 Task: Look for space in Boca Del Mar, United States from 6th September, 2023 to 15th September, 2023 for 6 adults in price range Rs.8000 to Rs.12000. Place can be entire place or private room with 6 bedrooms having 6 beds and 6 bathrooms. Property type can be house, flat, guest house. Amenities needed are: wifi, TV, free parkinig on premises, gym, breakfast. Booking option can be shelf check-in. Required host language is English.
Action: Mouse moved to (515, 104)
Screenshot: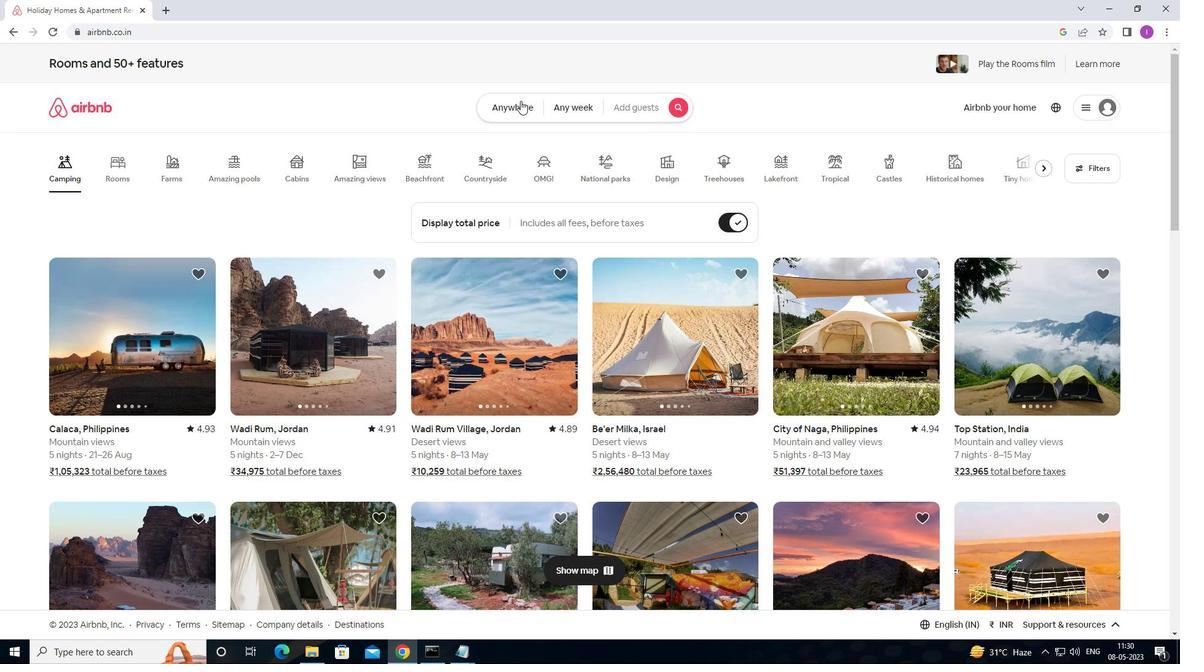 
Action: Mouse pressed left at (515, 104)
Screenshot: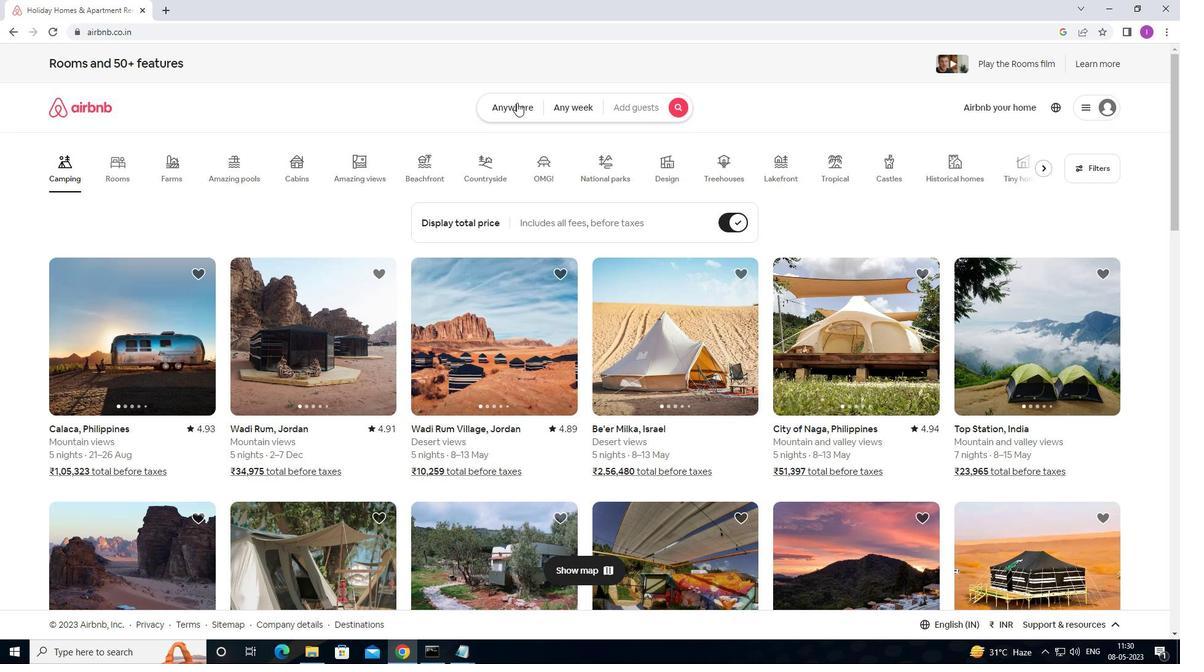 
Action: Mouse moved to (395, 161)
Screenshot: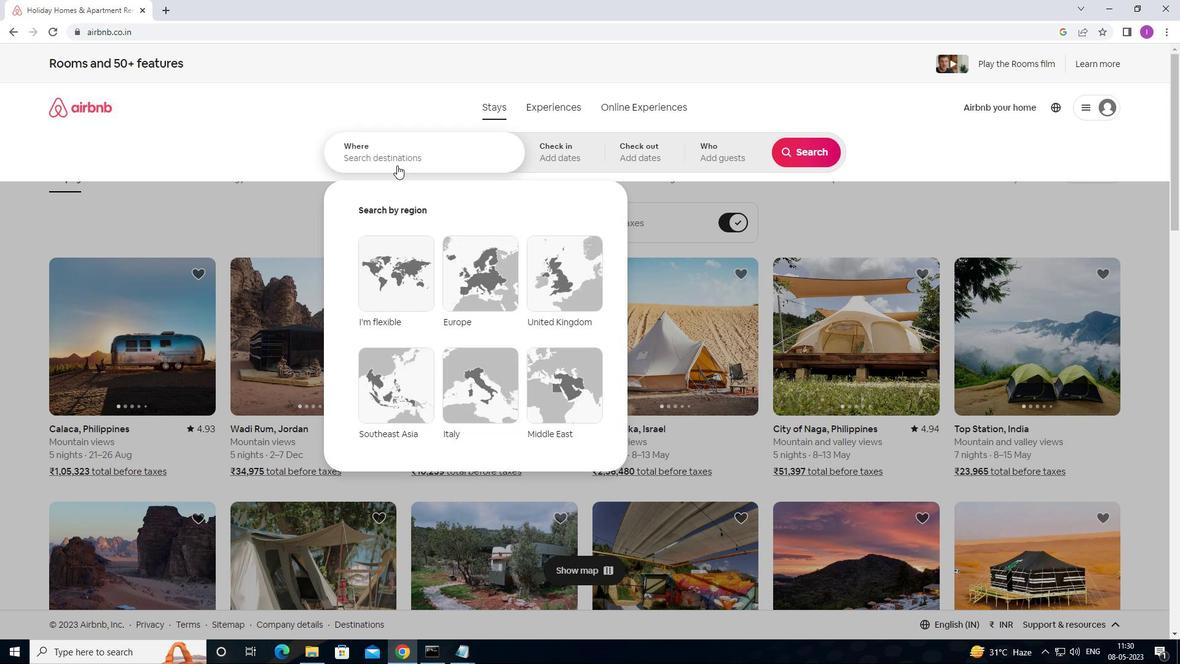 
Action: Mouse pressed left at (395, 161)
Screenshot: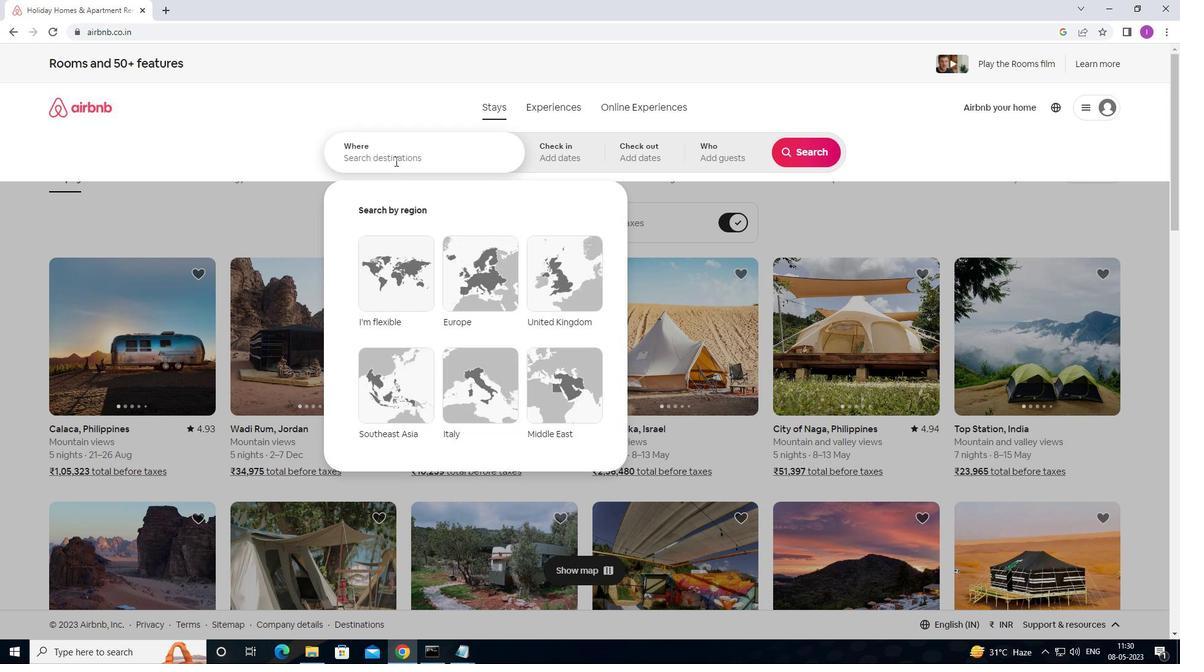 
Action: Mouse moved to (889, 92)
Screenshot: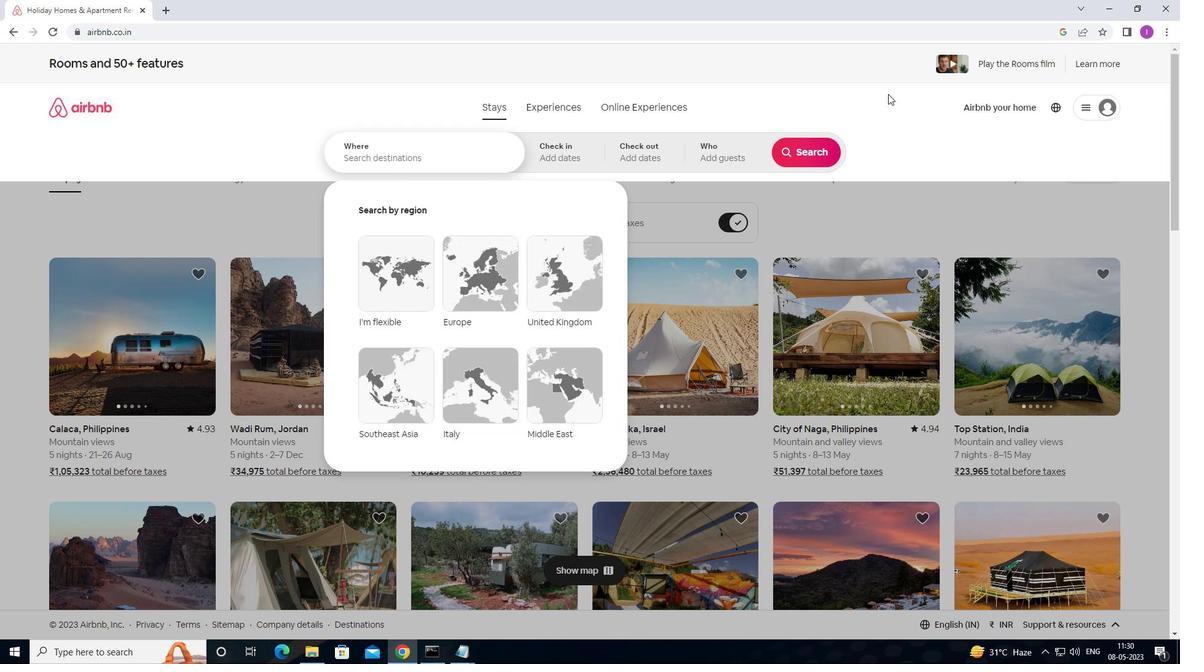 
Action: Key pressed <Key.shift><Key.shift><Key.shift><Key.shift><Key.shift><Key.shift><Key.shift><Key.shift><Key.shift><Key.shift><Key.shift><Key.shift><Key.shift><Key.shift><Key.shift><Key.shift><Key.shift><Key.shift><Key.shift><Key.shift><Key.shift><Key.shift><Key.shift><Key.shift><Key.shift><Key.shift><Key.shift>BOCA<Key.space><Key.shift>DEL<Key.space><Key.shift>MAR,<Key.shift>UNITED<Key.space>STATES
Screenshot: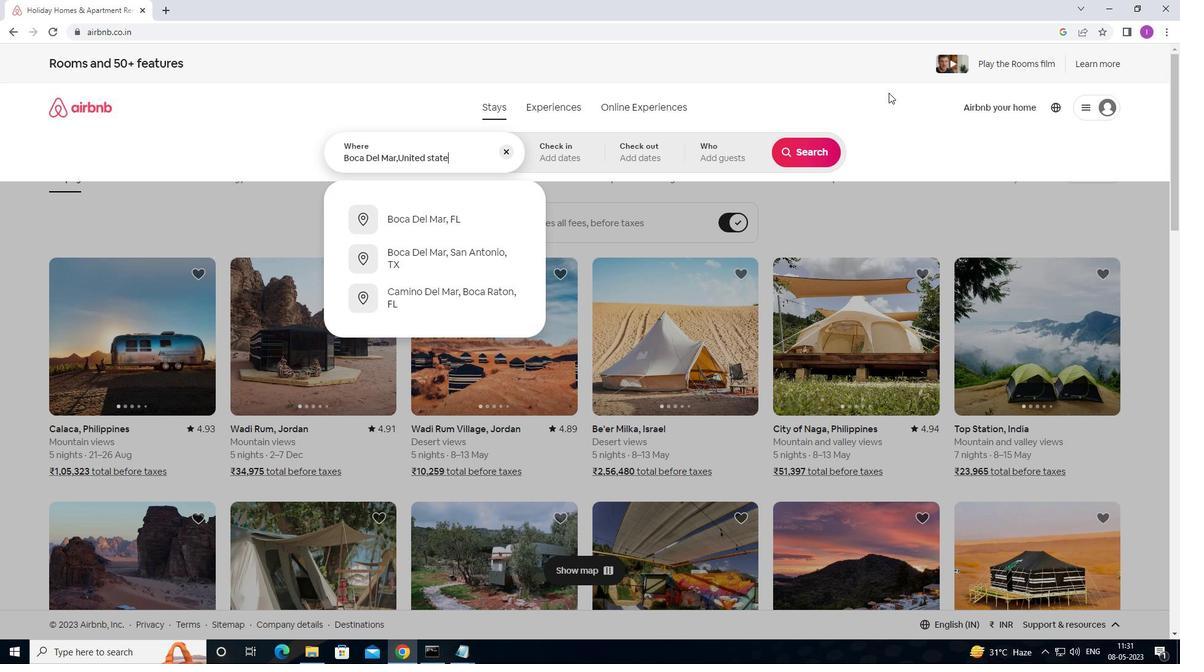 
Action: Mouse moved to (584, 163)
Screenshot: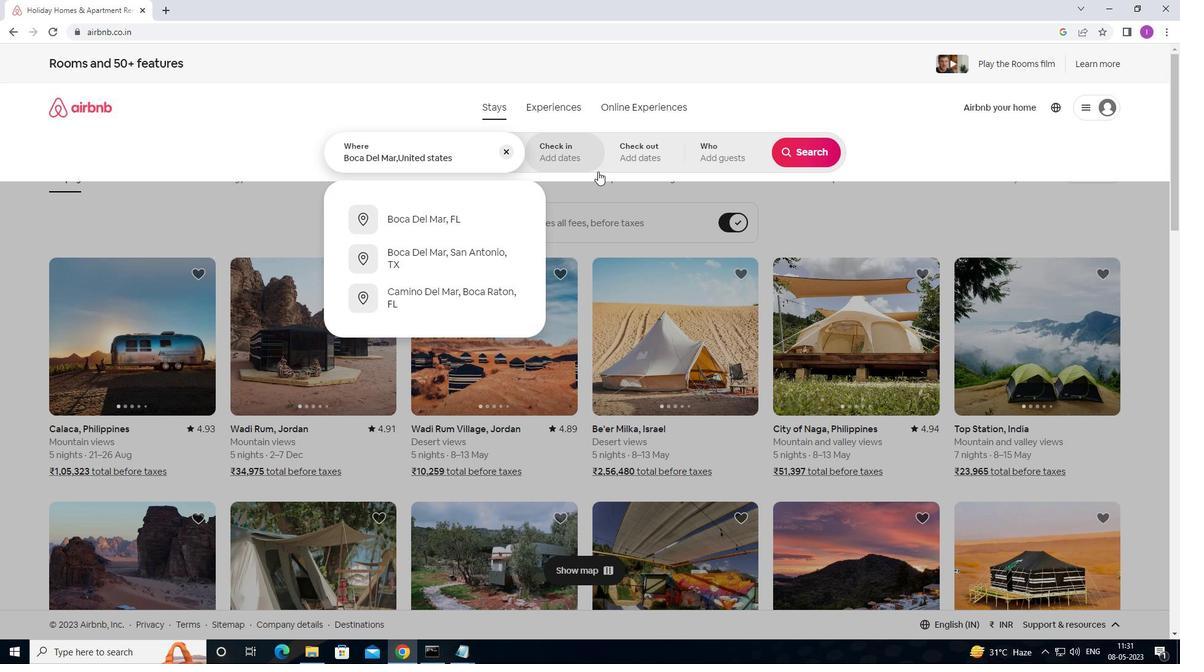 
Action: Mouse pressed left at (584, 163)
Screenshot: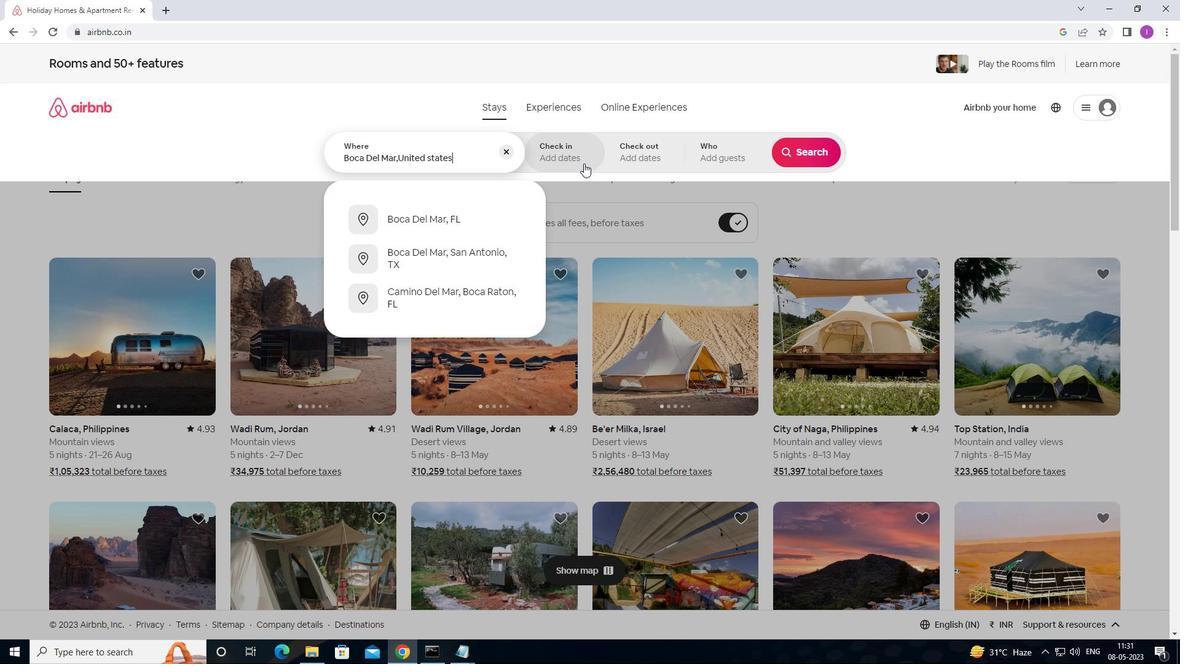 
Action: Mouse moved to (795, 248)
Screenshot: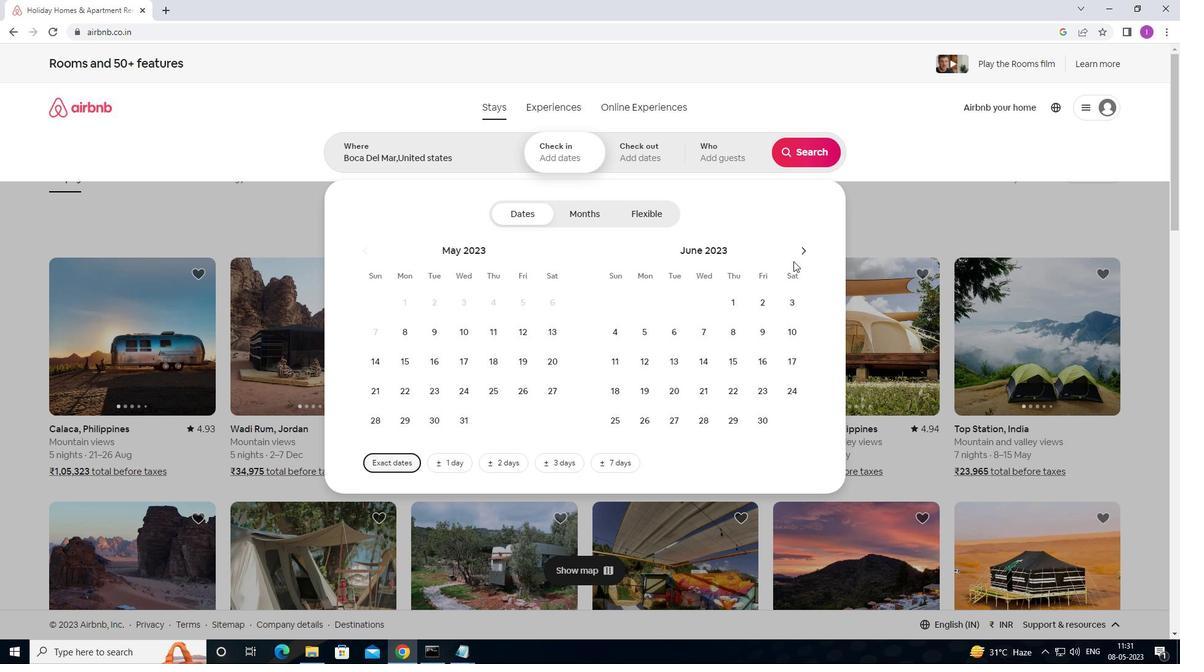 
Action: Mouse pressed left at (795, 248)
Screenshot: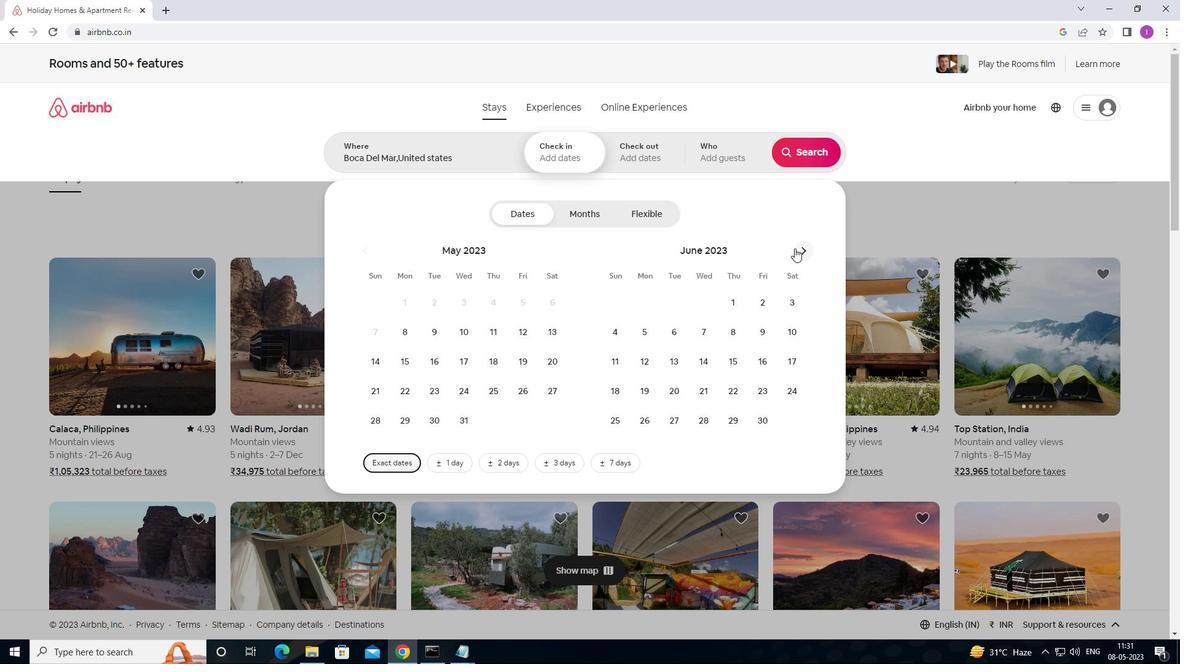
Action: Mouse moved to (795, 247)
Screenshot: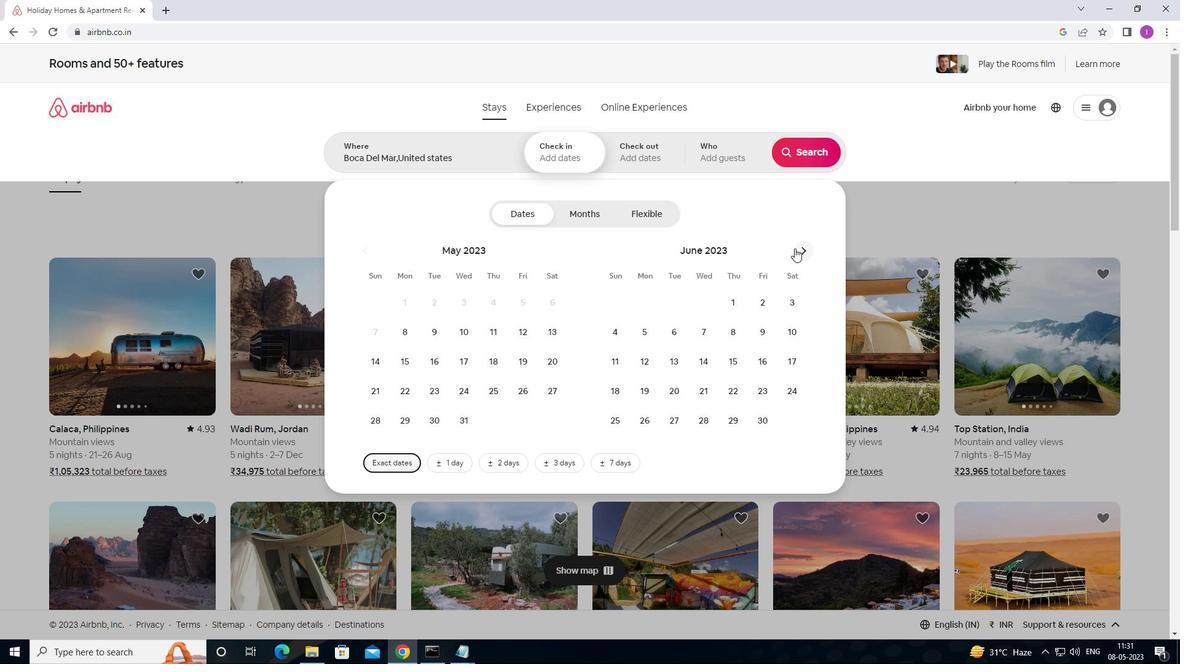 
Action: Mouse pressed left at (795, 247)
Screenshot: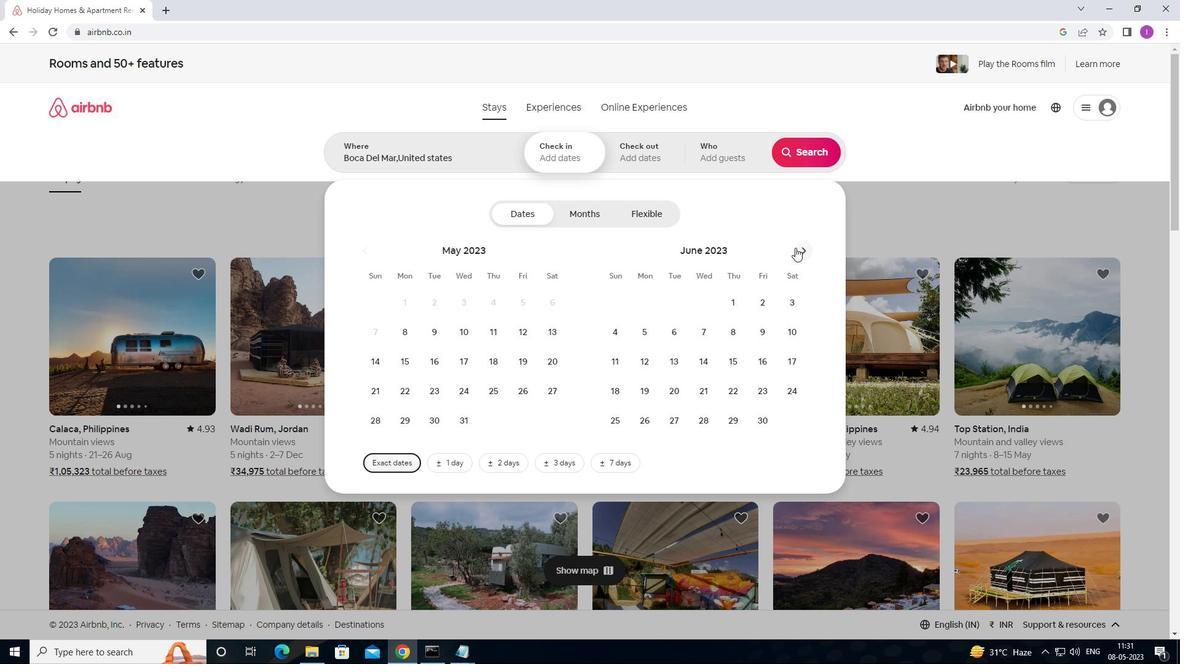 
Action: Mouse pressed left at (795, 247)
Screenshot: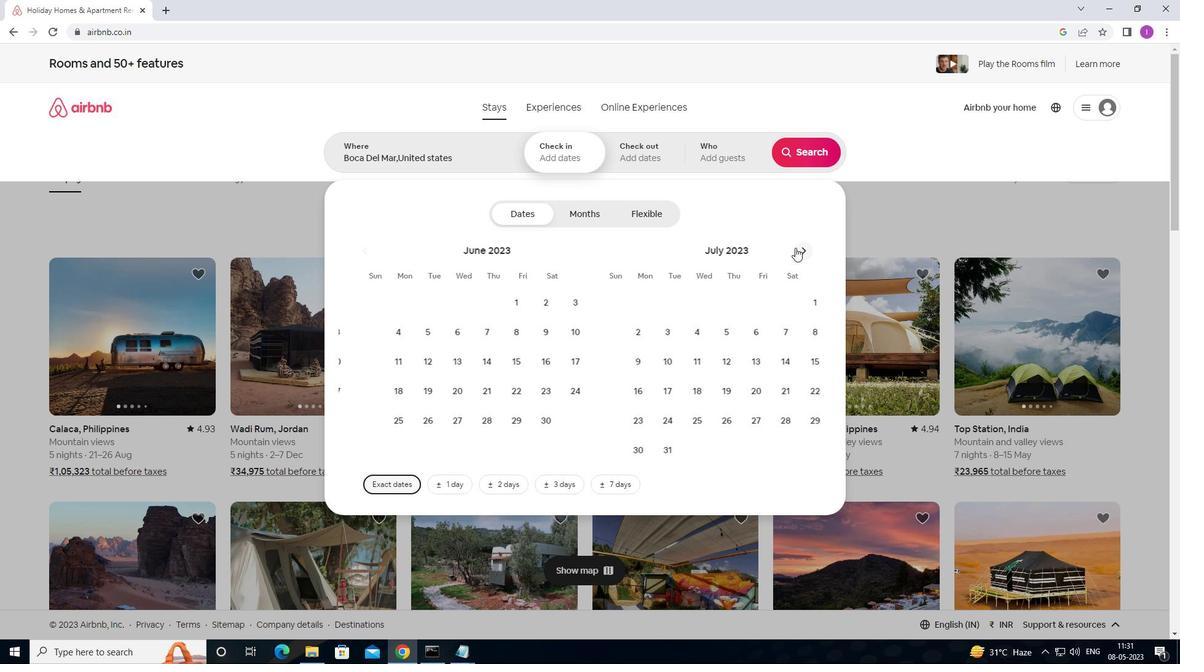
Action: Mouse pressed left at (795, 247)
Screenshot: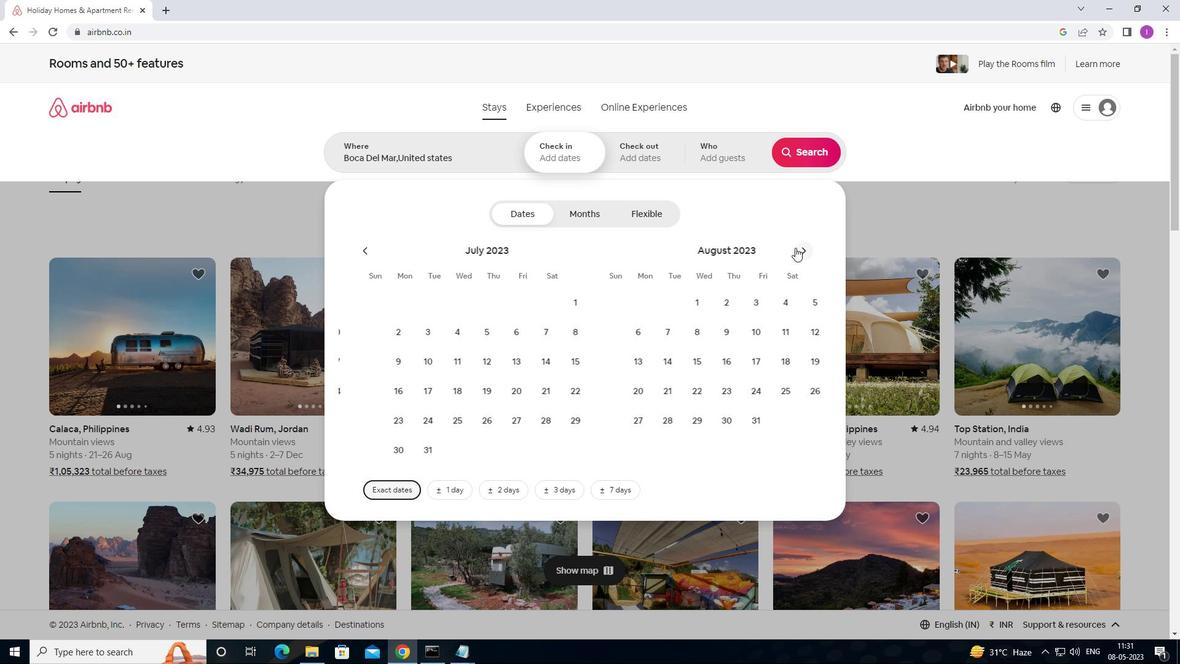 
Action: Mouse moved to (703, 337)
Screenshot: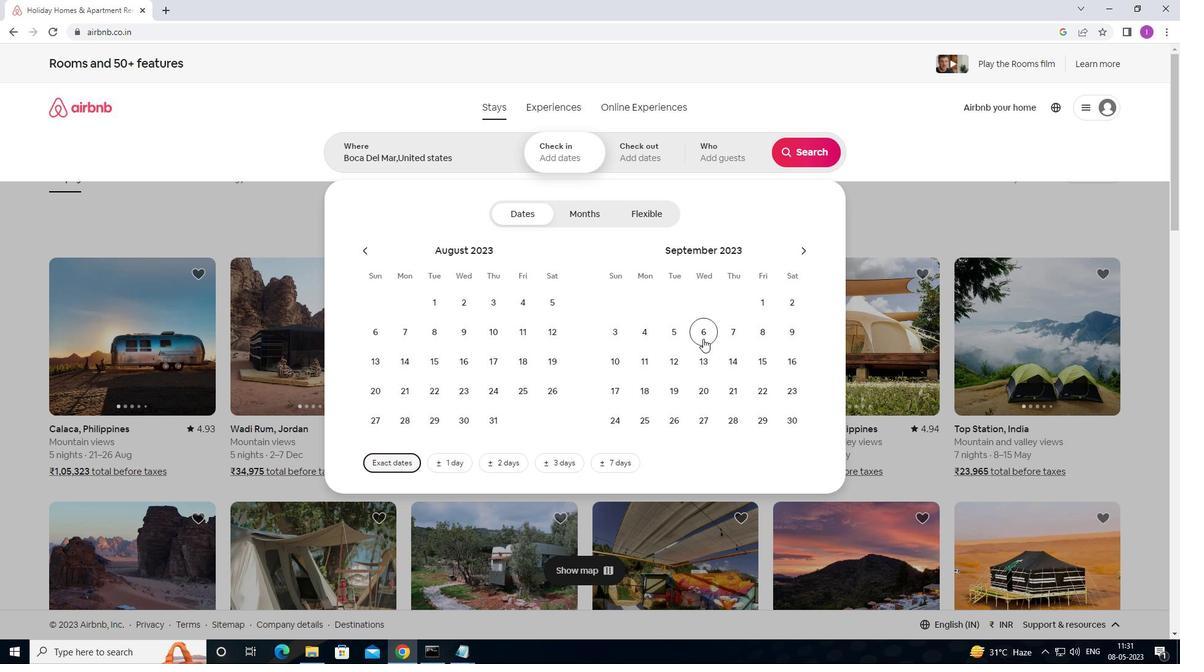 
Action: Mouse pressed left at (703, 337)
Screenshot: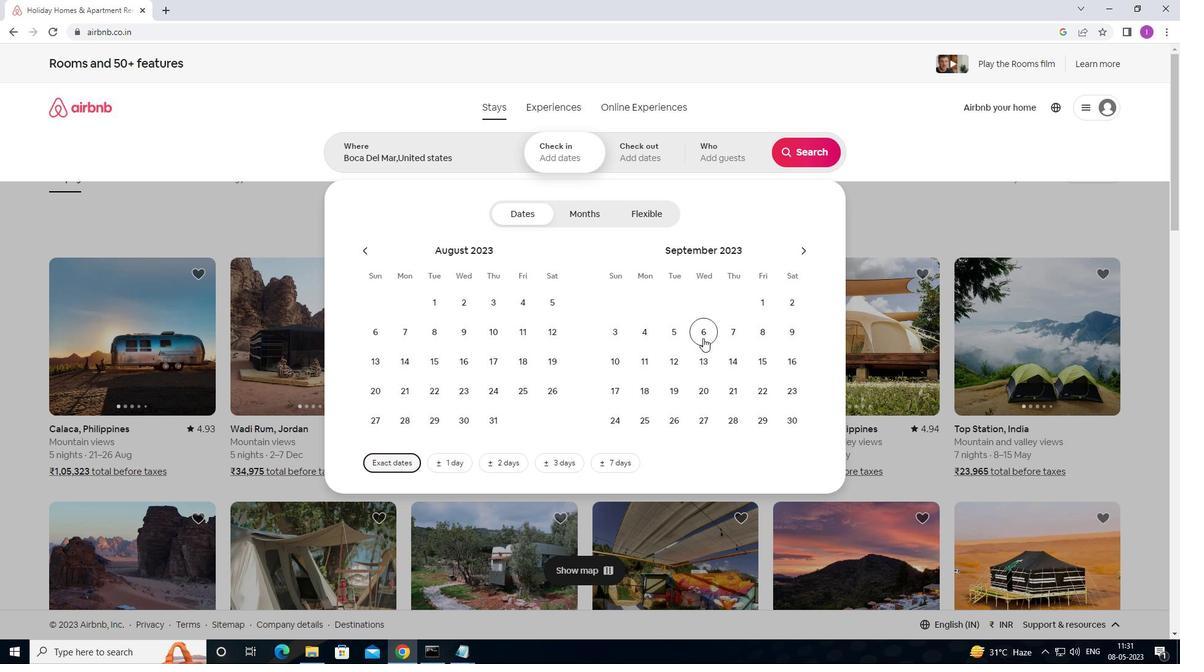 
Action: Mouse moved to (761, 366)
Screenshot: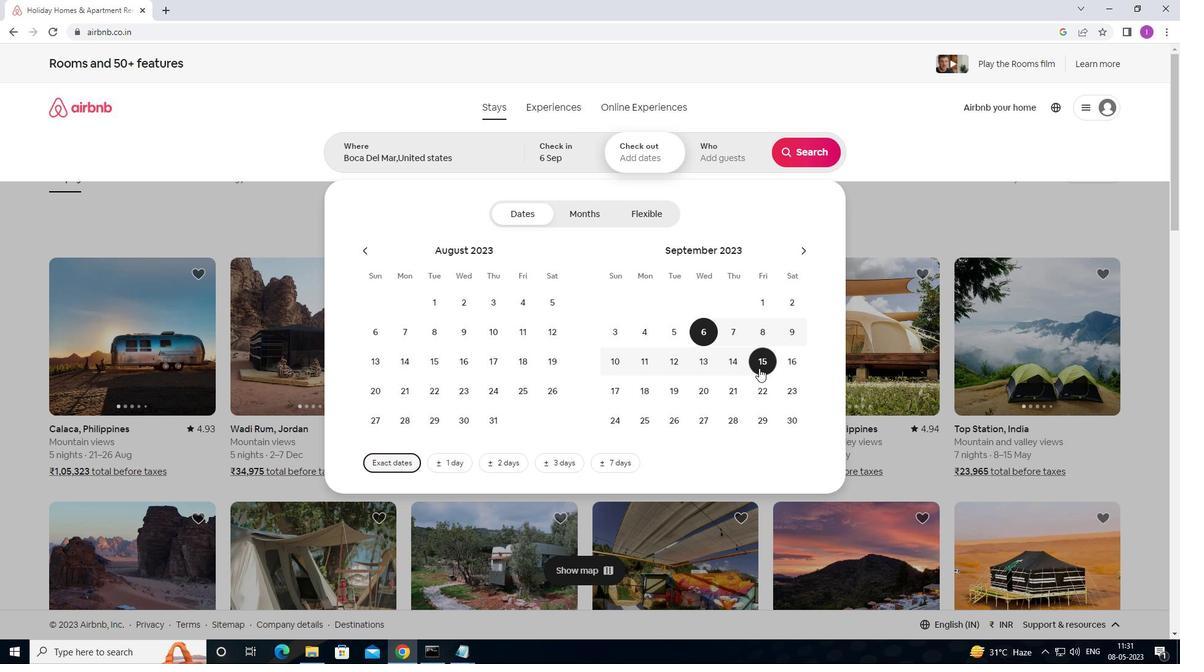 
Action: Mouse pressed left at (761, 366)
Screenshot: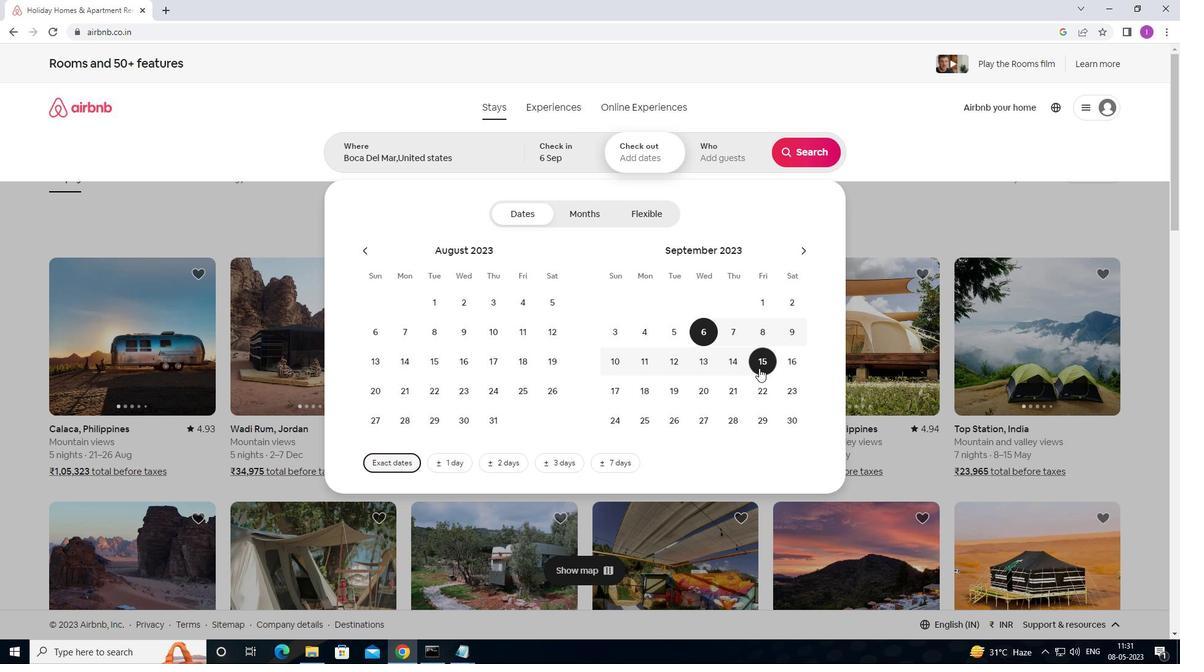 
Action: Mouse moved to (733, 148)
Screenshot: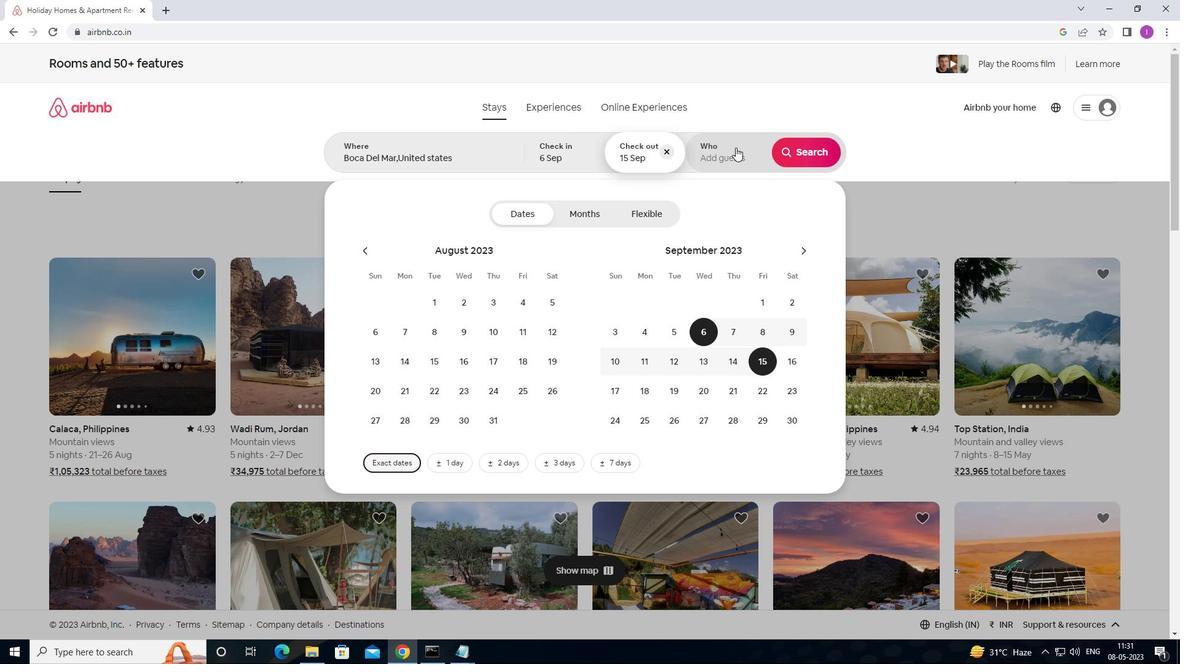 
Action: Mouse pressed left at (733, 148)
Screenshot: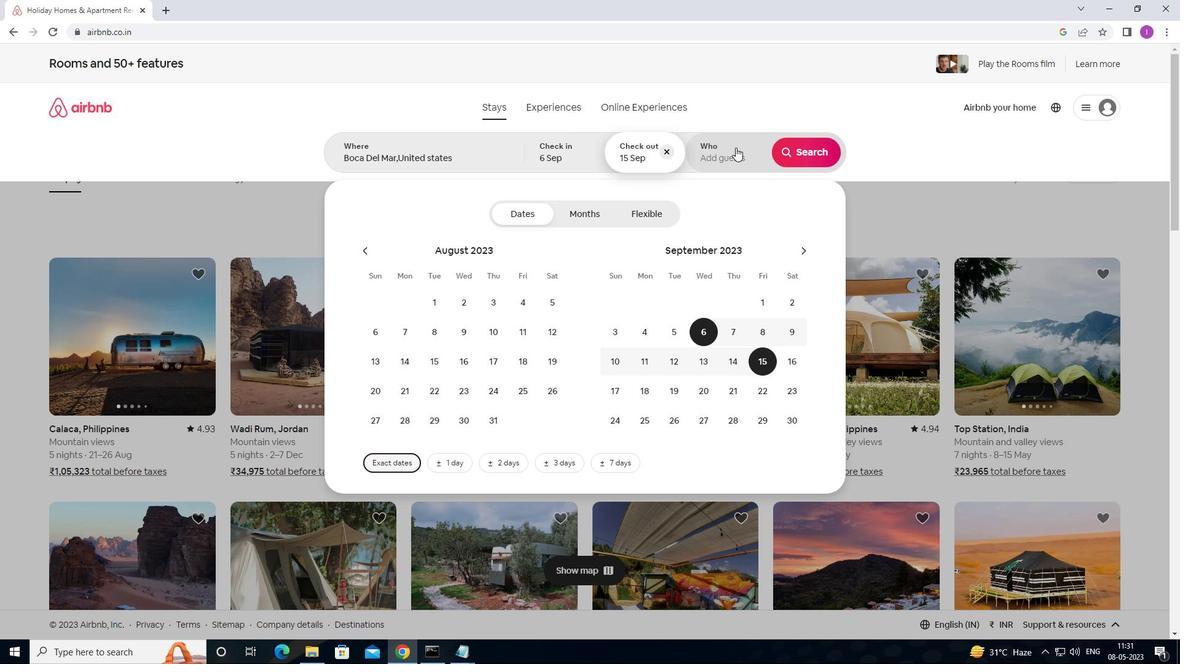 
Action: Mouse moved to (816, 214)
Screenshot: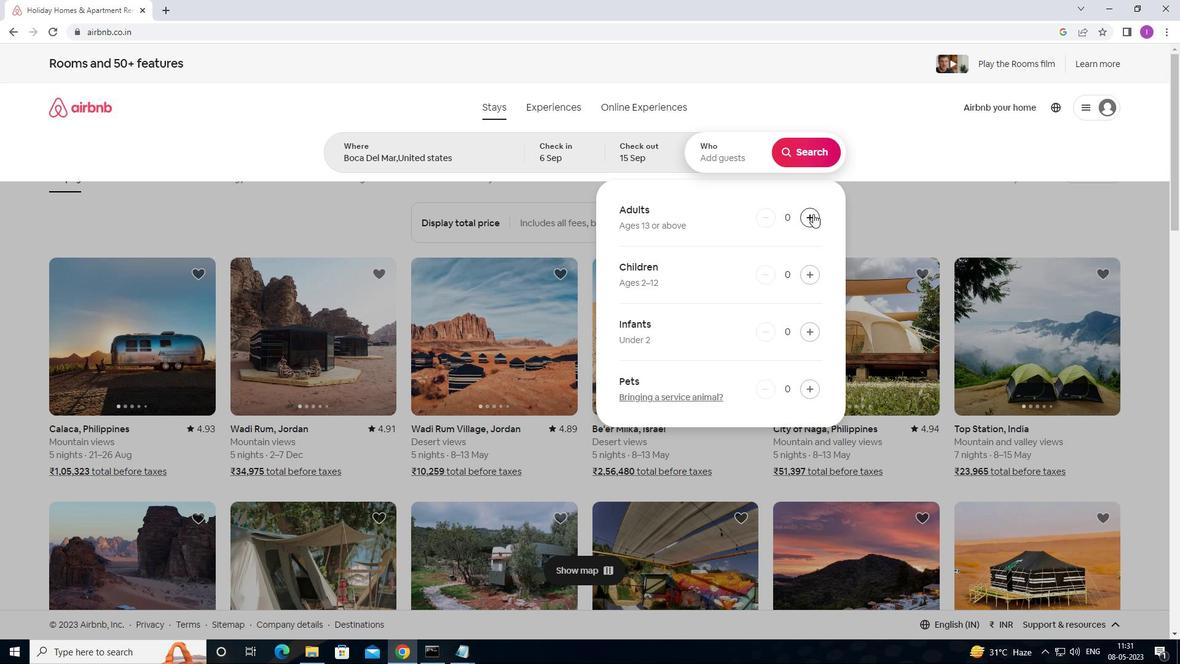 
Action: Mouse pressed left at (816, 214)
Screenshot: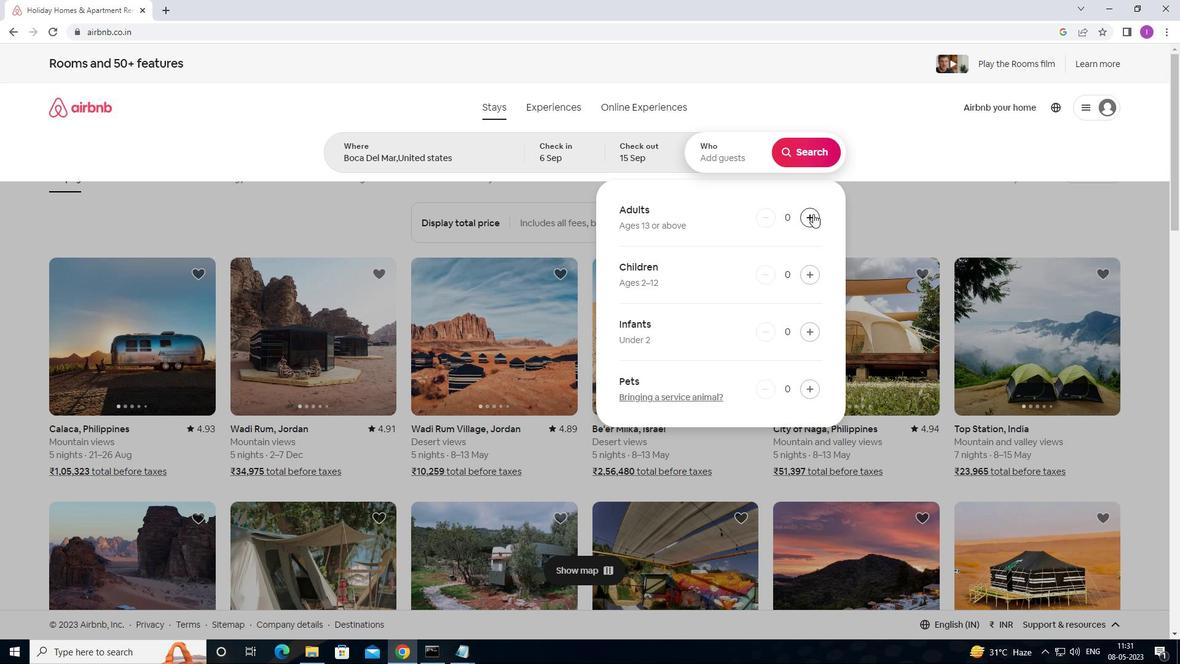 
Action: Mouse moved to (817, 212)
Screenshot: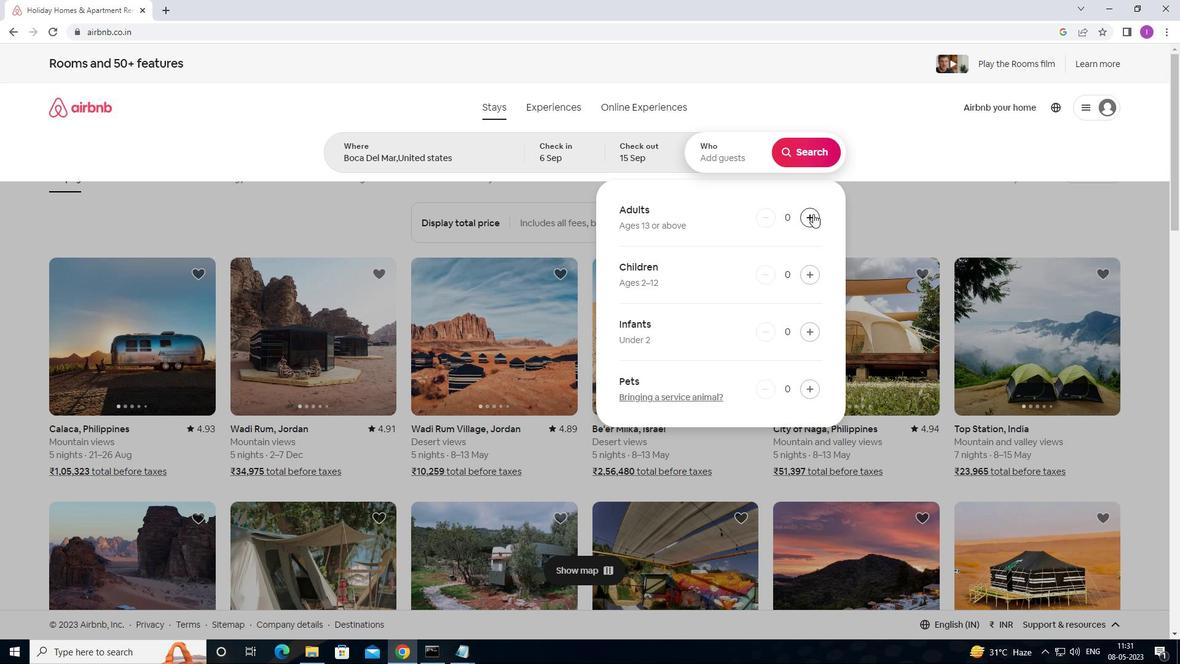 
Action: Mouse pressed left at (817, 212)
Screenshot: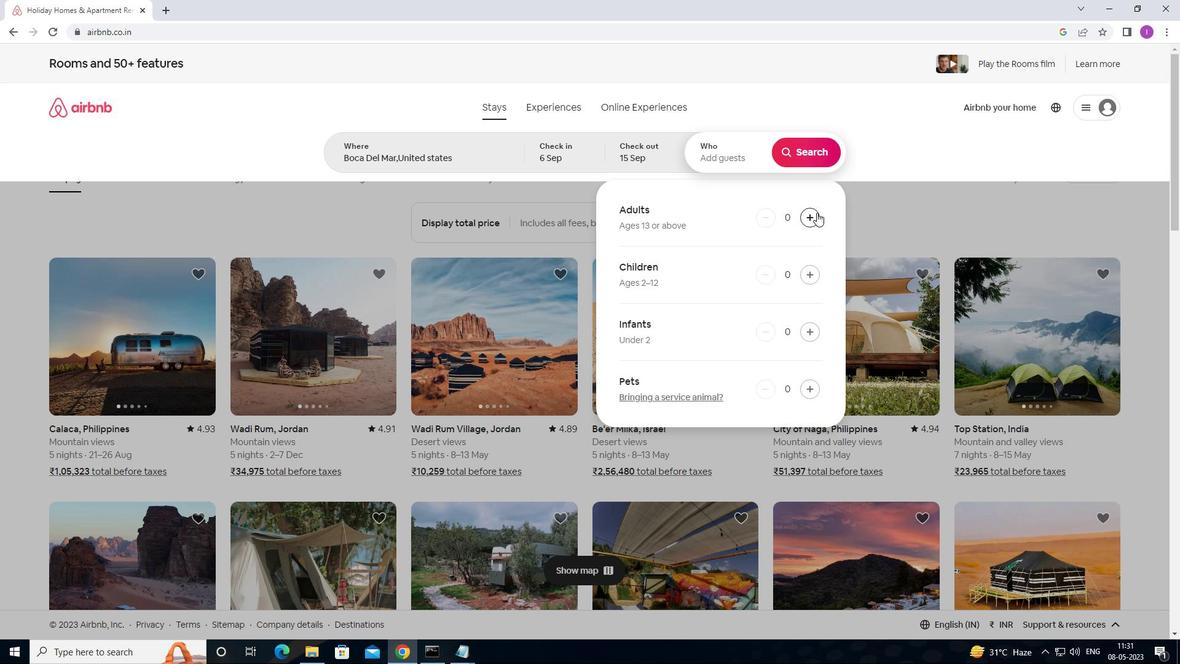
Action: Mouse moved to (818, 212)
Screenshot: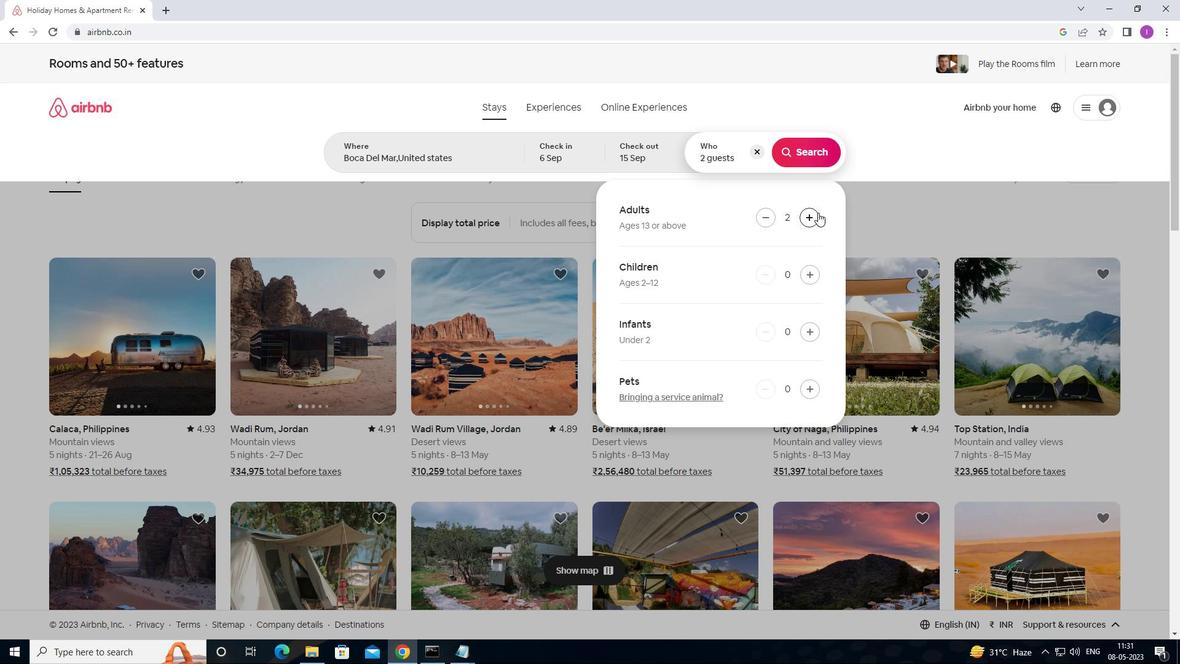 
Action: Mouse pressed left at (818, 212)
Screenshot: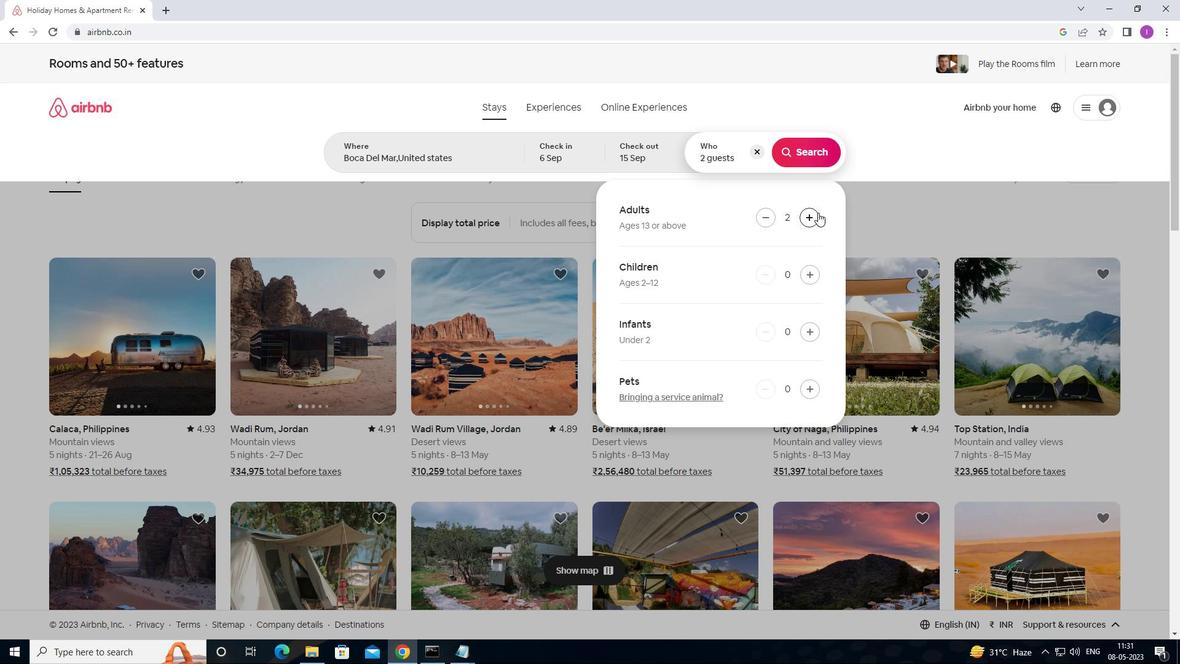 
Action: Mouse moved to (819, 211)
Screenshot: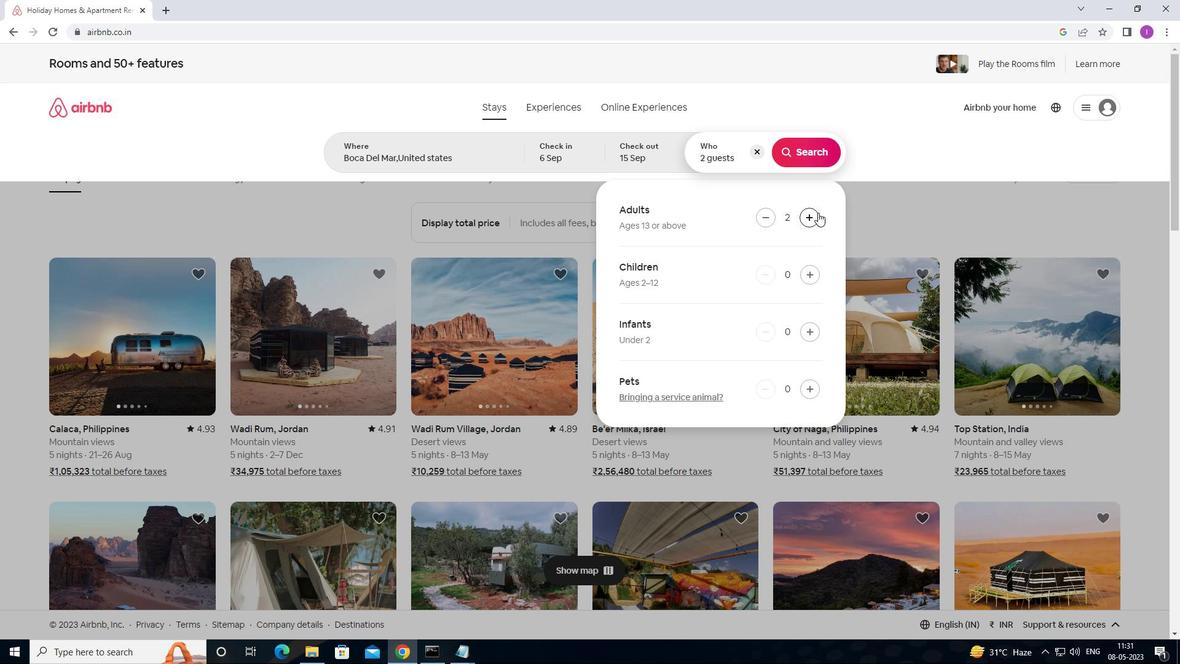 
Action: Mouse pressed left at (819, 211)
Screenshot: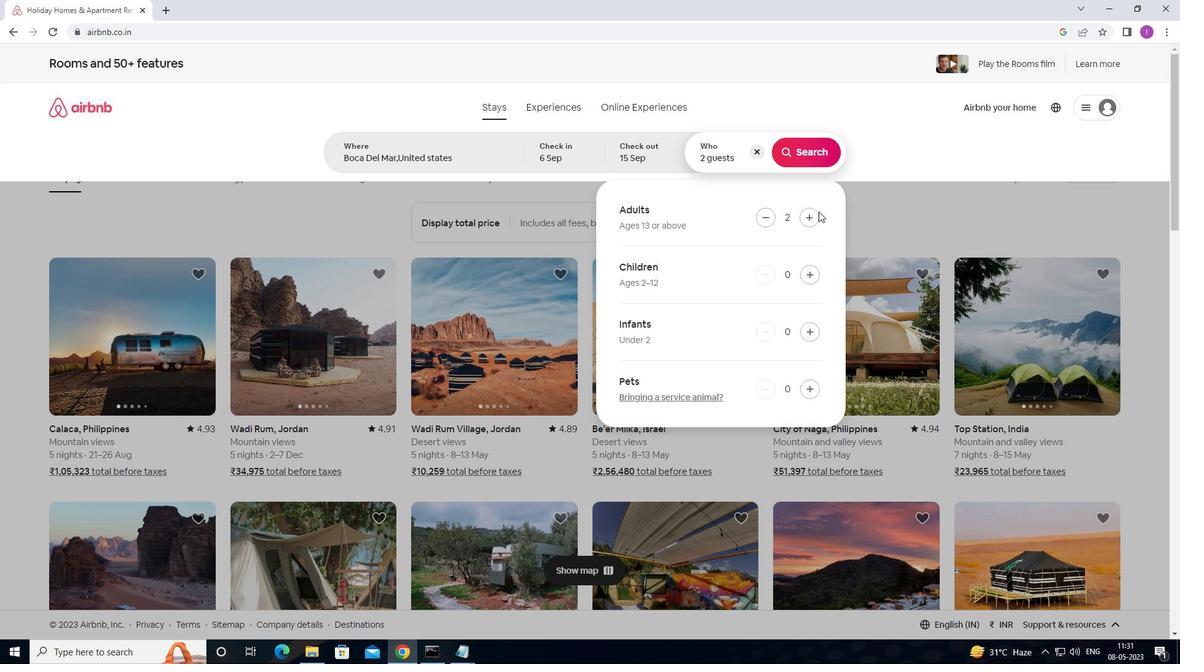 
Action: Mouse moved to (819, 211)
Screenshot: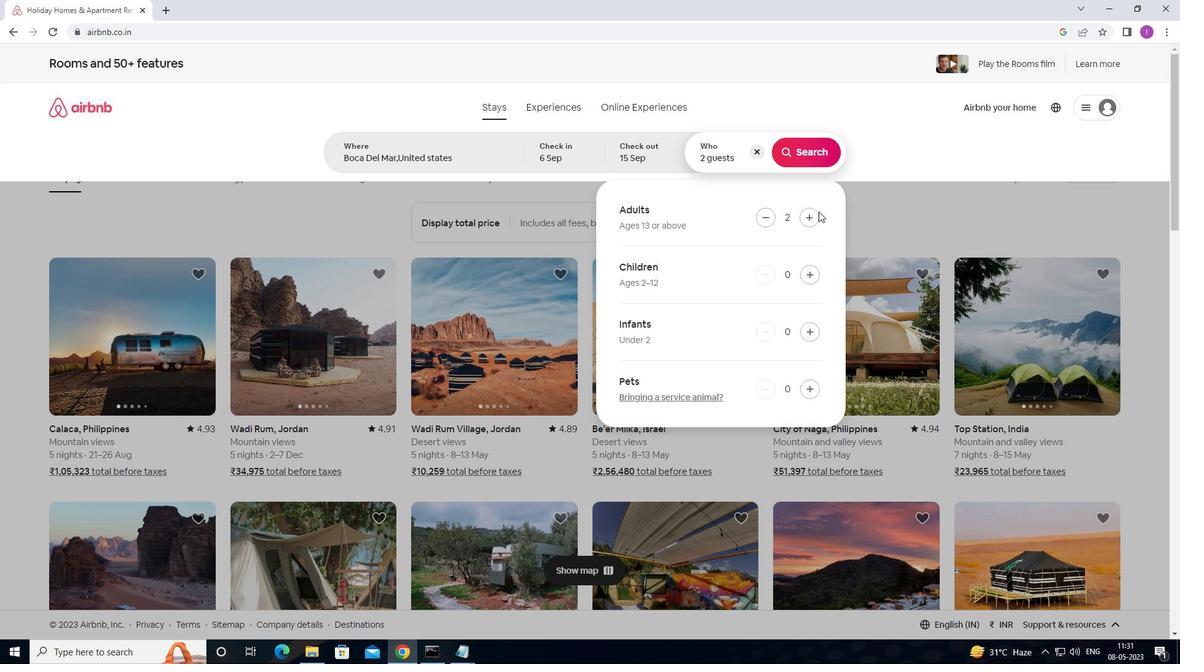 
Action: Mouse pressed left at (819, 211)
Screenshot: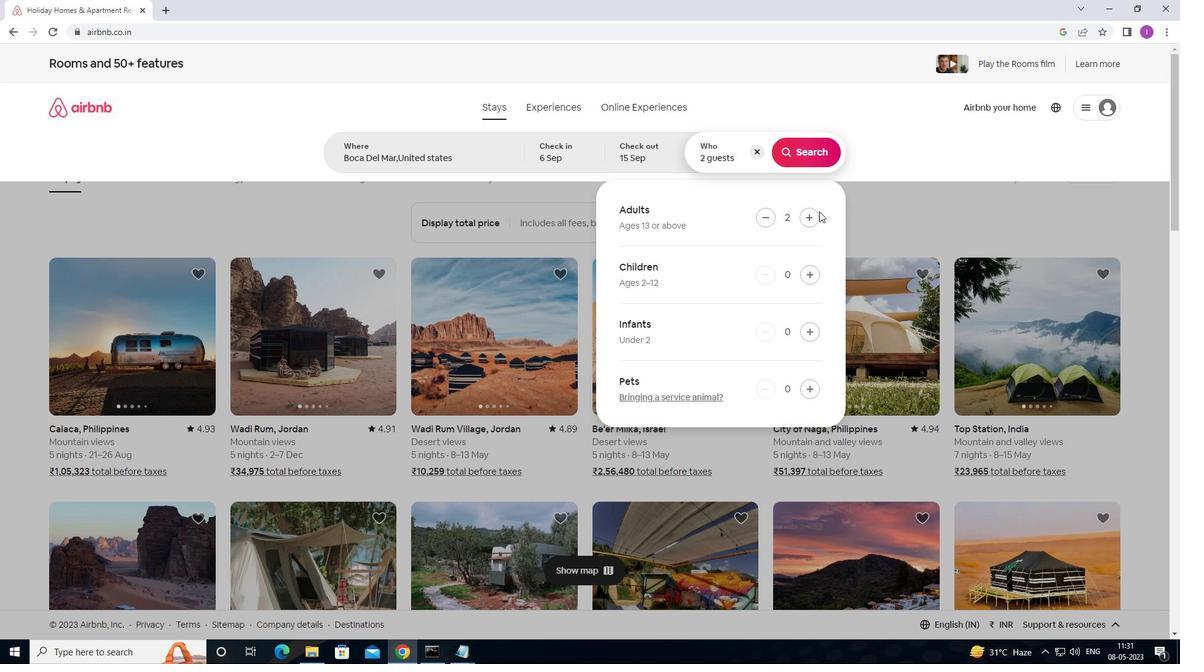 
Action: Mouse moved to (815, 213)
Screenshot: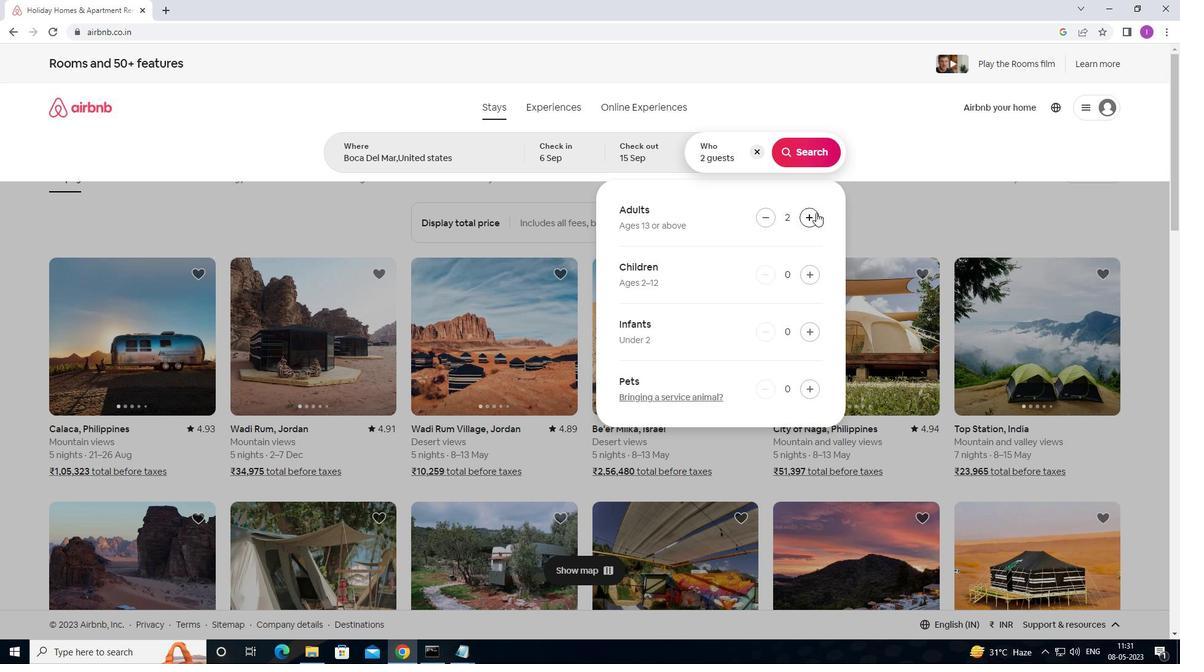 
Action: Mouse pressed left at (815, 213)
Screenshot: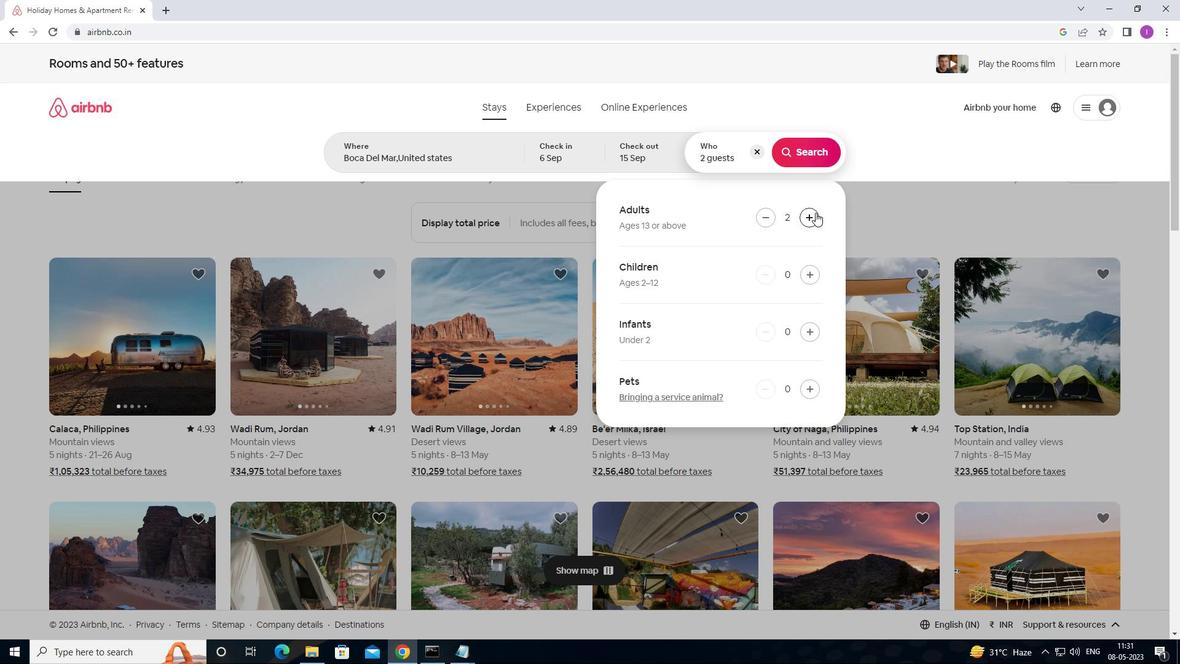 
Action: Mouse pressed left at (815, 213)
Screenshot: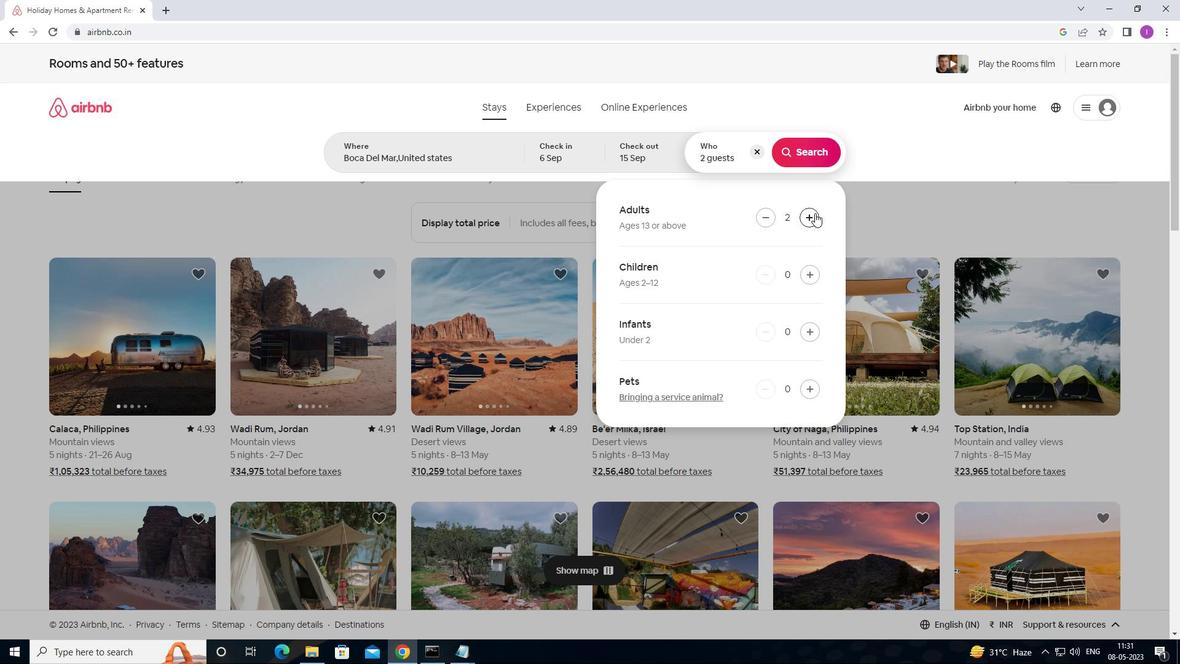 
Action: Mouse pressed left at (815, 213)
Screenshot: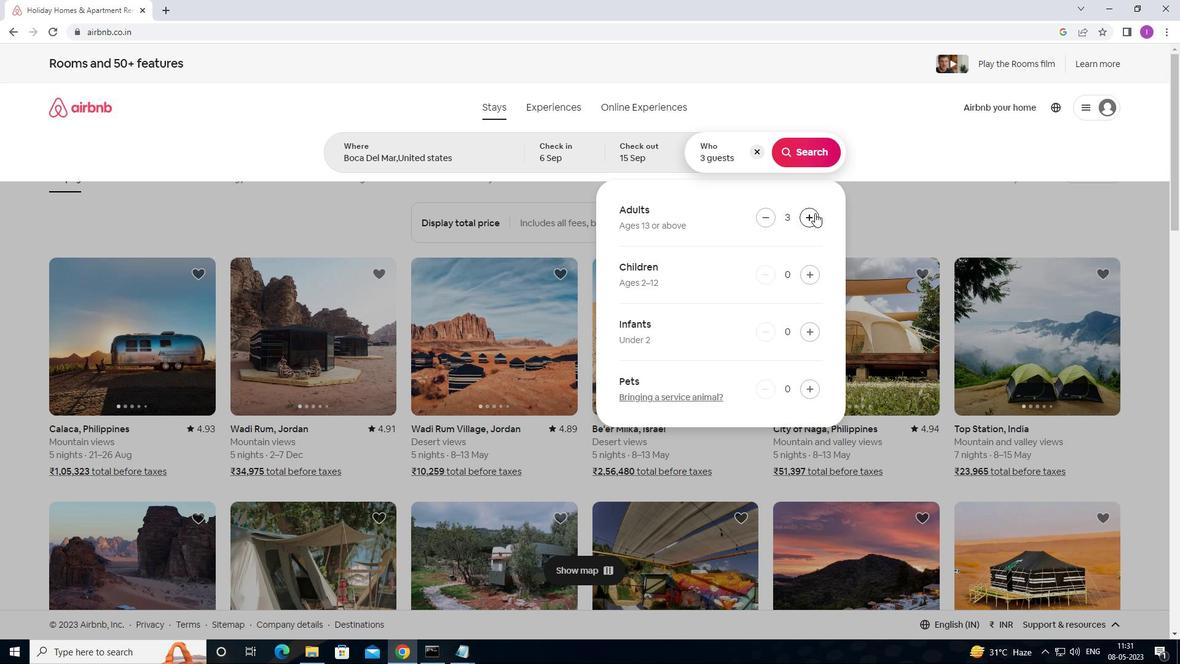 
Action: Mouse pressed left at (815, 213)
Screenshot: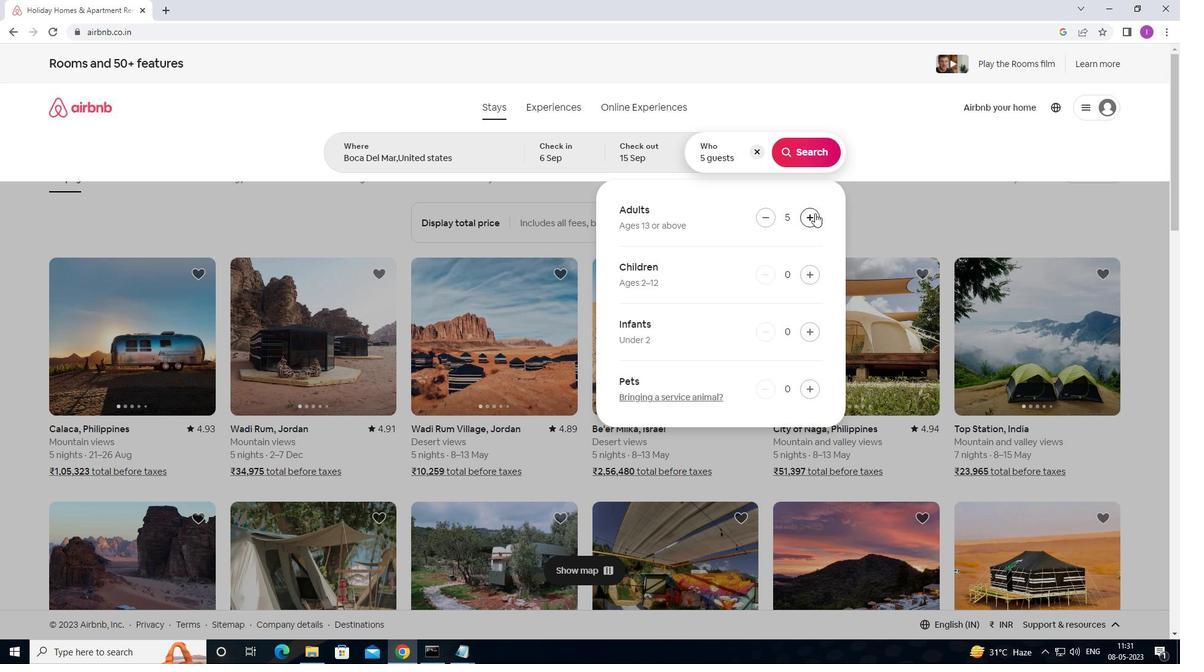 
Action: Mouse moved to (807, 161)
Screenshot: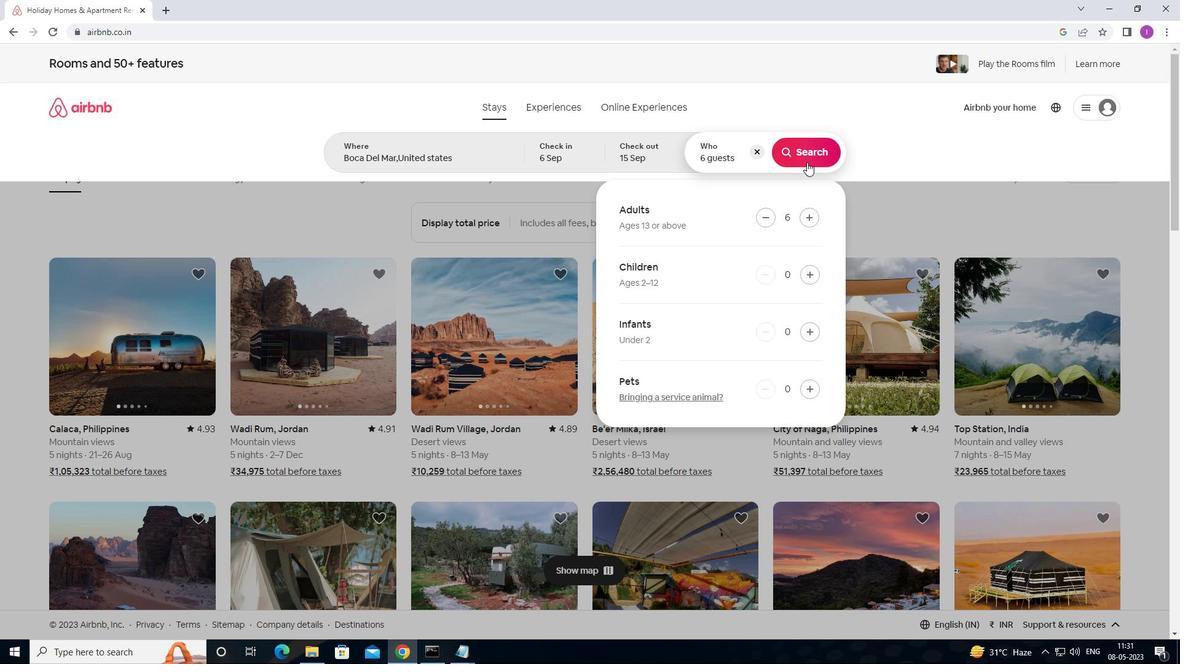 
Action: Mouse pressed left at (807, 161)
Screenshot: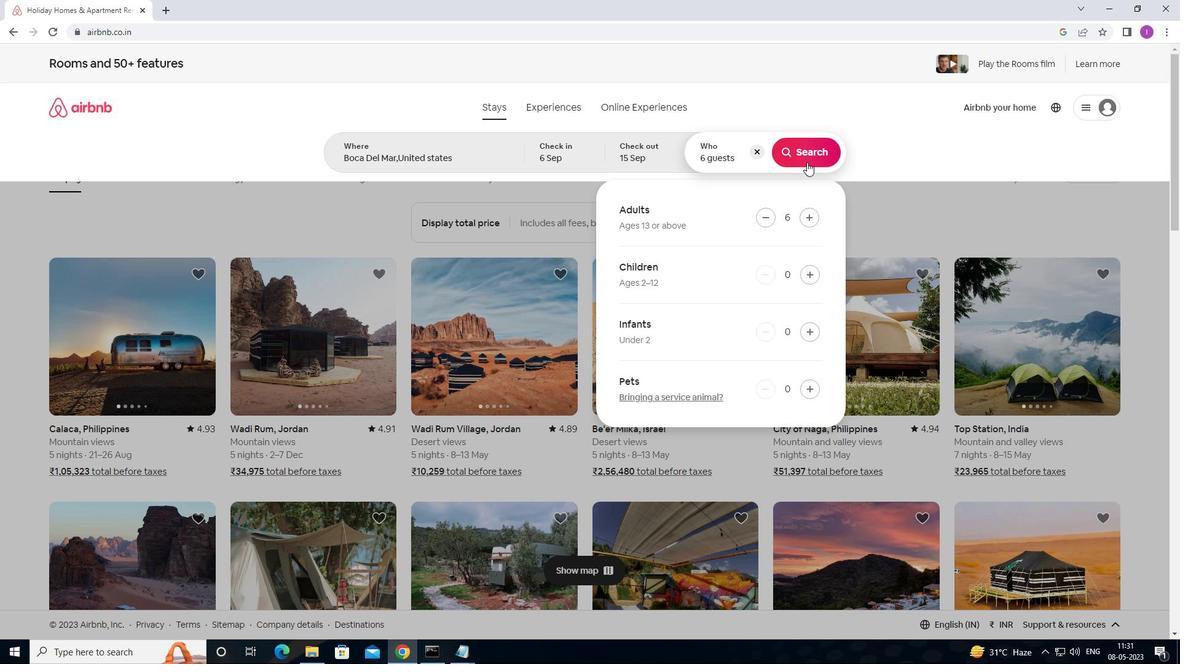 
Action: Mouse moved to (1121, 119)
Screenshot: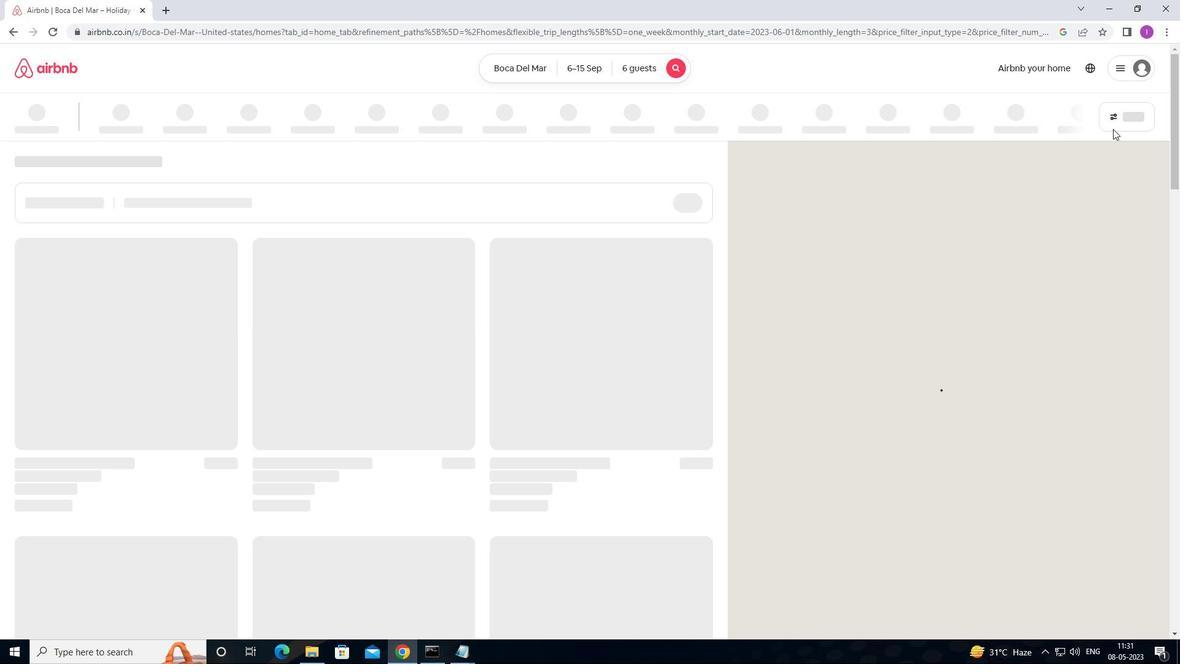 
Action: Mouse pressed left at (1121, 119)
Screenshot: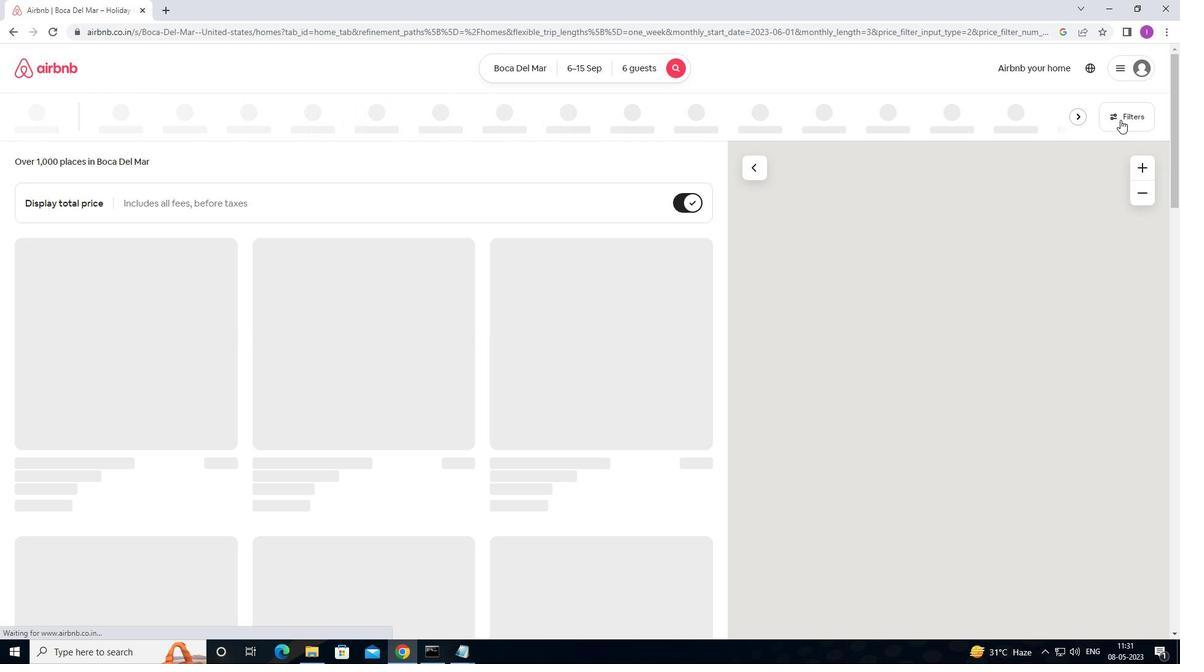 
Action: Mouse moved to (455, 420)
Screenshot: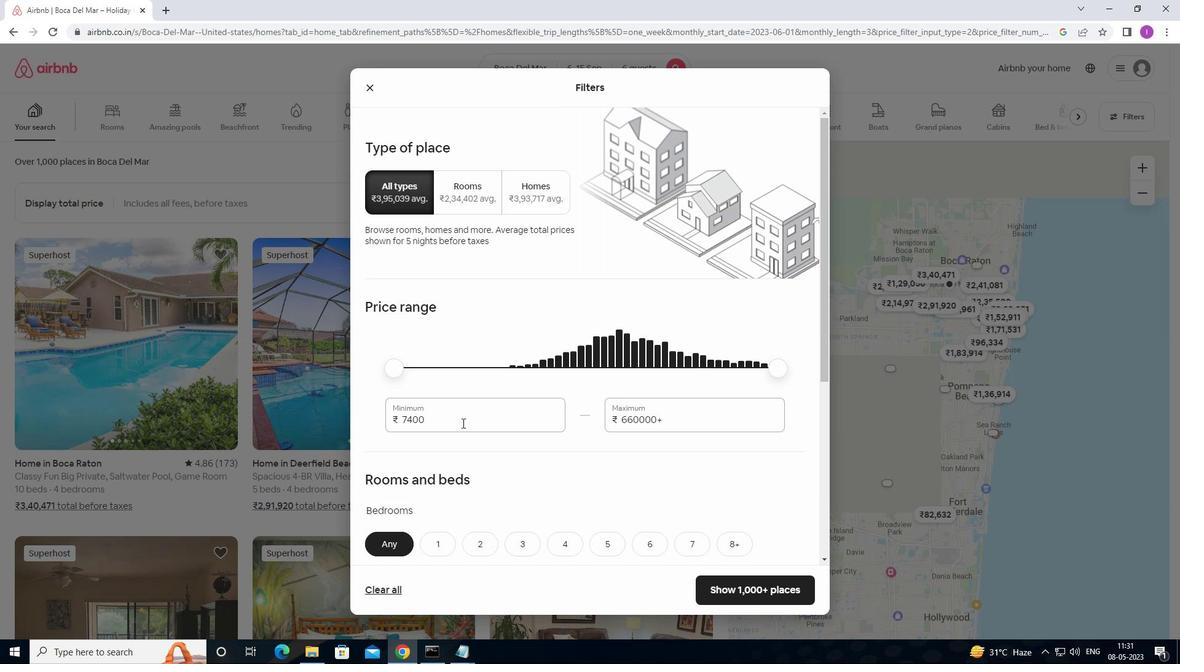 
Action: Mouse pressed left at (455, 420)
Screenshot: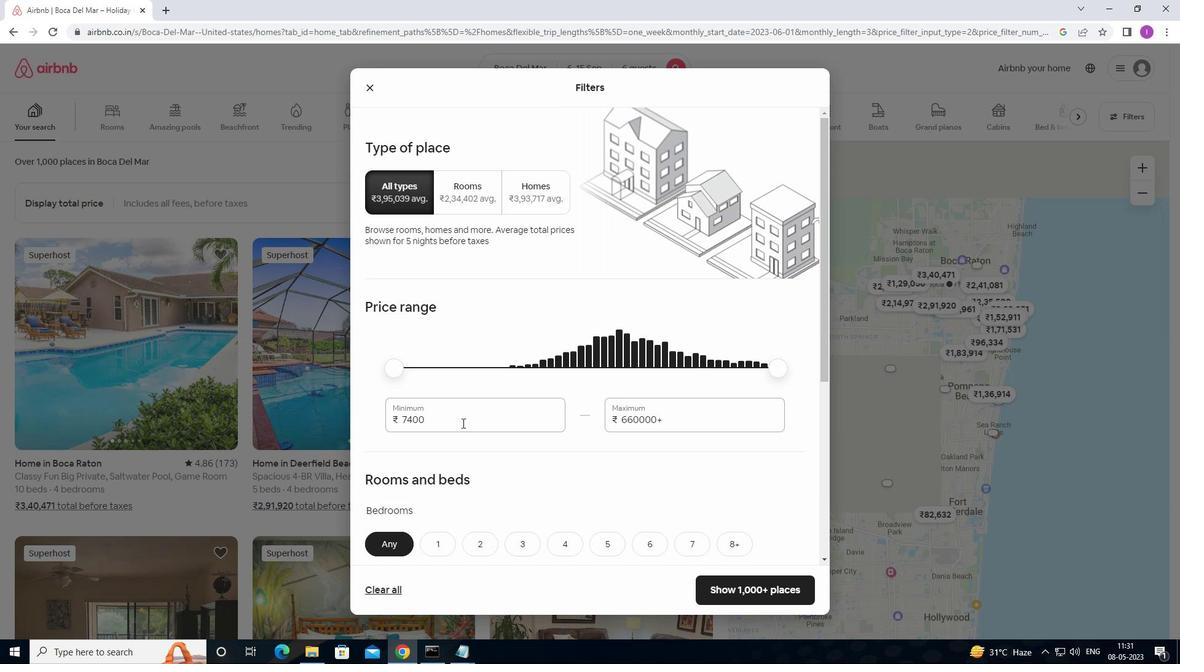 
Action: Mouse moved to (380, 421)
Screenshot: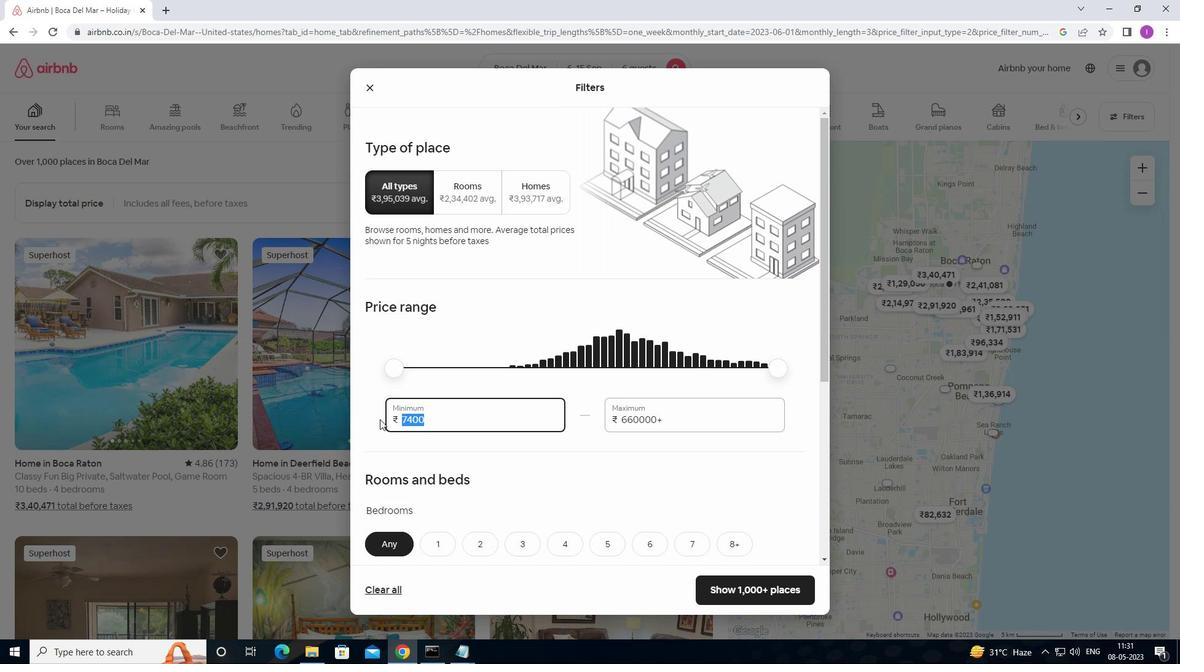 
Action: Key pressed 8
Screenshot: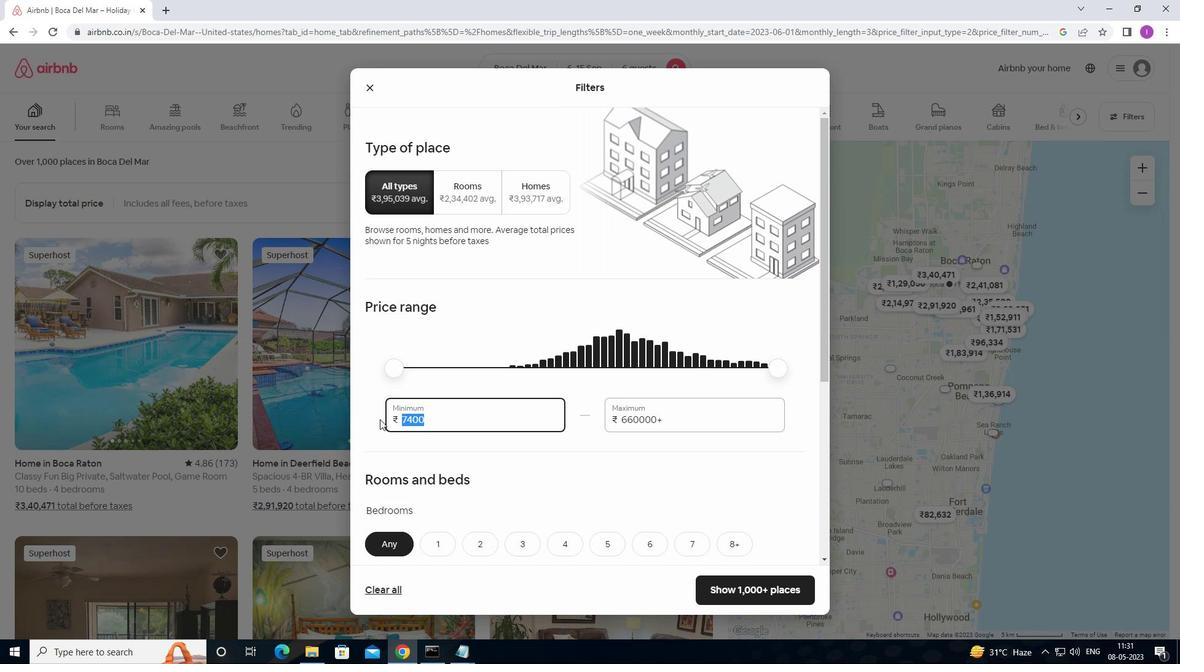 
Action: Mouse moved to (381, 424)
Screenshot: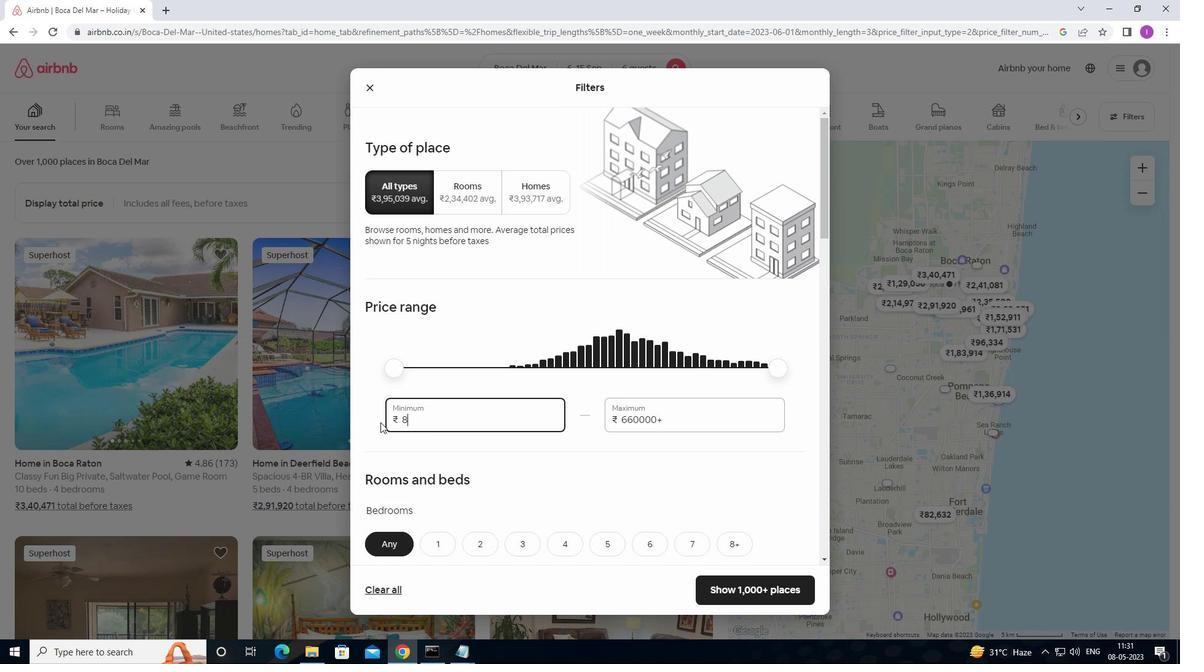 
Action: Key pressed 00
Screenshot: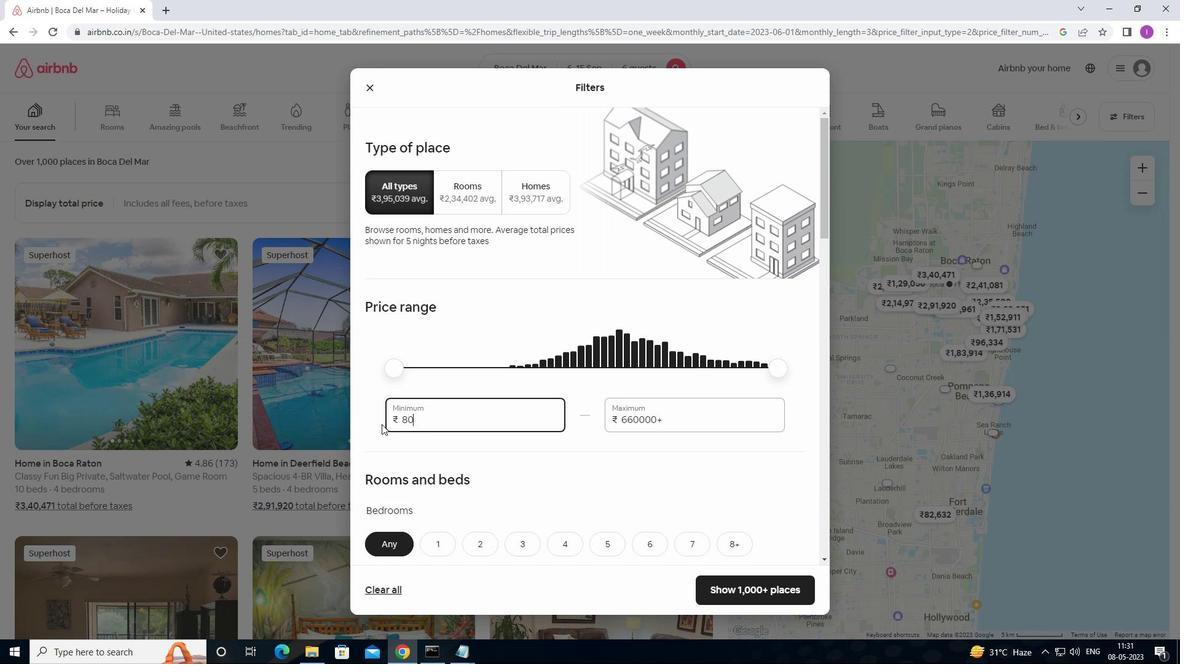 
Action: Mouse moved to (384, 424)
Screenshot: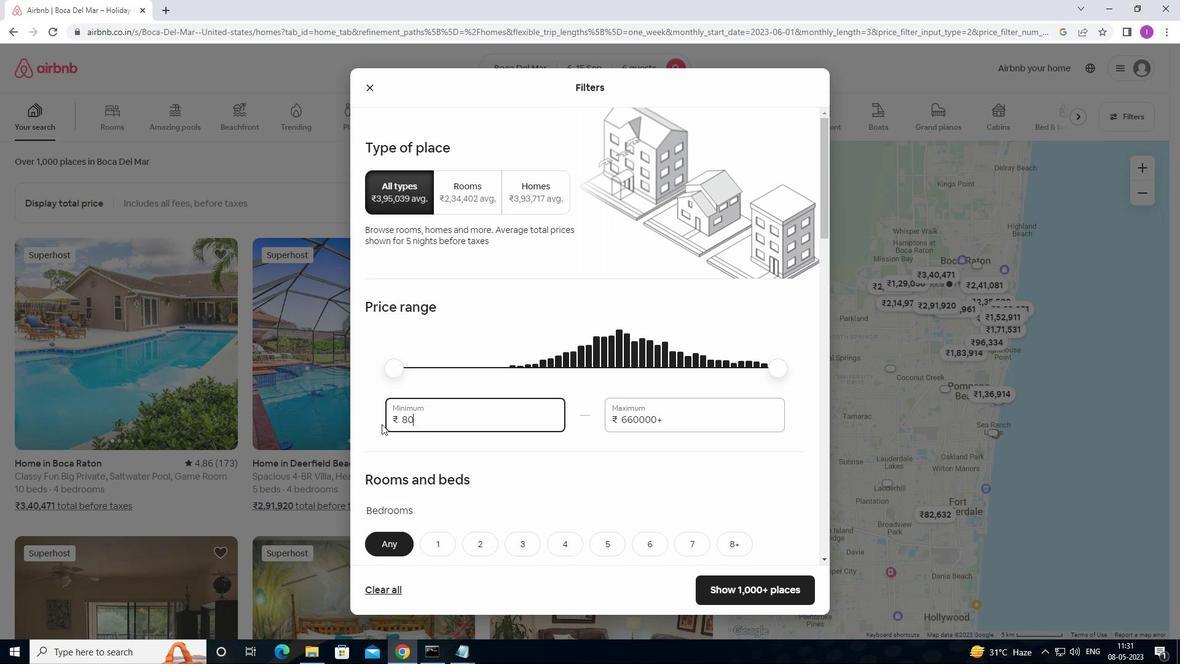 
Action: Key pressed 0
Screenshot: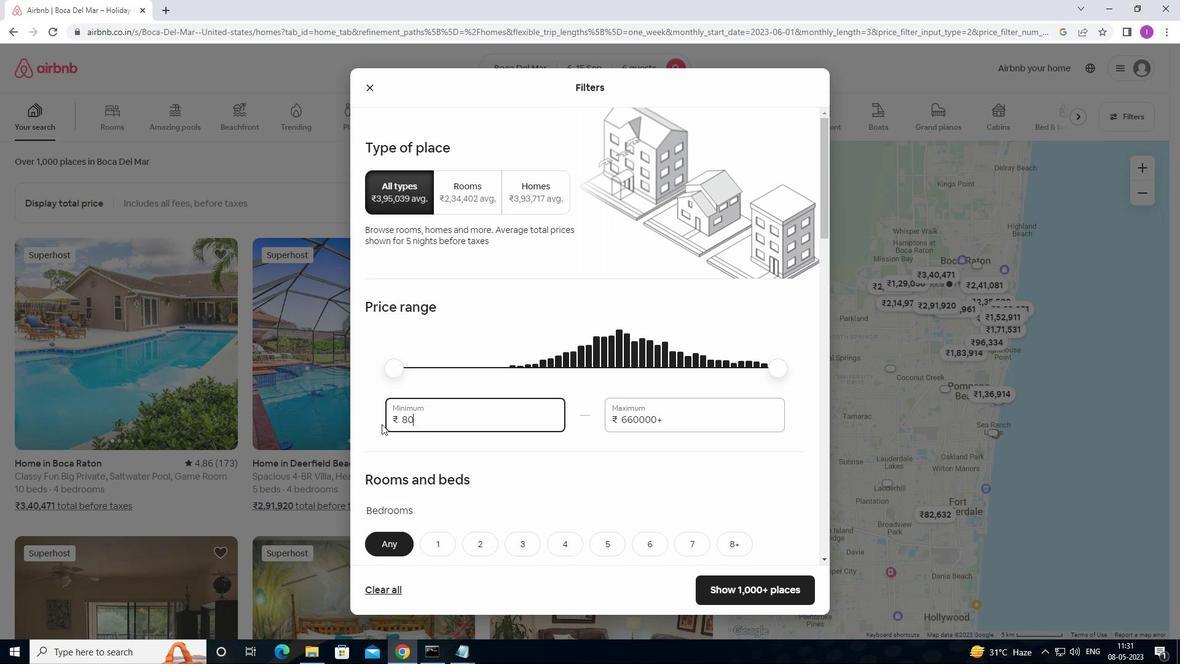 
Action: Mouse moved to (389, 426)
Screenshot: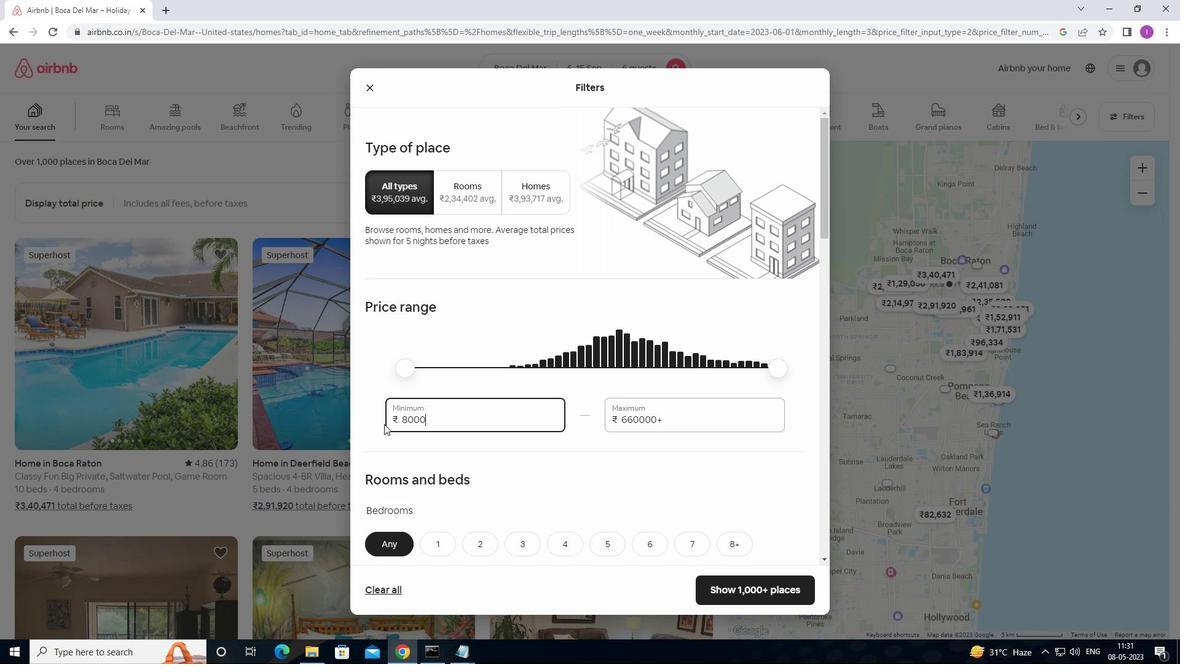 
Action: Key pressed 0
Screenshot: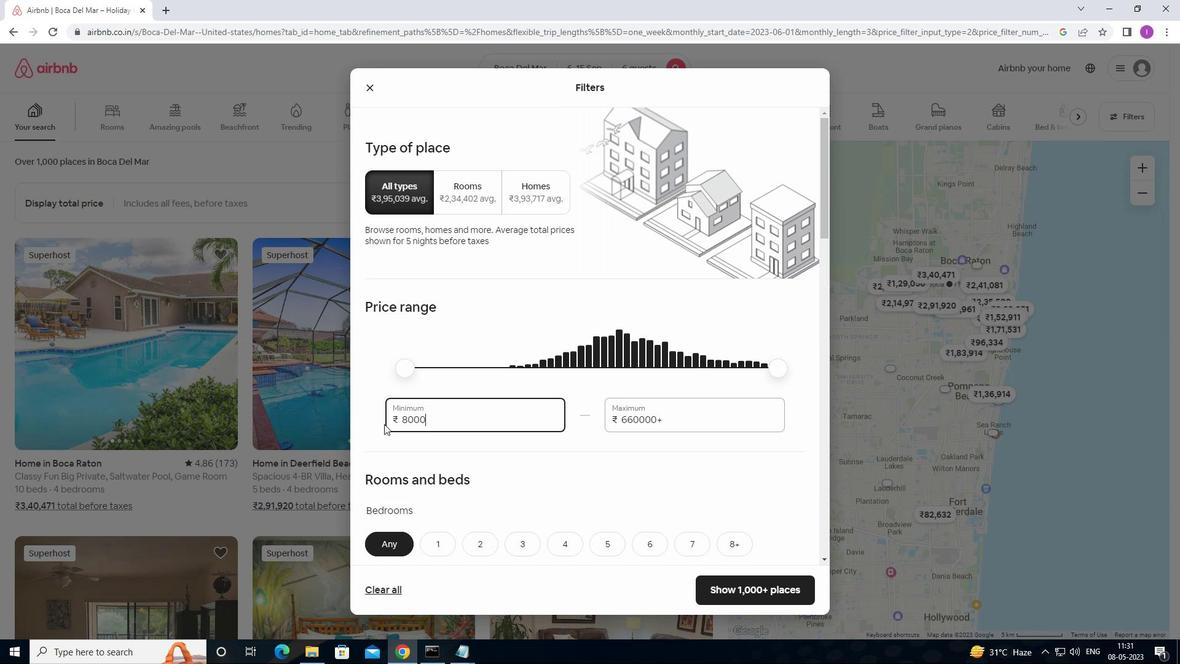 
Action: Mouse moved to (449, 429)
Screenshot: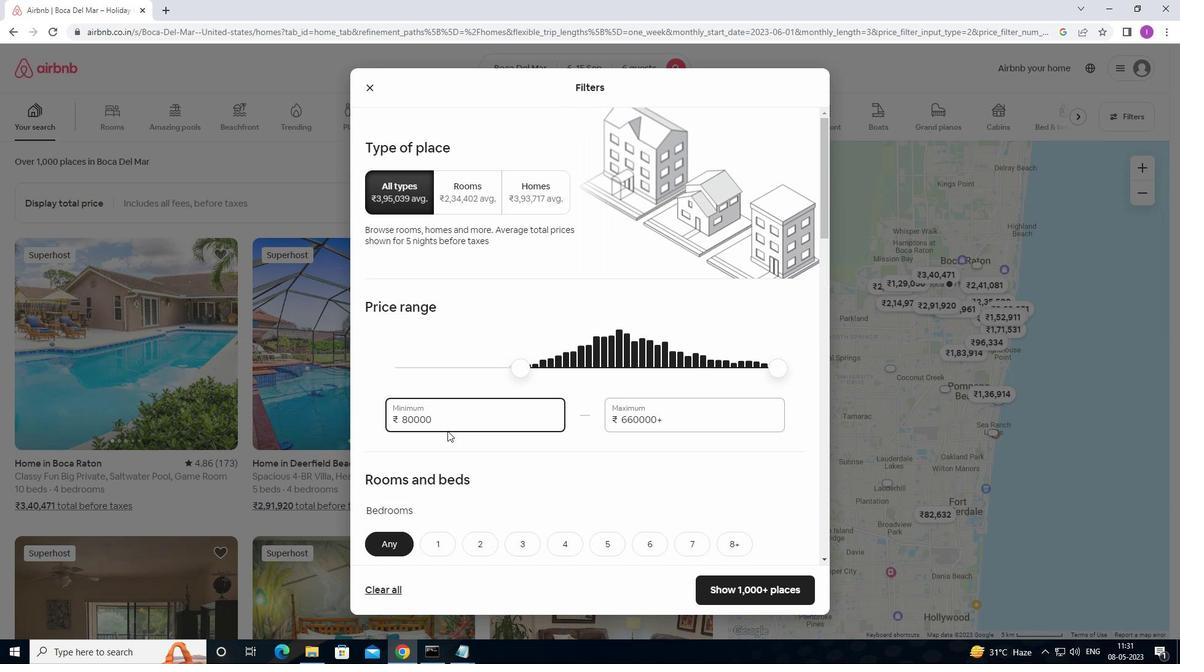 
Action: Key pressed <Key.backspace>
Screenshot: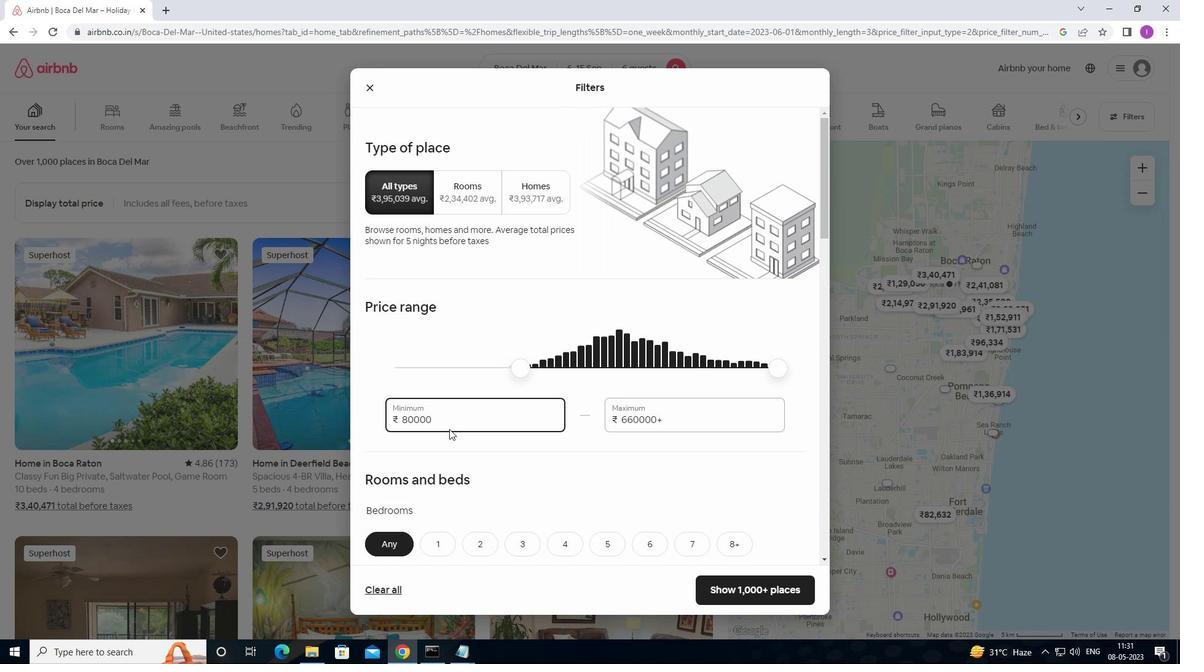 
Action: Mouse moved to (672, 415)
Screenshot: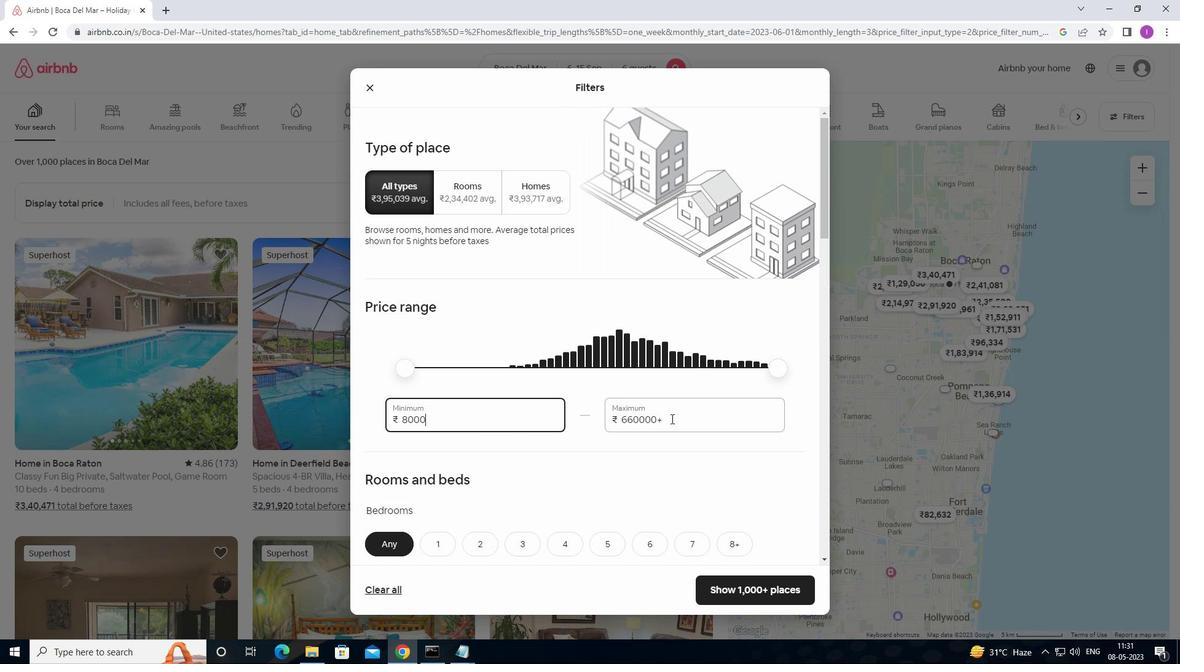 
Action: Mouse pressed left at (672, 415)
Screenshot: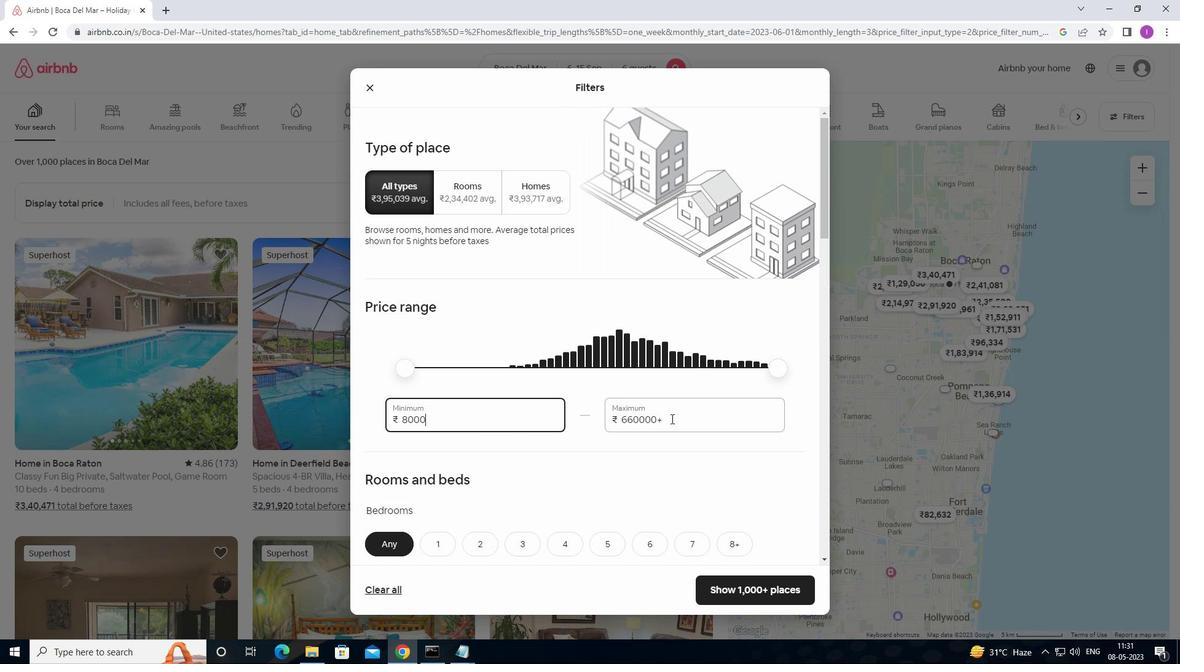 
Action: Mouse moved to (584, 417)
Screenshot: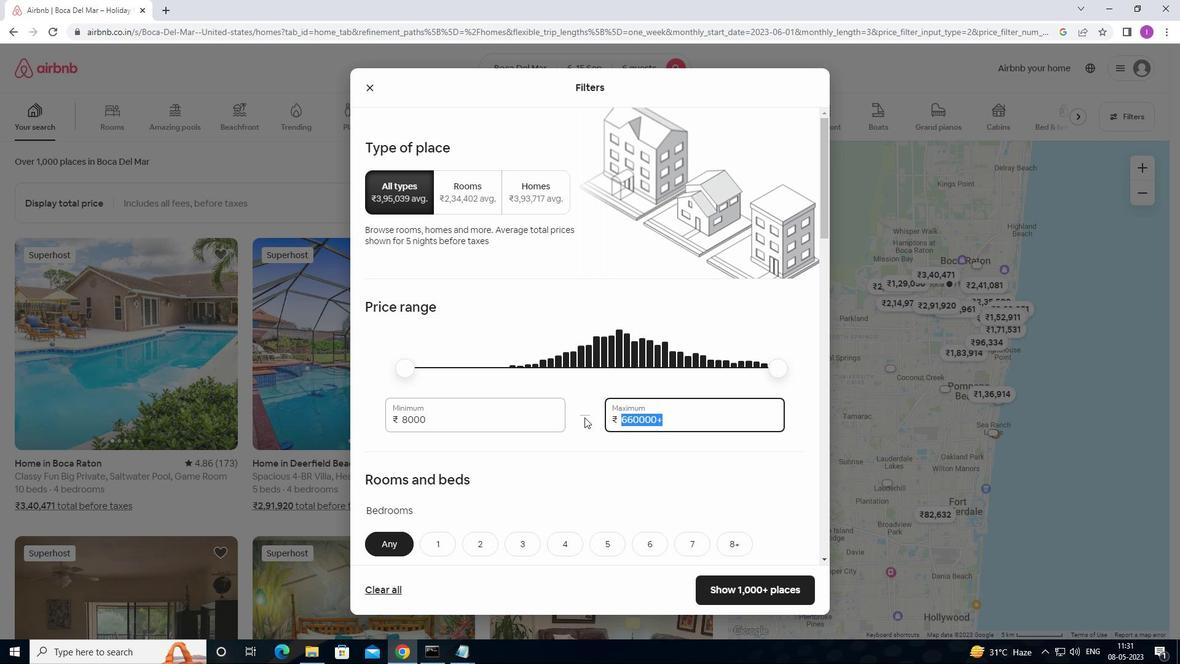
Action: Key pressed 1
Screenshot: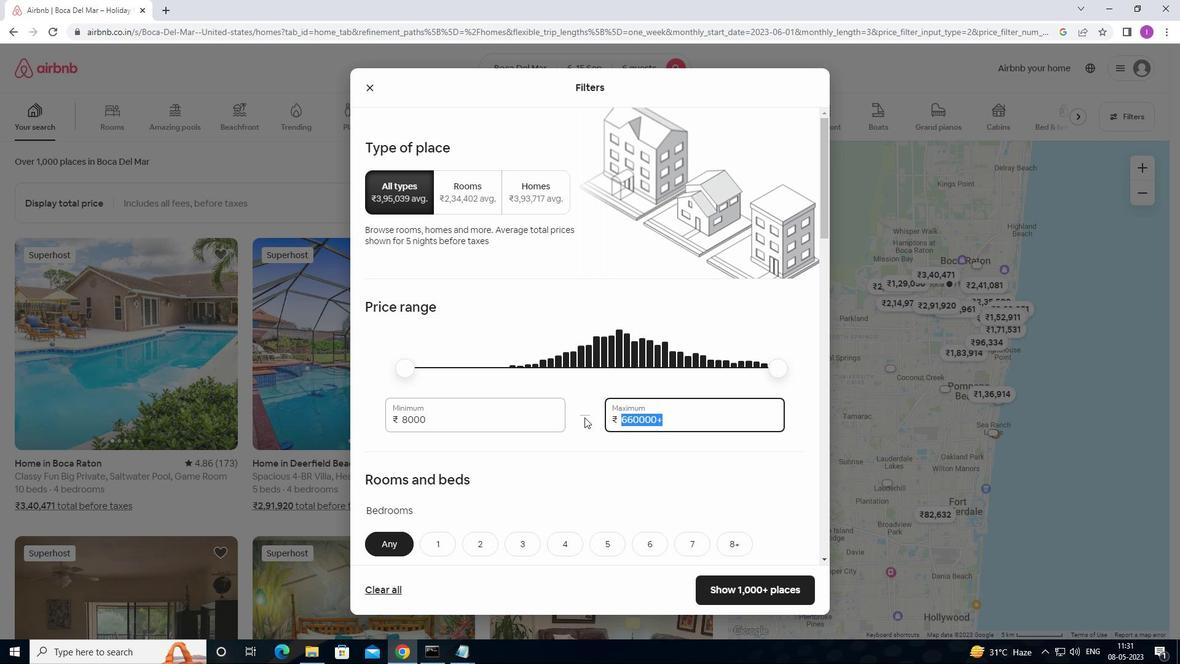 
Action: Mouse moved to (585, 416)
Screenshot: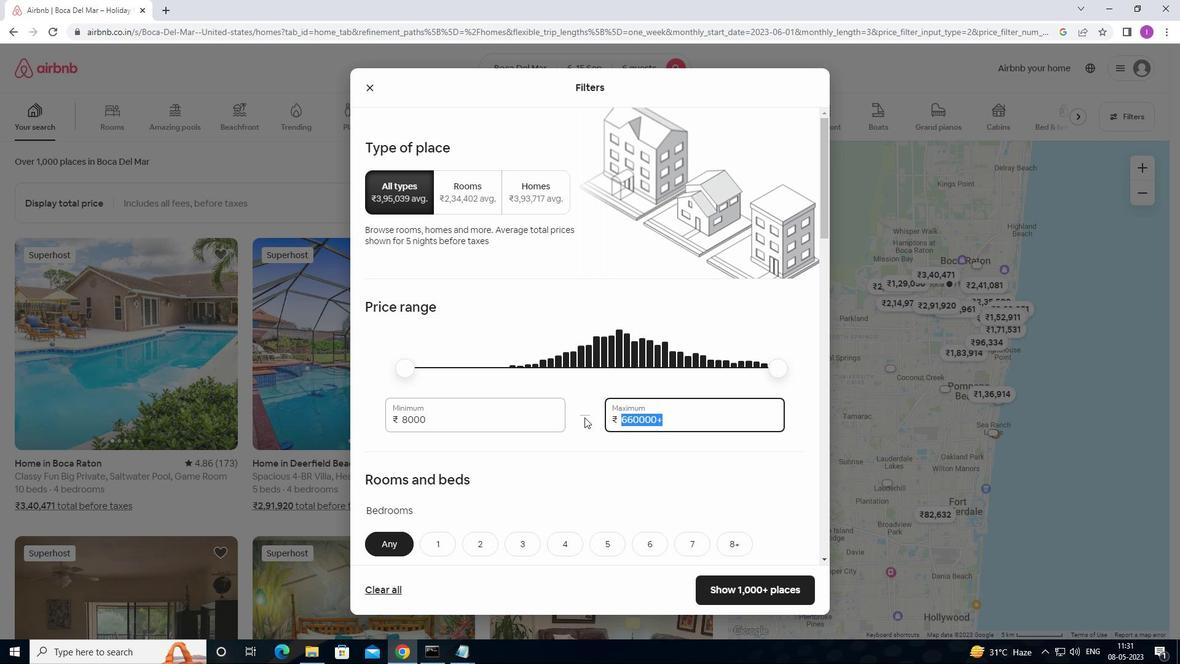 
Action: Key pressed 6000
Screenshot: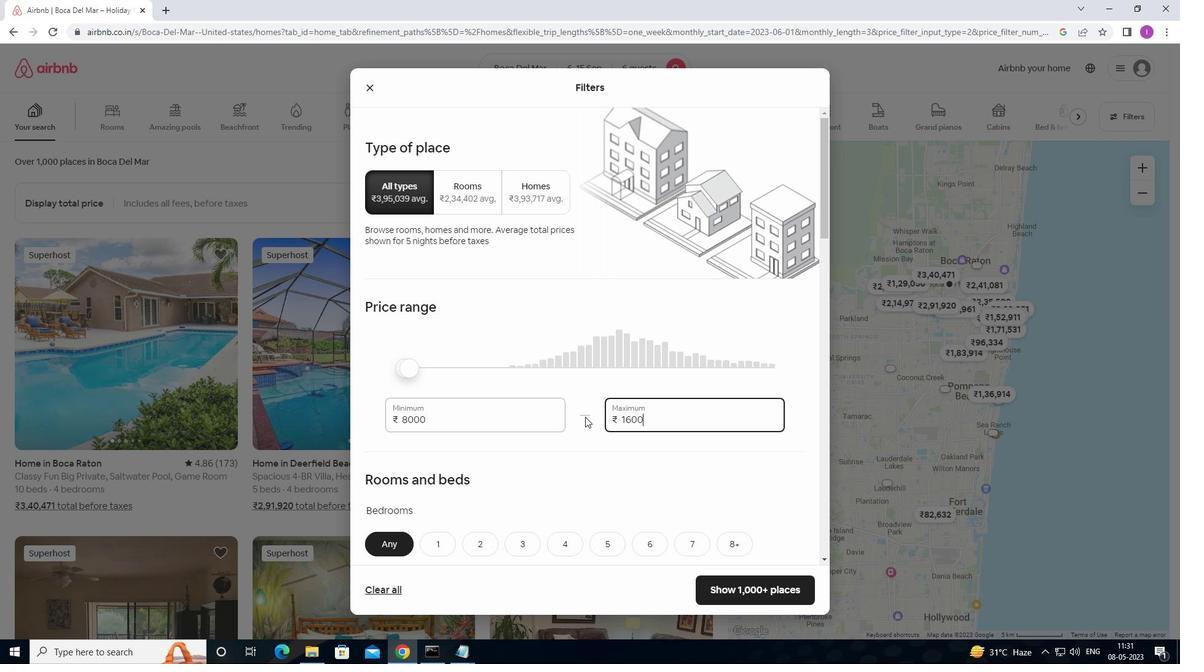 
Action: Mouse moved to (491, 494)
Screenshot: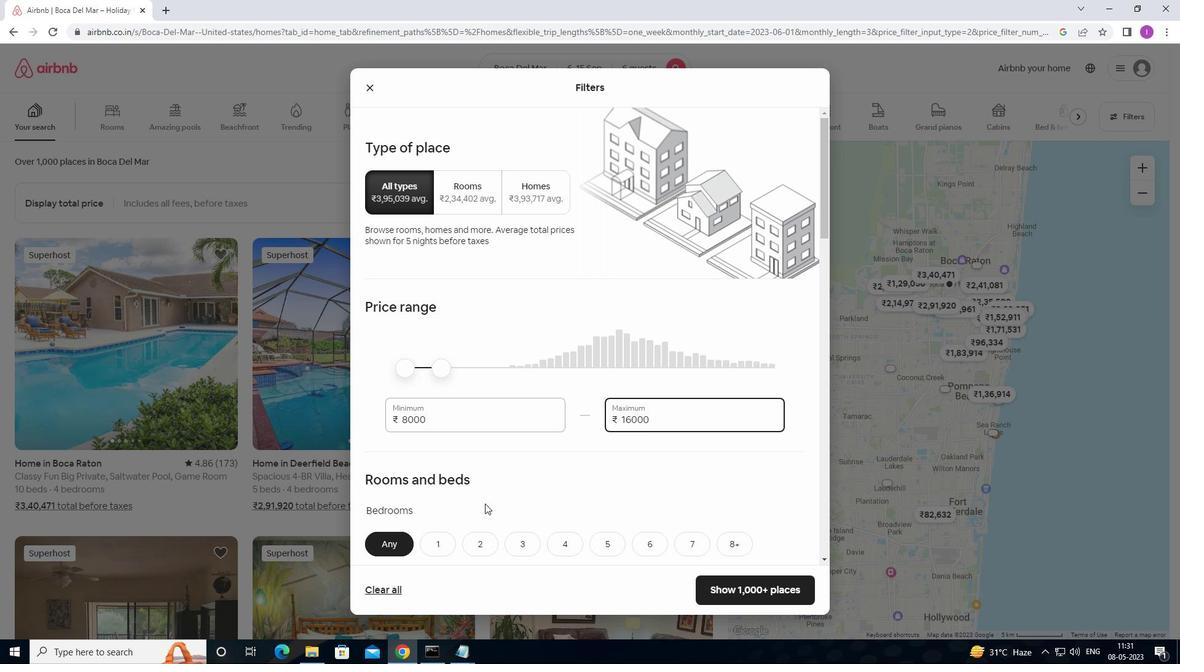 
Action: Mouse scrolled (491, 493) with delta (0, 0)
Screenshot: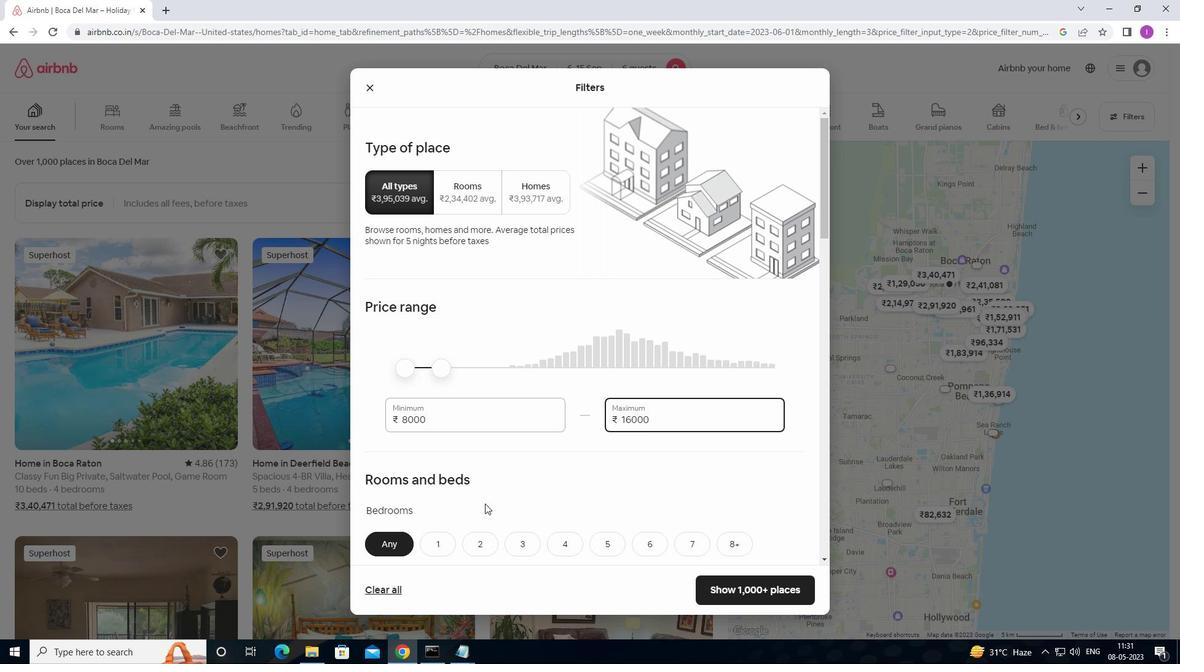
Action: Mouse moved to (494, 496)
Screenshot: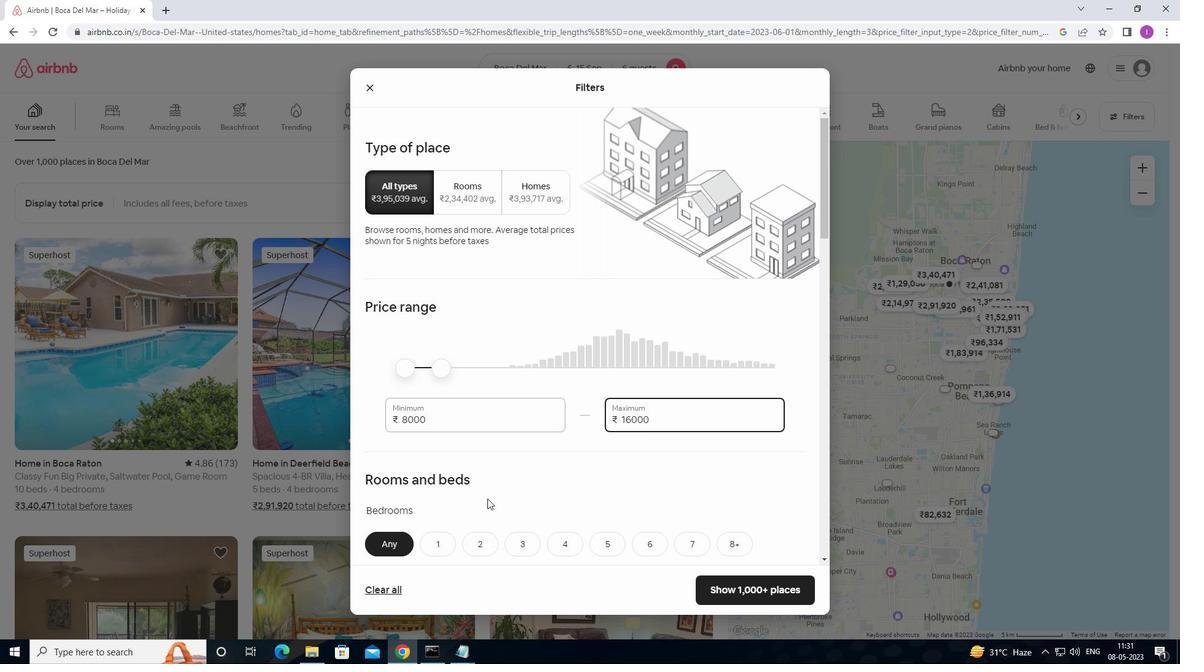 
Action: Mouse scrolled (494, 495) with delta (0, 0)
Screenshot: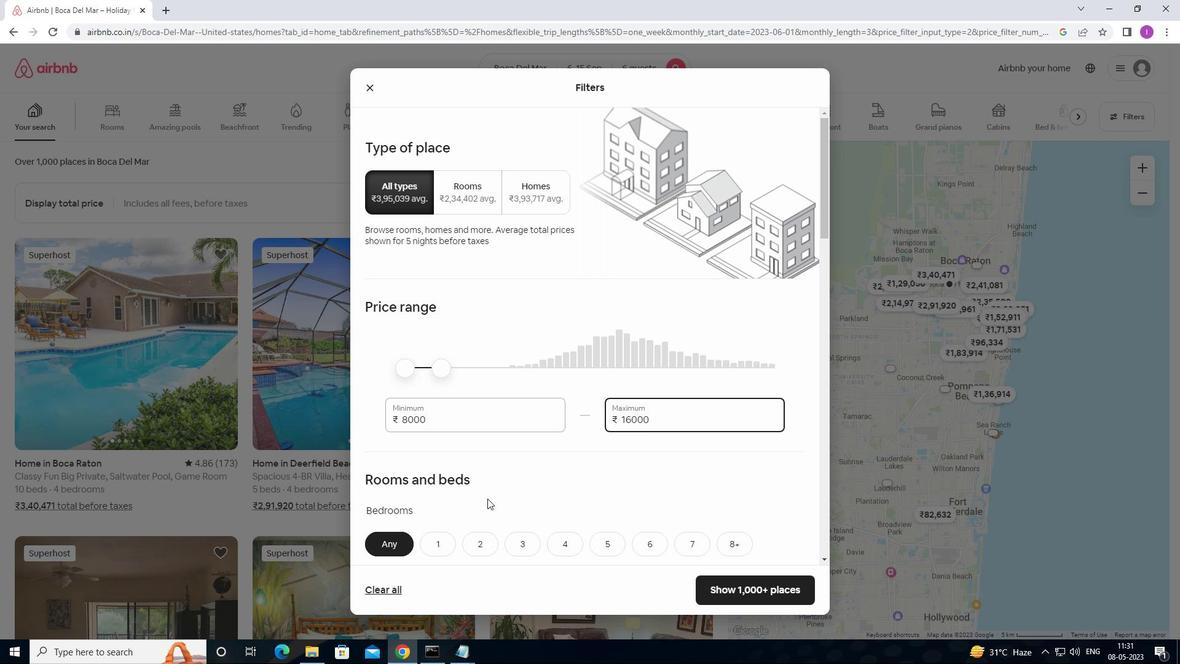 
Action: Mouse moved to (495, 496)
Screenshot: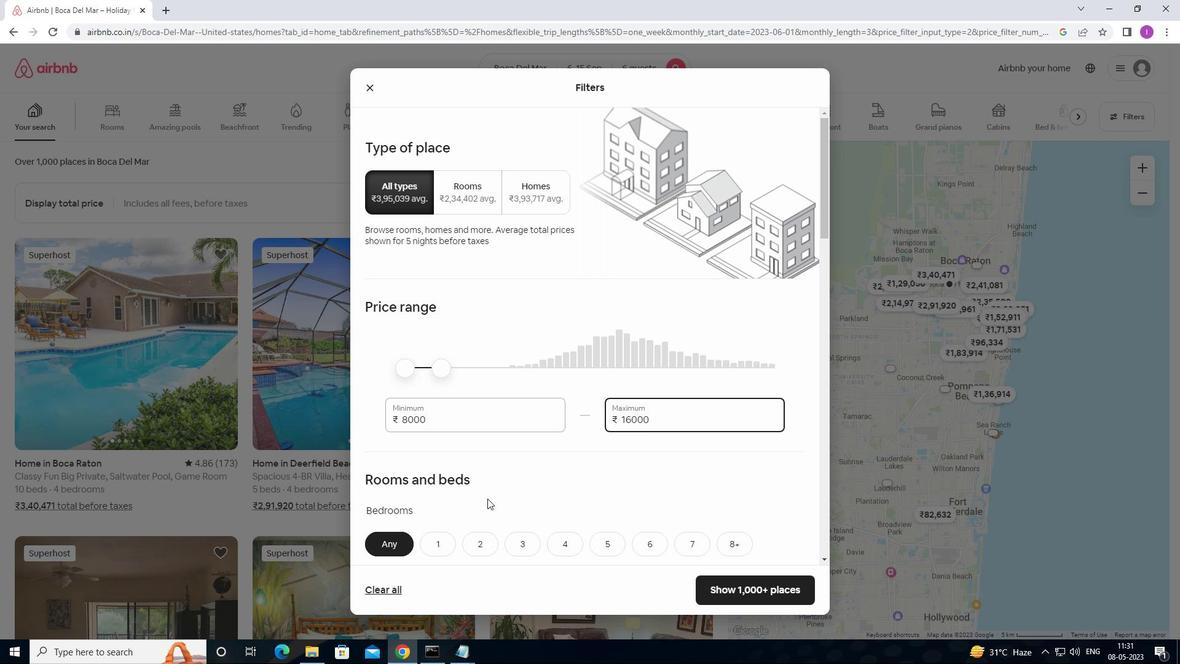 
Action: Mouse scrolled (495, 496) with delta (0, 0)
Screenshot: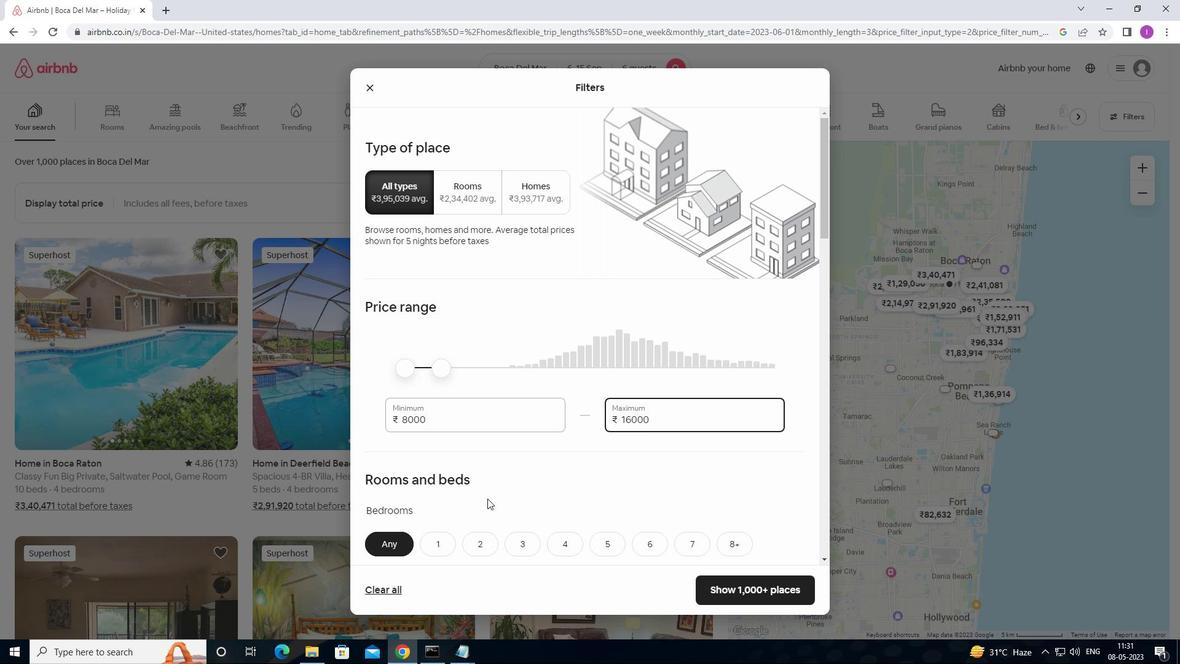 
Action: Mouse moved to (498, 496)
Screenshot: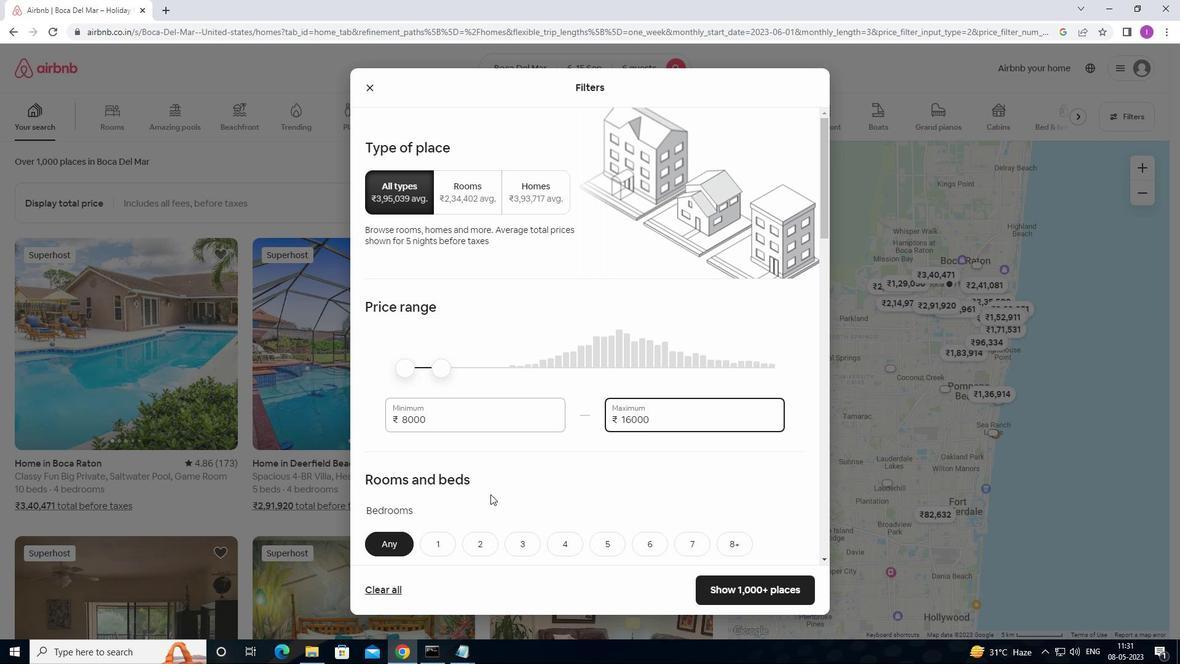 
Action: Mouse scrolled (498, 496) with delta (0, 0)
Screenshot: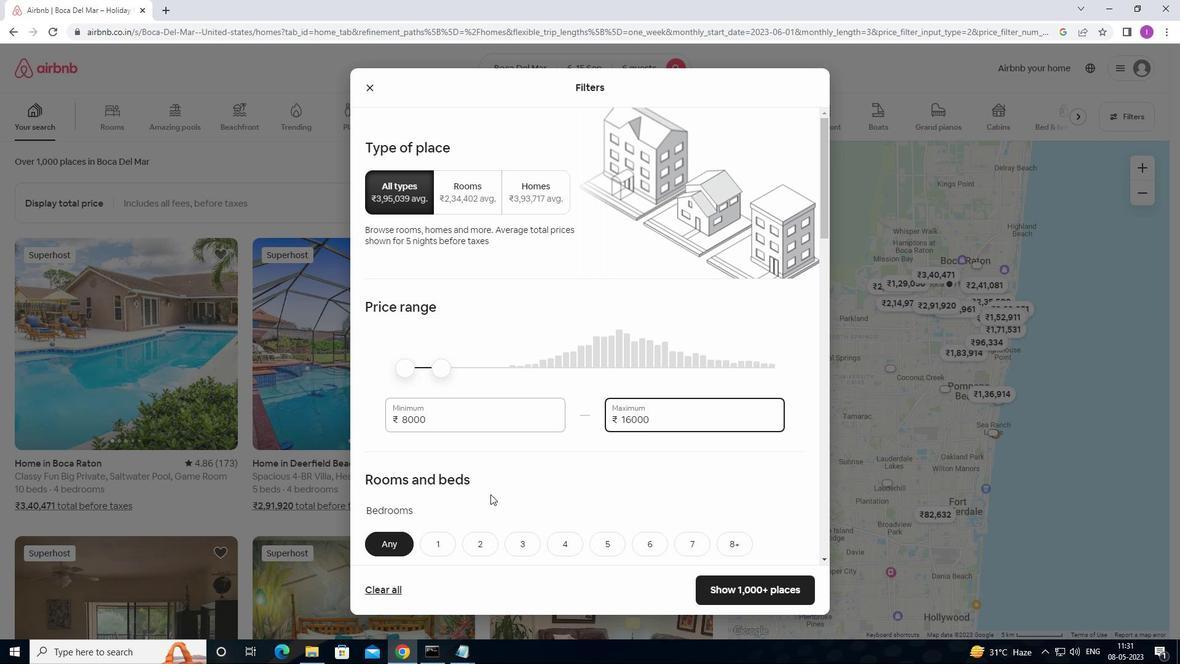 
Action: Mouse moved to (653, 301)
Screenshot: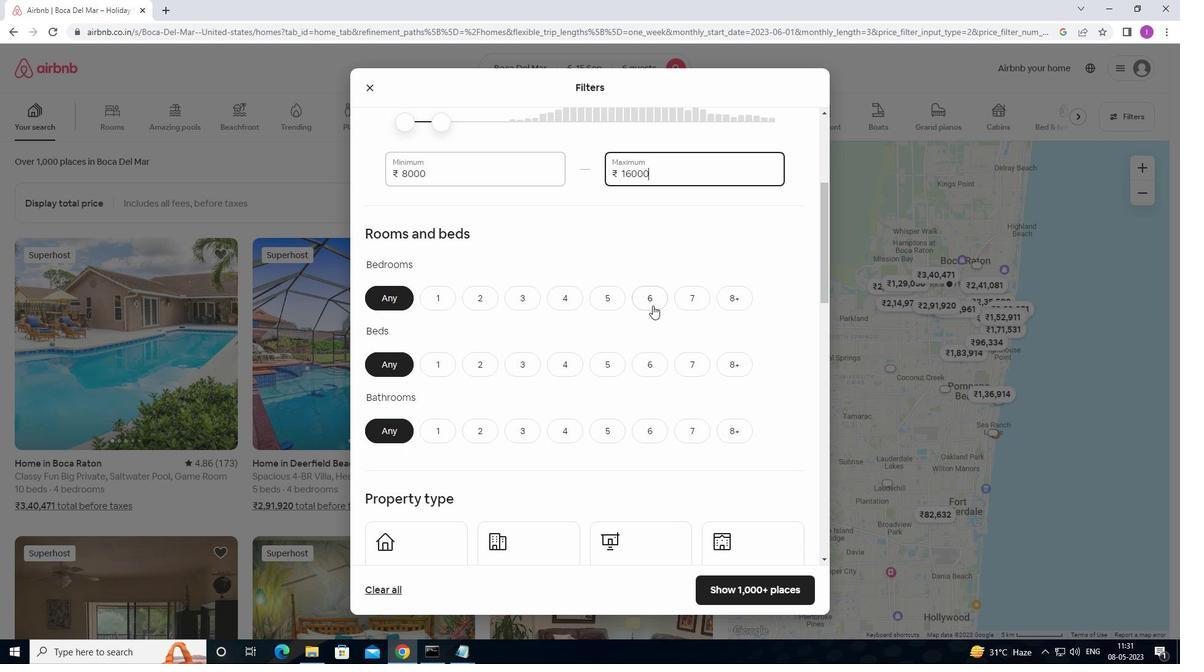 
Action: Mouse pressed left at (653, 301)
Screenshot: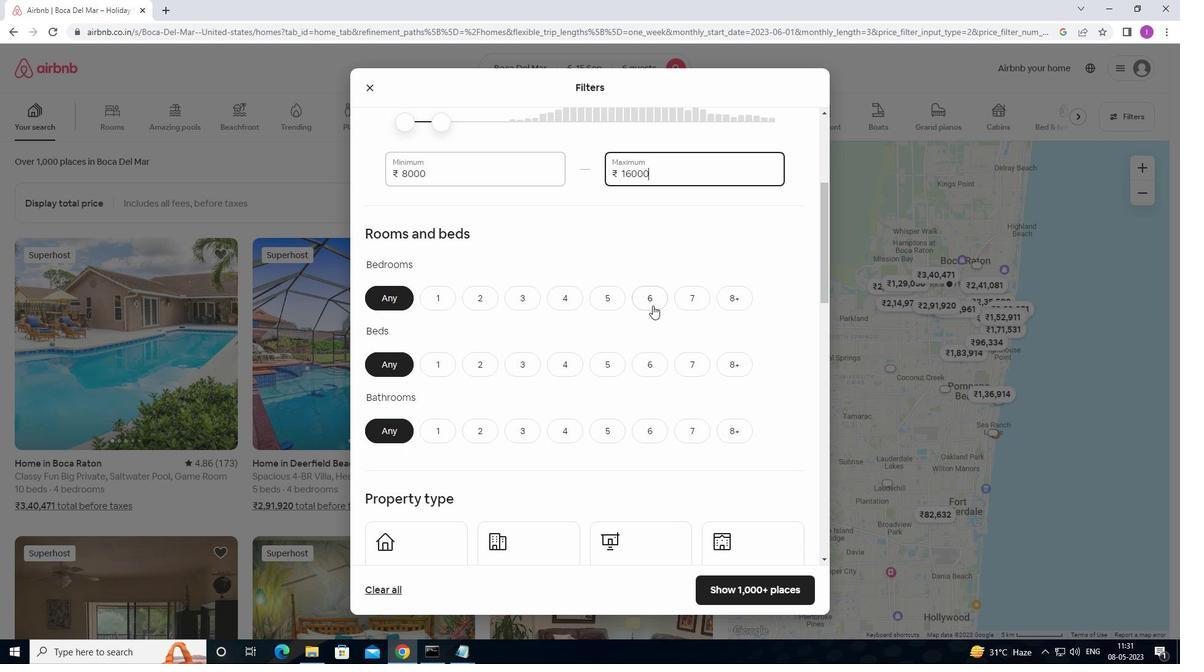 
Action: Mouse moved to (640, 367)
Screenshot: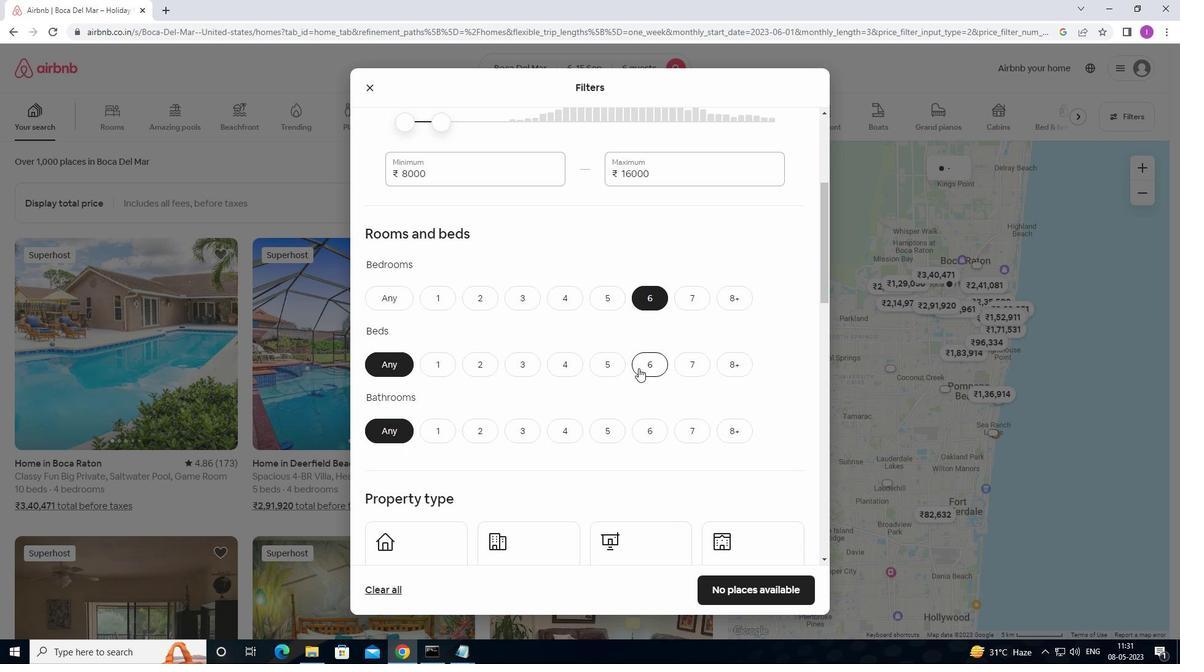 
Action: Mouse pressed left at (640, 367)
Screenshot: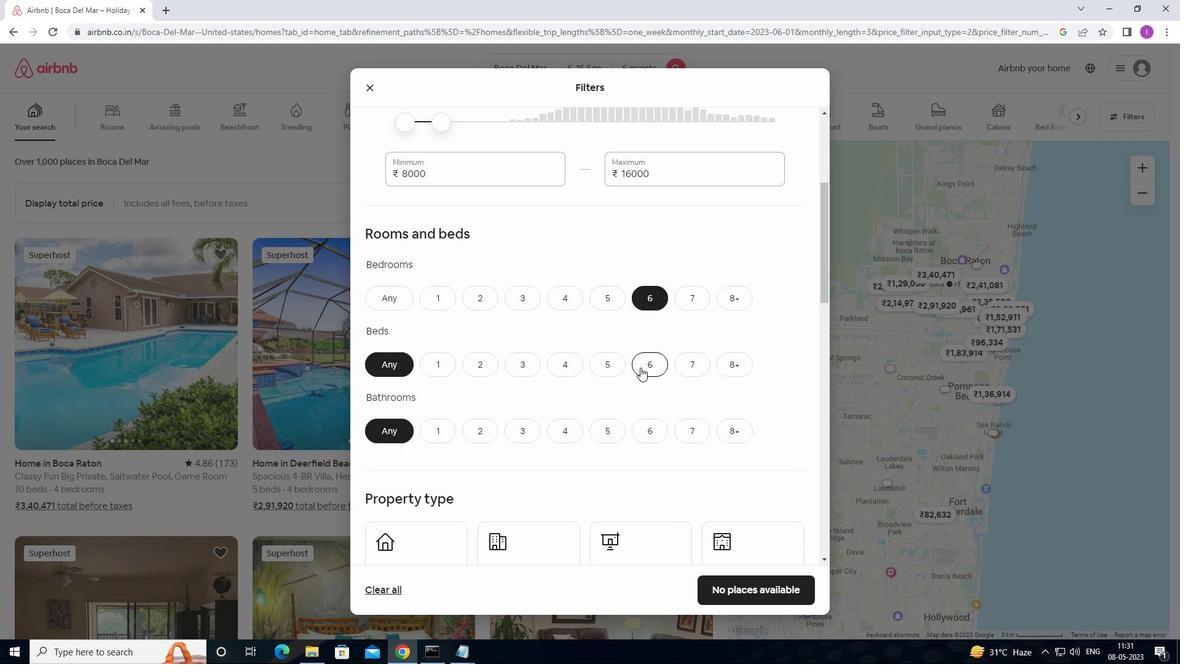 
Action: Mouse moved to (644, 429)
Screenshot: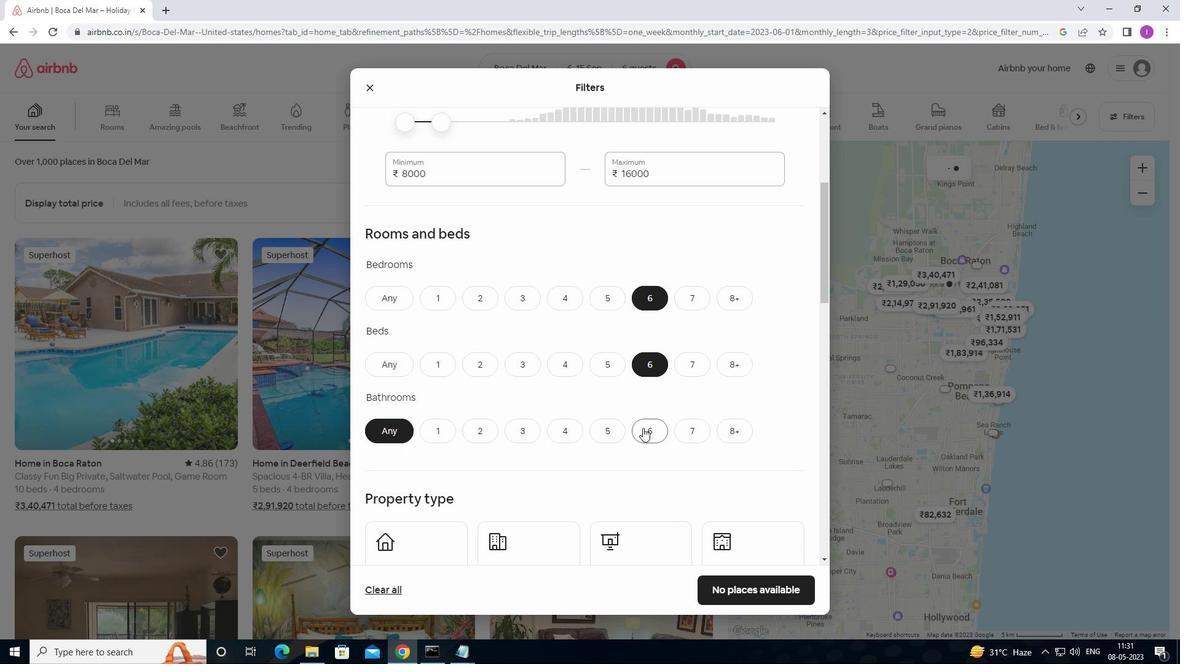 
Action: Mouse pressed left at (644, 429)
Screenshot: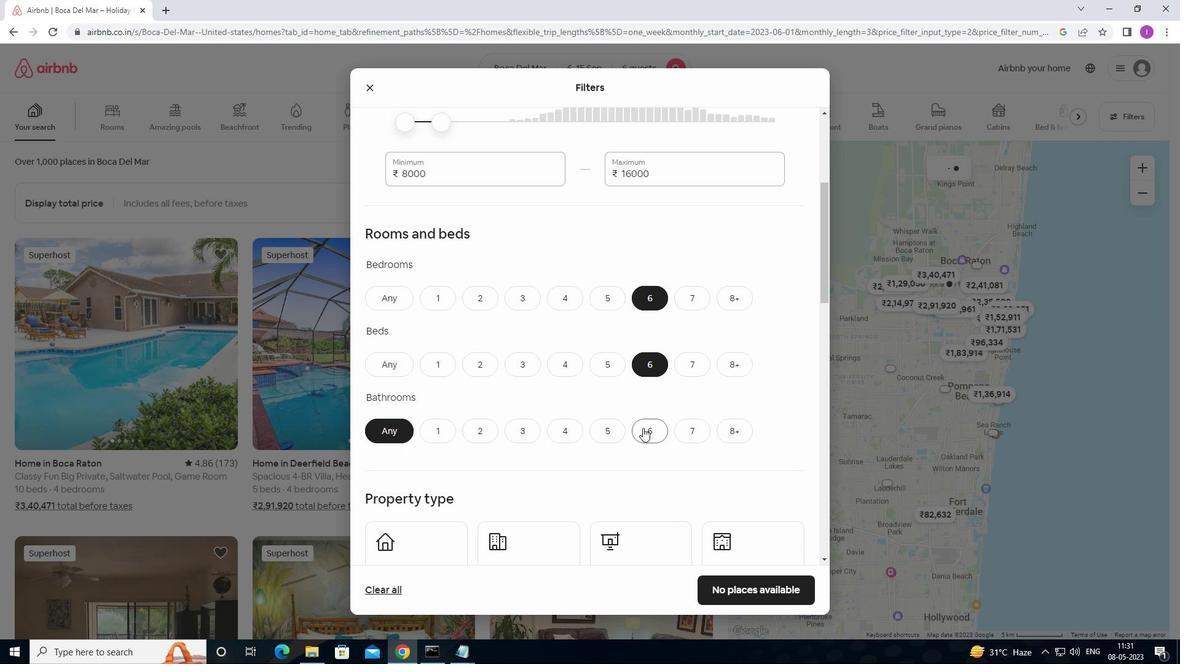 
Action: Mouse moved to (678, 390)
Screenshot: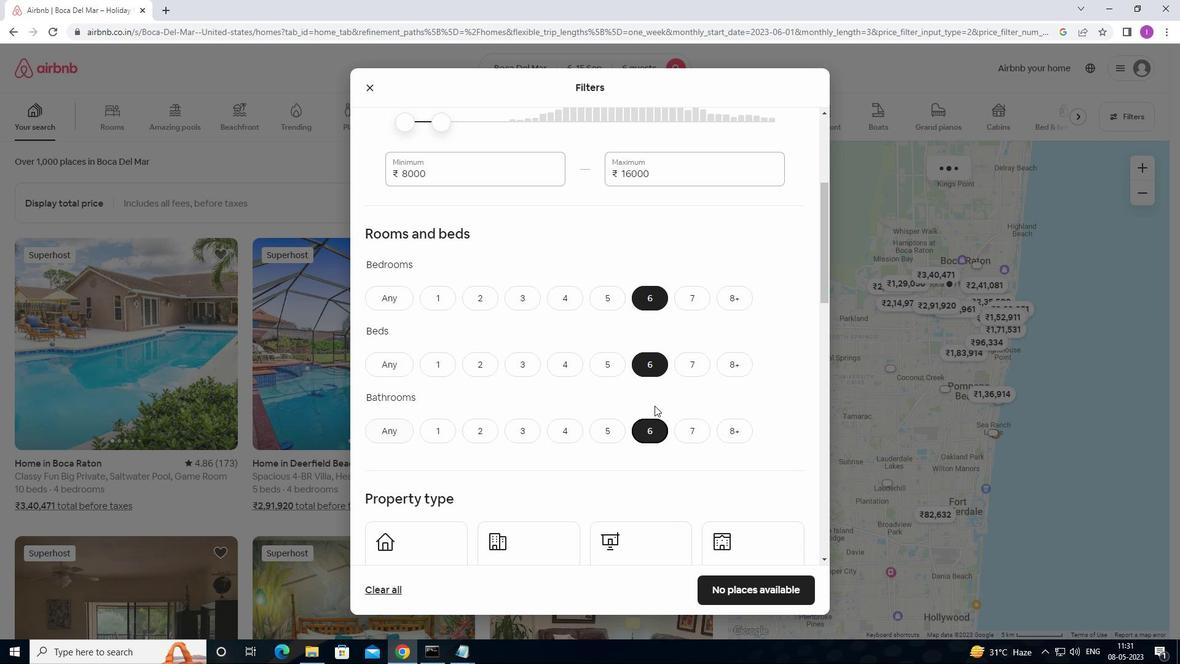 
Action: Mouse scrolled (678, 389) with delta (0, 0)
Screenshot: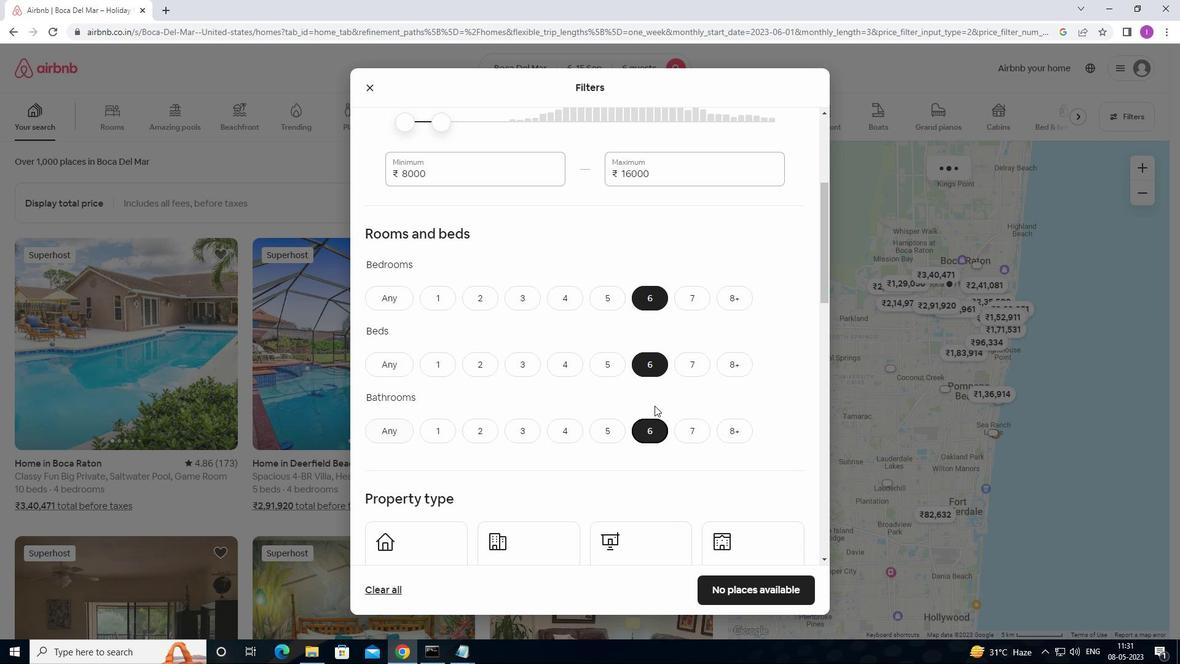 
Action: Mouse scrolled (678, 389) with delta (0, 0)
Screenshot: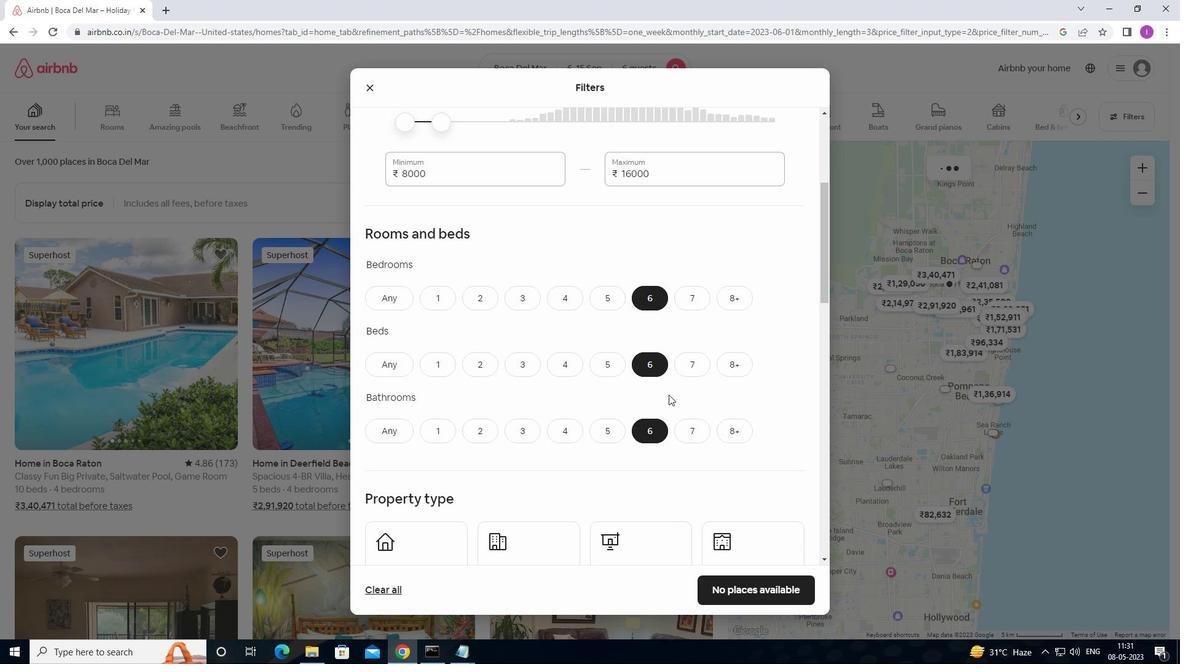 
Action: Mouse scrolled (678, 389) with delta (0, 0)
Screenshot: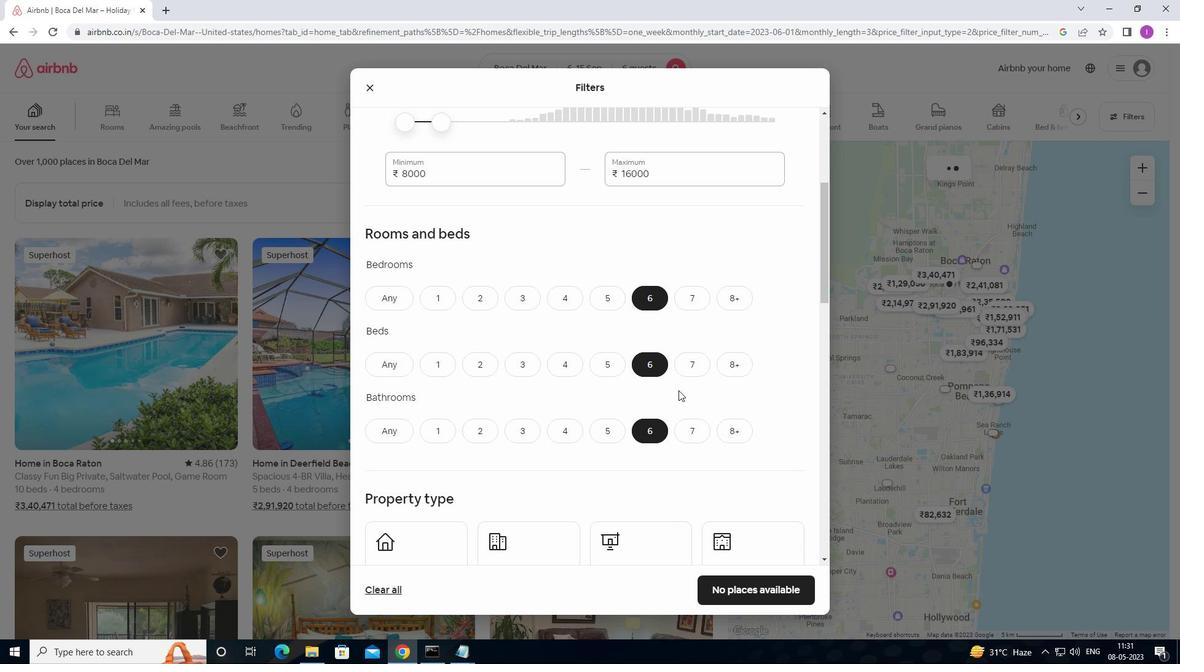 
Action: Mouse moved to (493, 464)
Screenshot: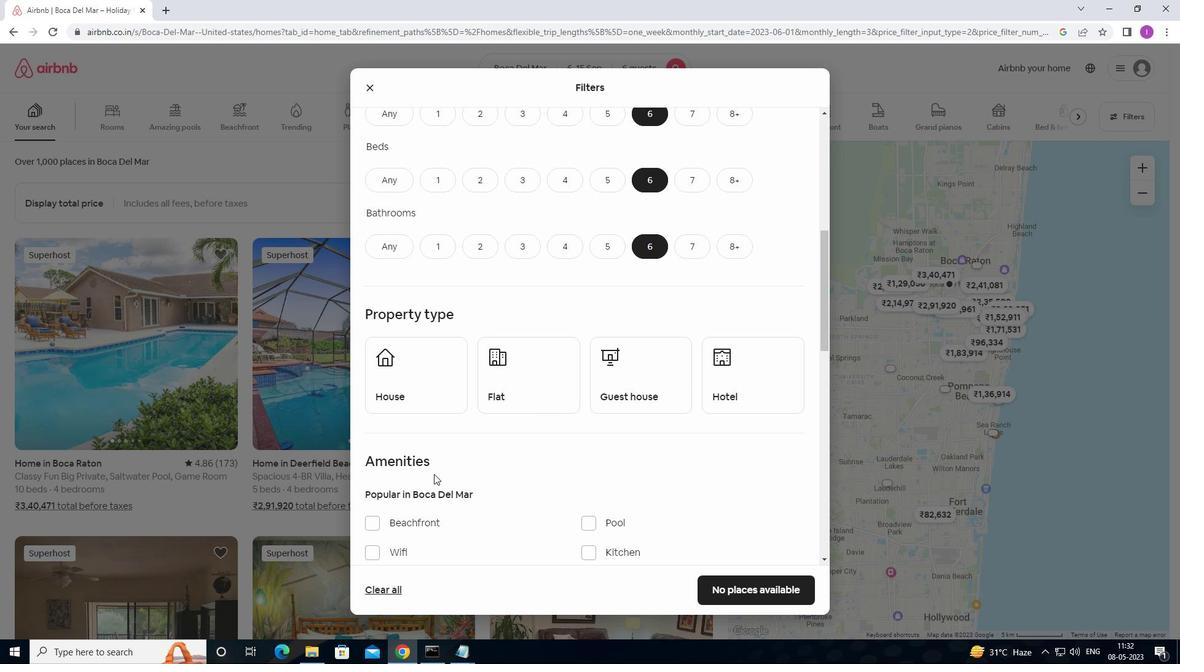 
Action: Mouse scrolled (493, 464) with delta (0, 0)
Screenshot: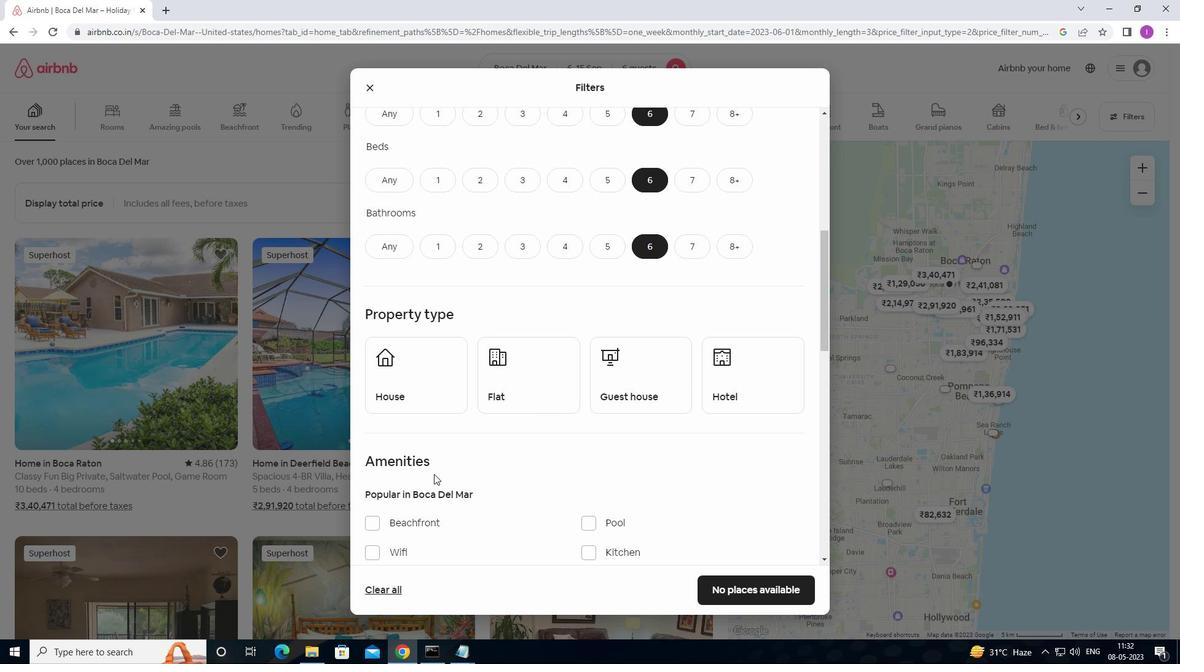 
Action: Mouse moved to (505, 464)
Screenshot: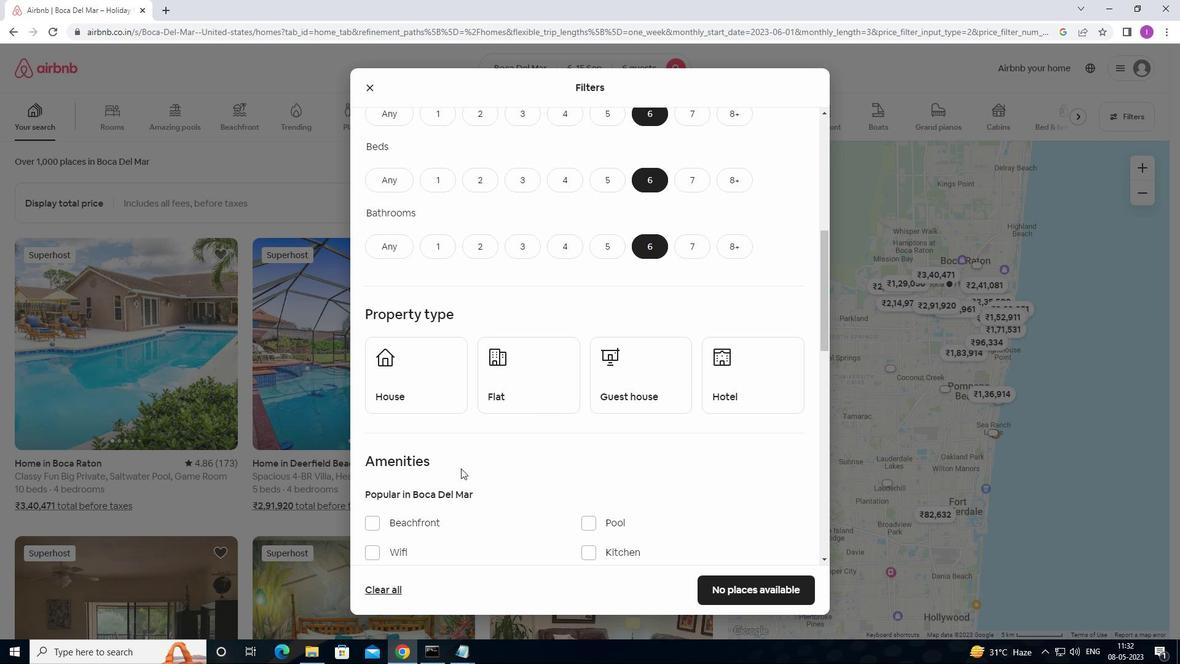 
Action: Mouse scrolled (505, 464) with delta (0, 0)
Screenshot: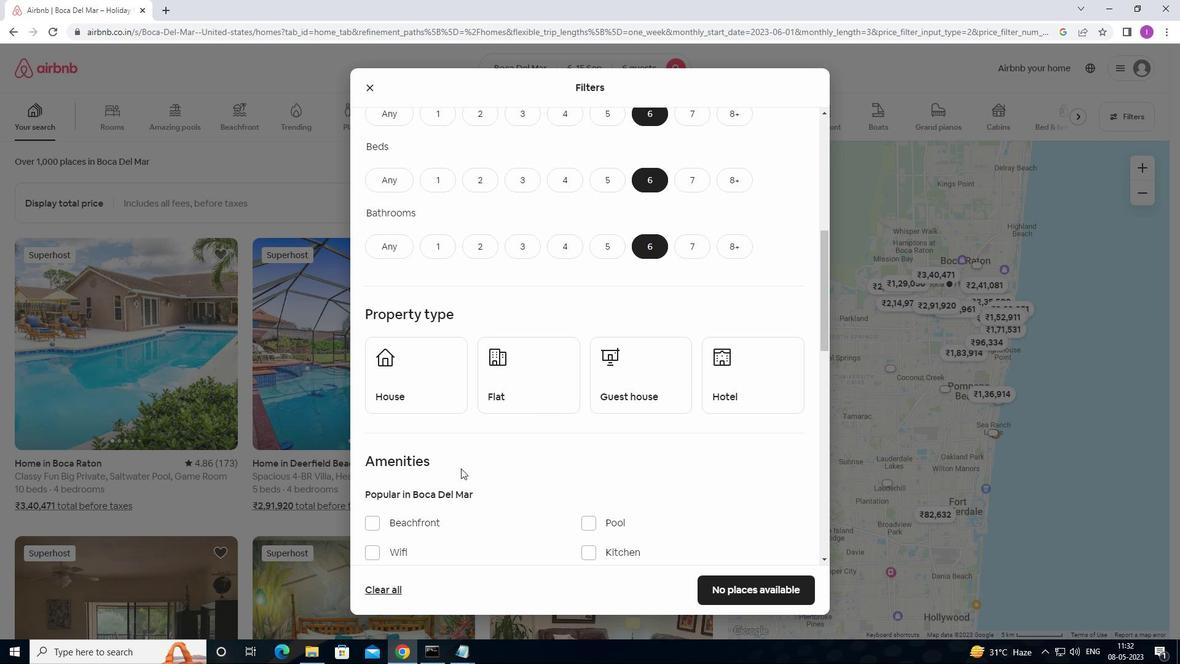 
Action: Mouse moved to (426, 275)
Screenshot: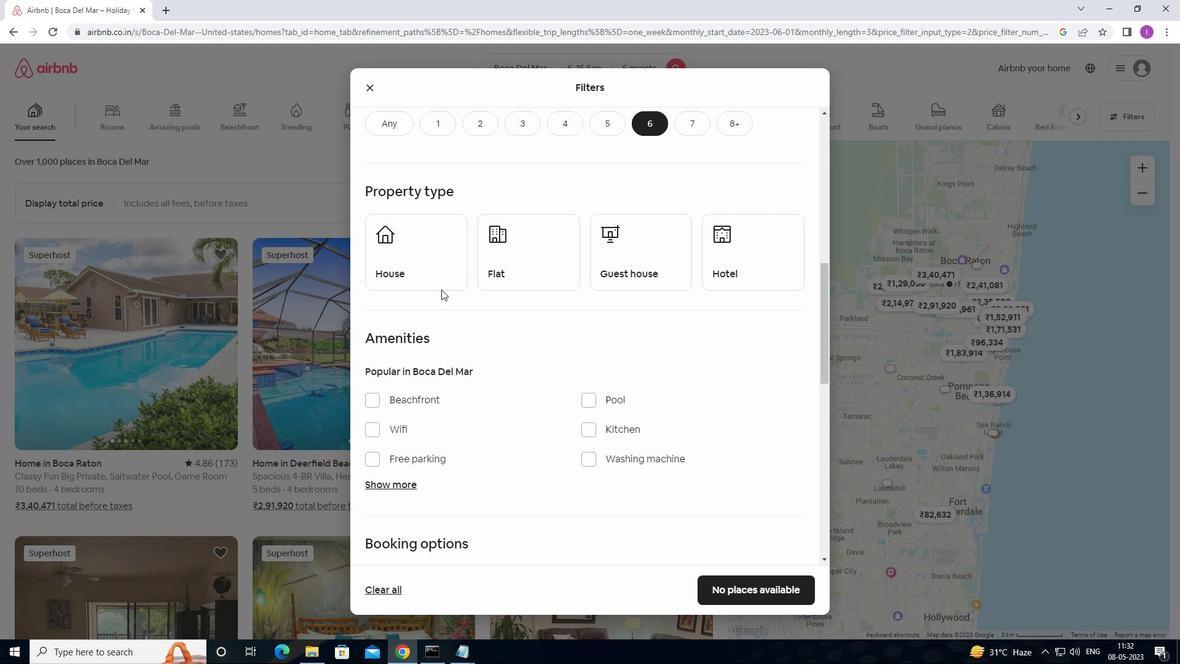 
Action: Mouse pressed left at (426, 275)
Screenshot: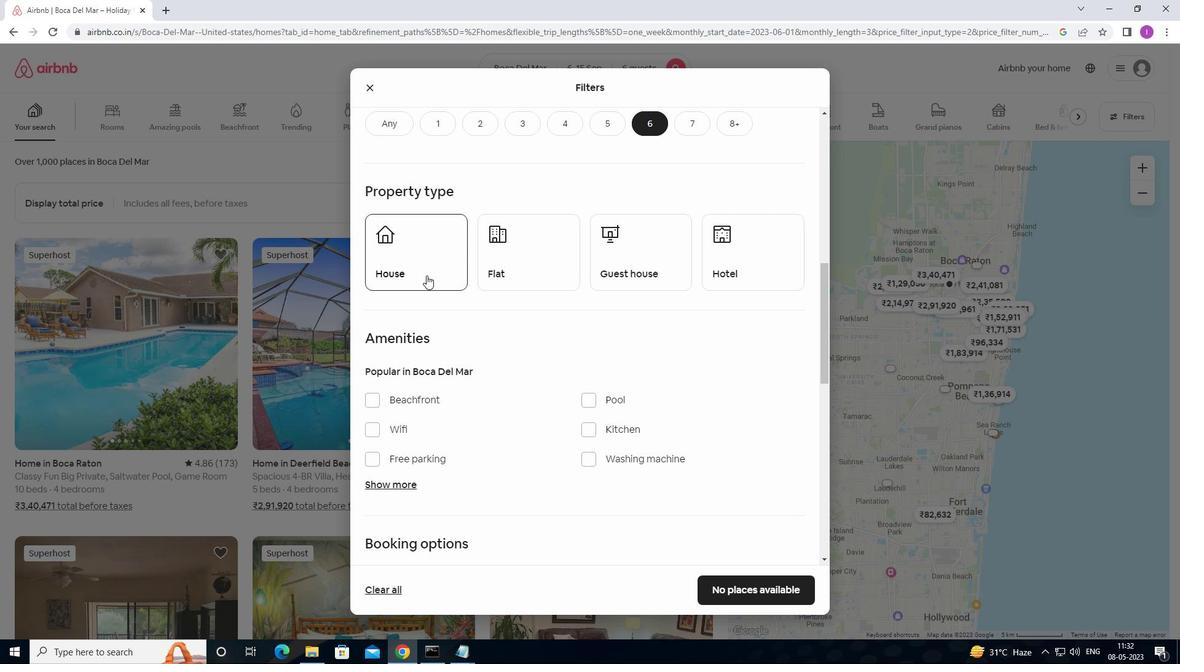 
Action: Mouse moved to (506, 256)
Screenshot: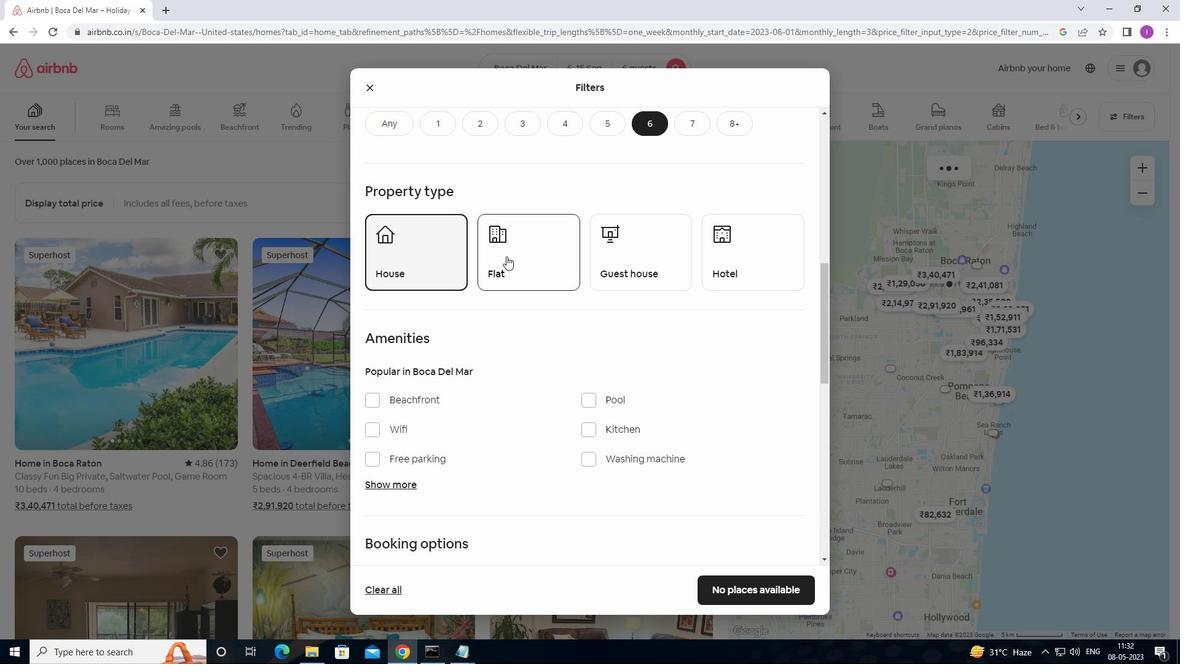 
Action: Mouse pressed left at (506, 256)
Screenshot: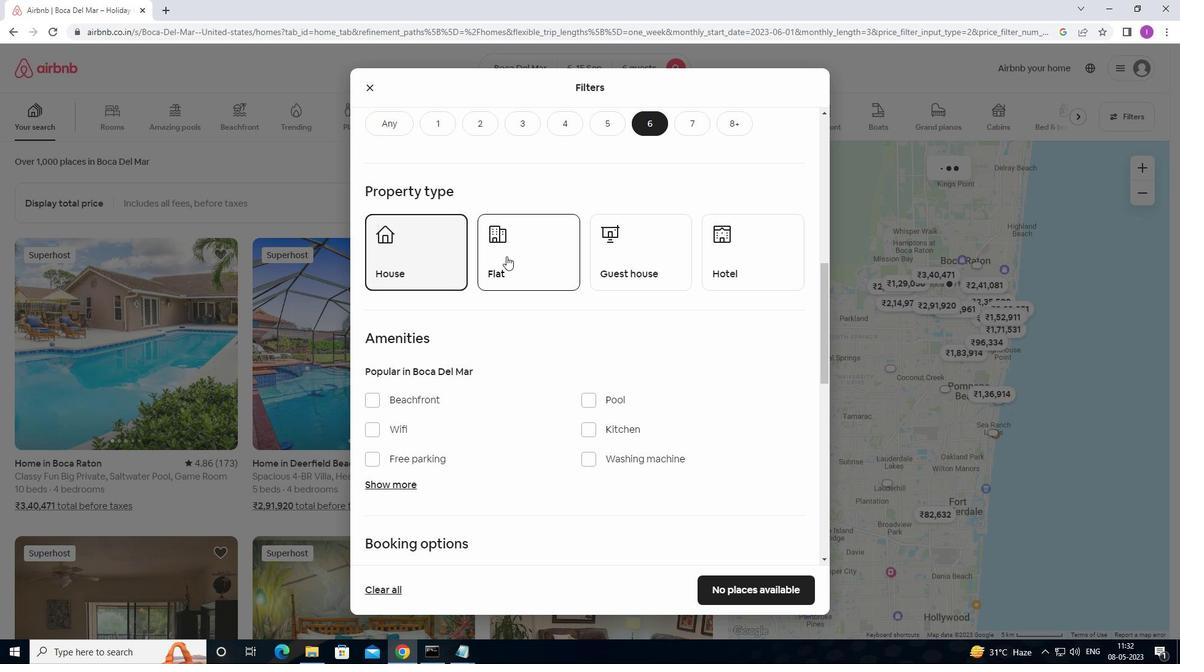 
Action: Mouse moved to (667, 257)
Screenshot: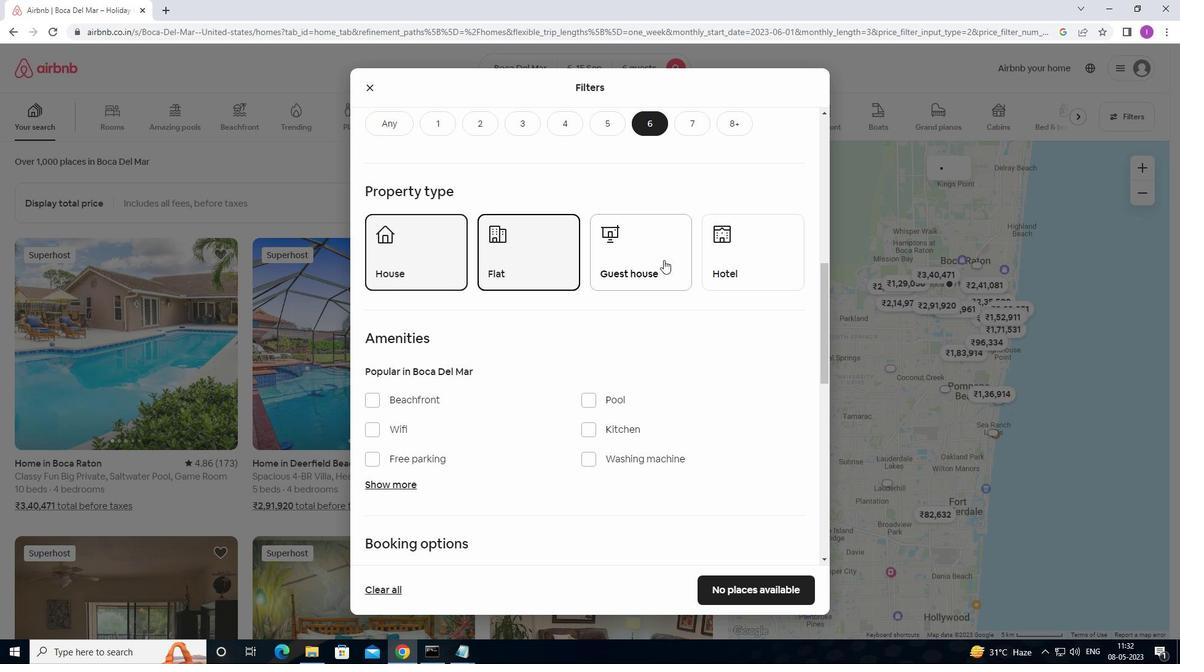 
Action: Mouse pressed left at (667, 257)
Screenshot: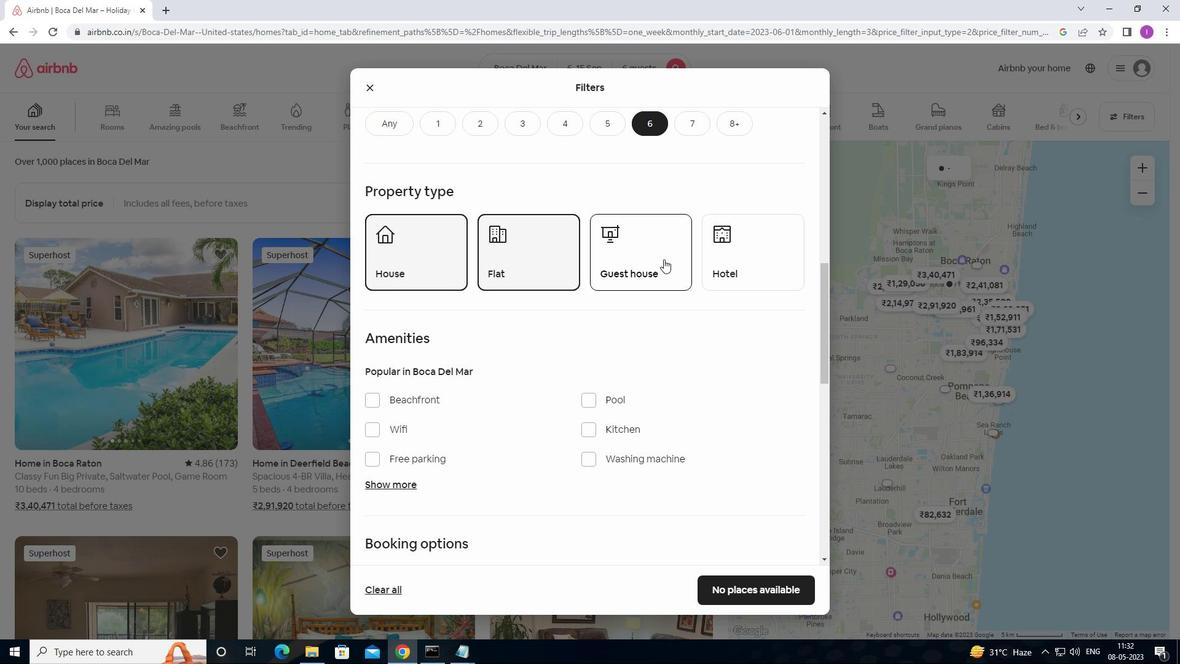 
Action: Mouse moved to (677, 270)
Screenshot: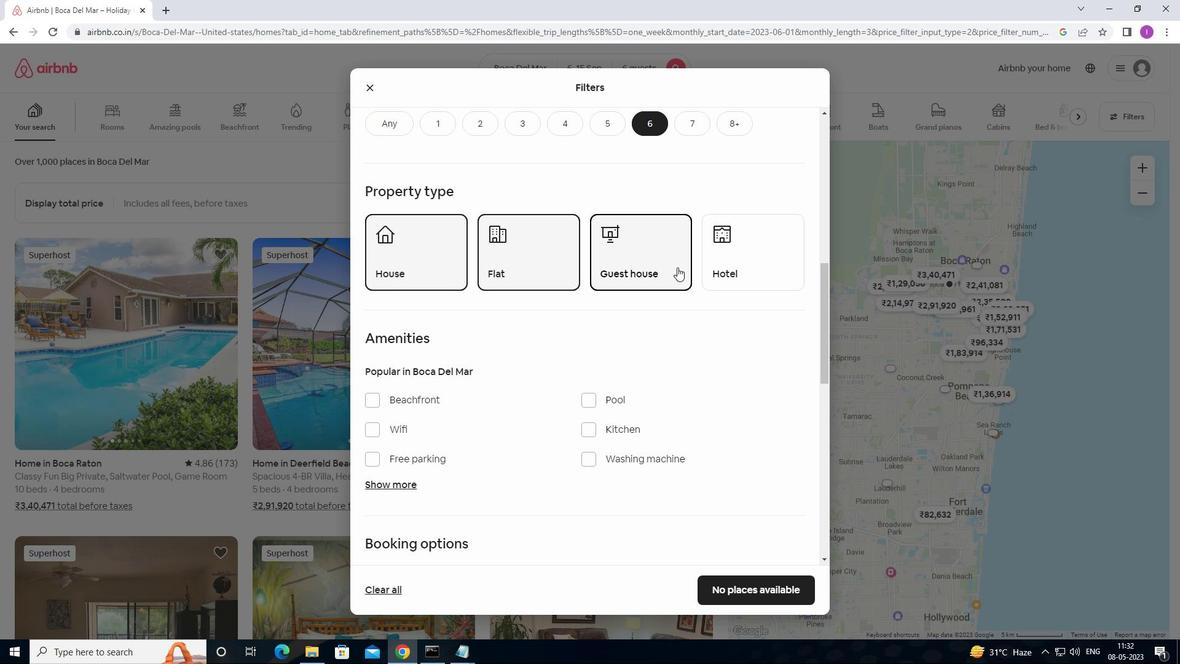 
Action: Mouse scrolled (677, 269) with delta (0, 0)
Screenshot: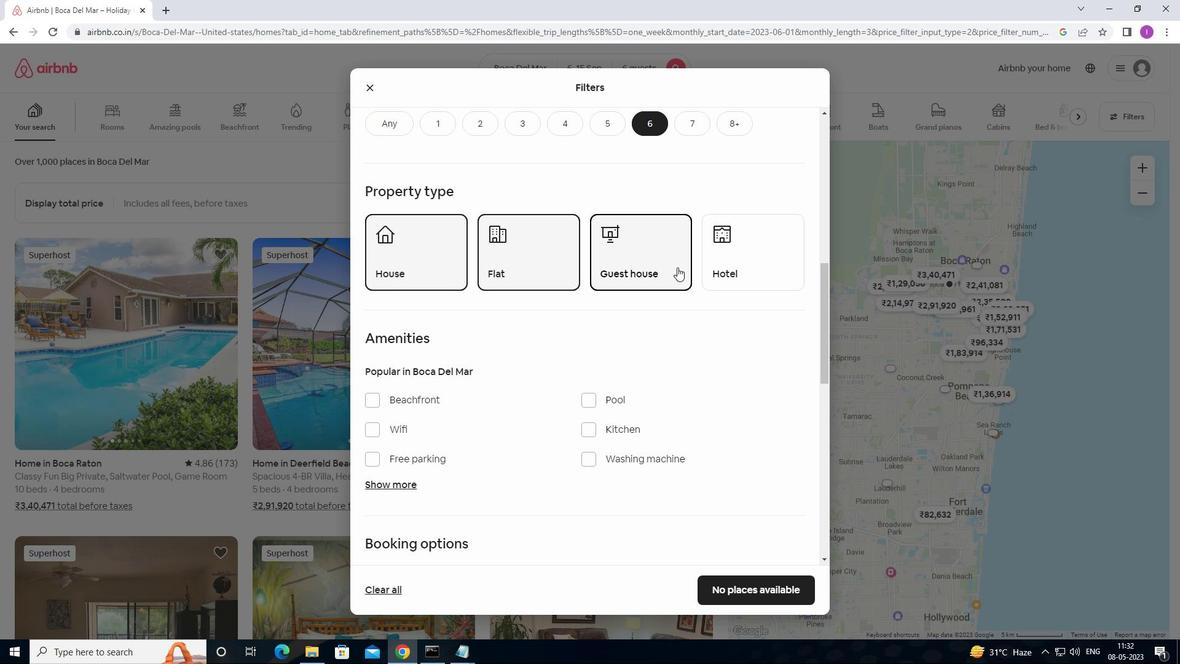 
Action: Mouse moved to (677, 272)
Screenshot: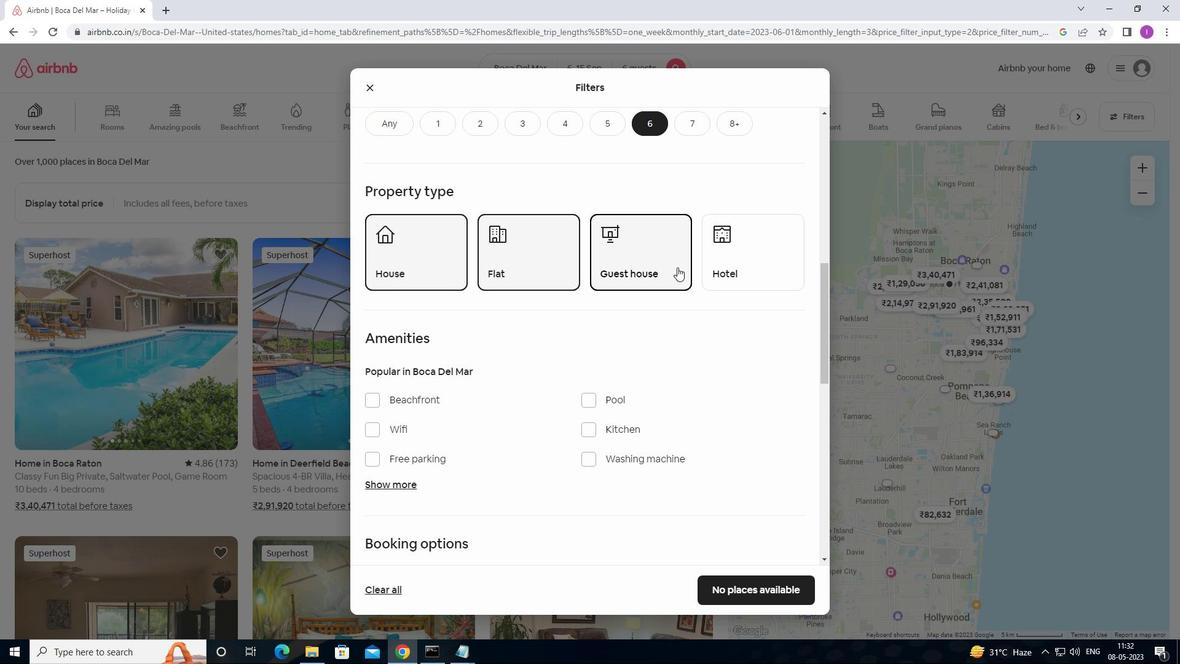 
Action: Mouse scrolled (677, 271) with delta (0, 0)
Screenshot: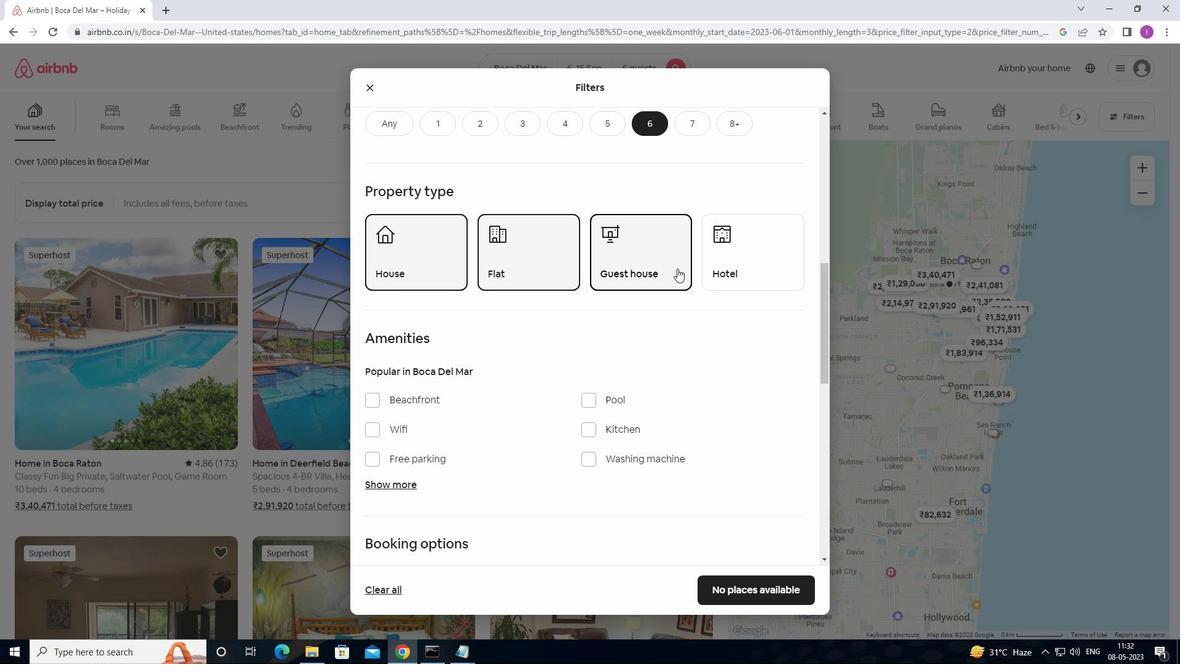 
Action: Mouse moved to (381, 302)
Screenshot: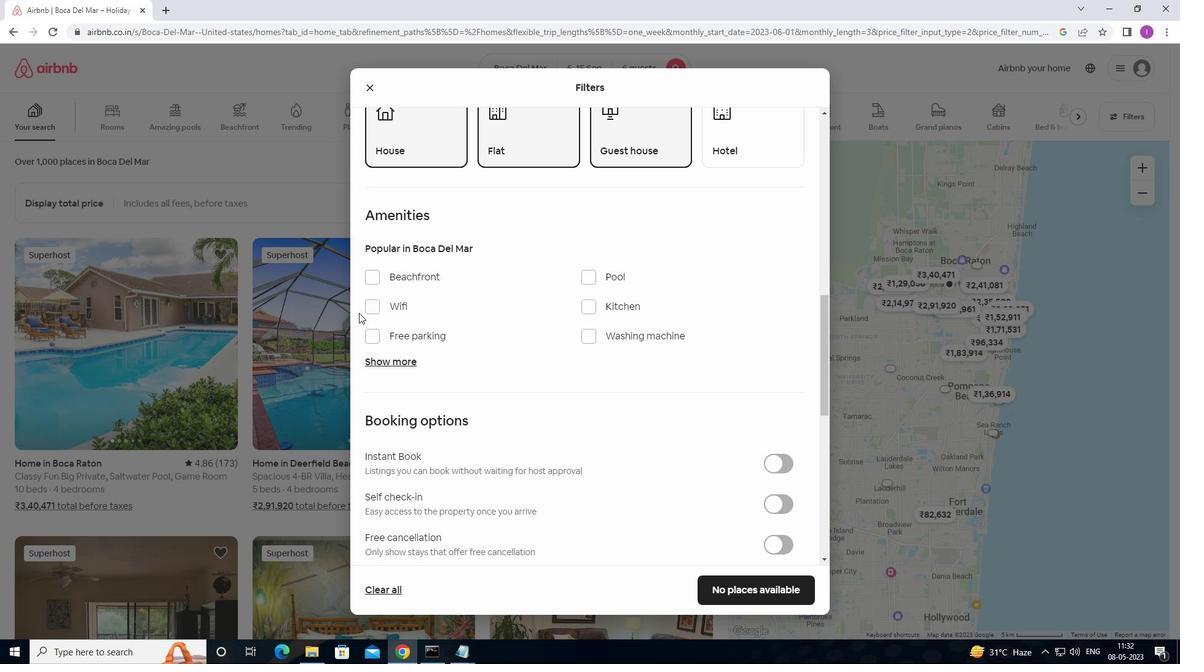 
Action: Mouse pressed left at (381, 302)
Screenshot: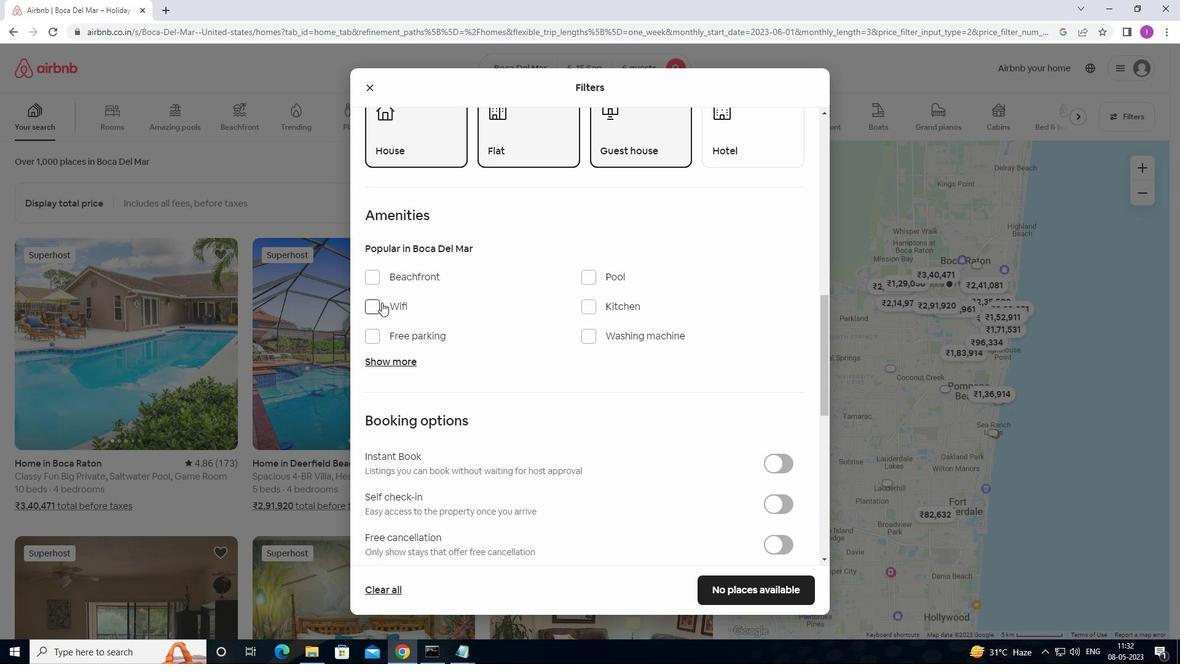 
Action: Mouse moved to (383, 335)
Screenshot: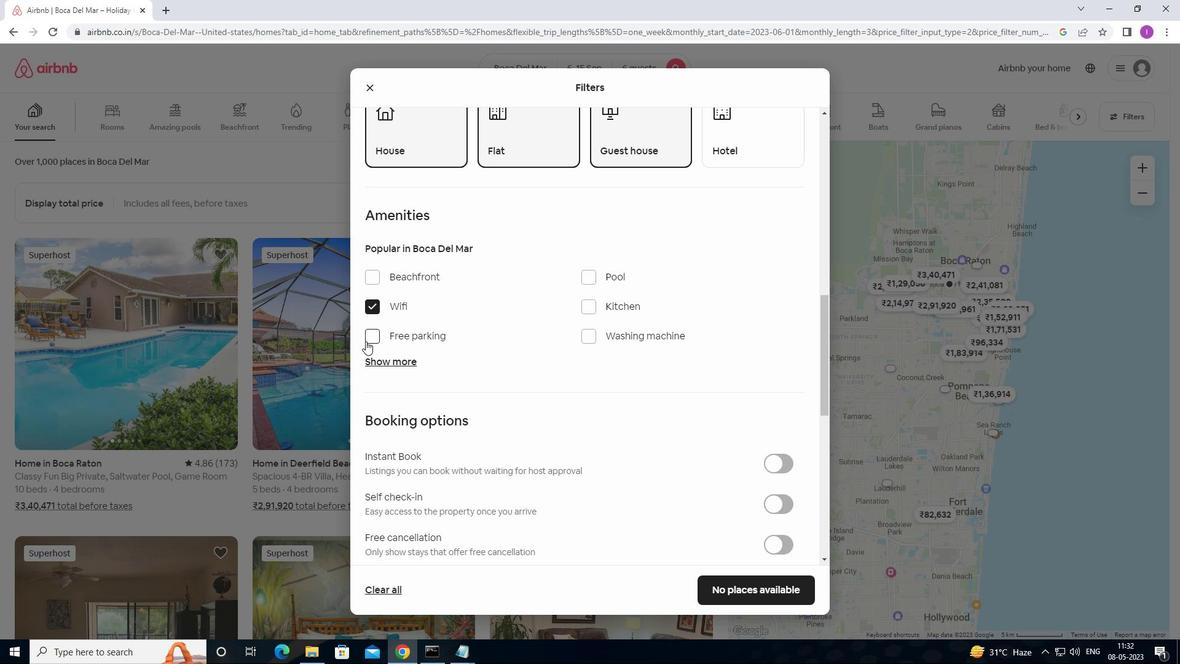 
Action: Mouse pressed left at (383, 335)
Screenshot: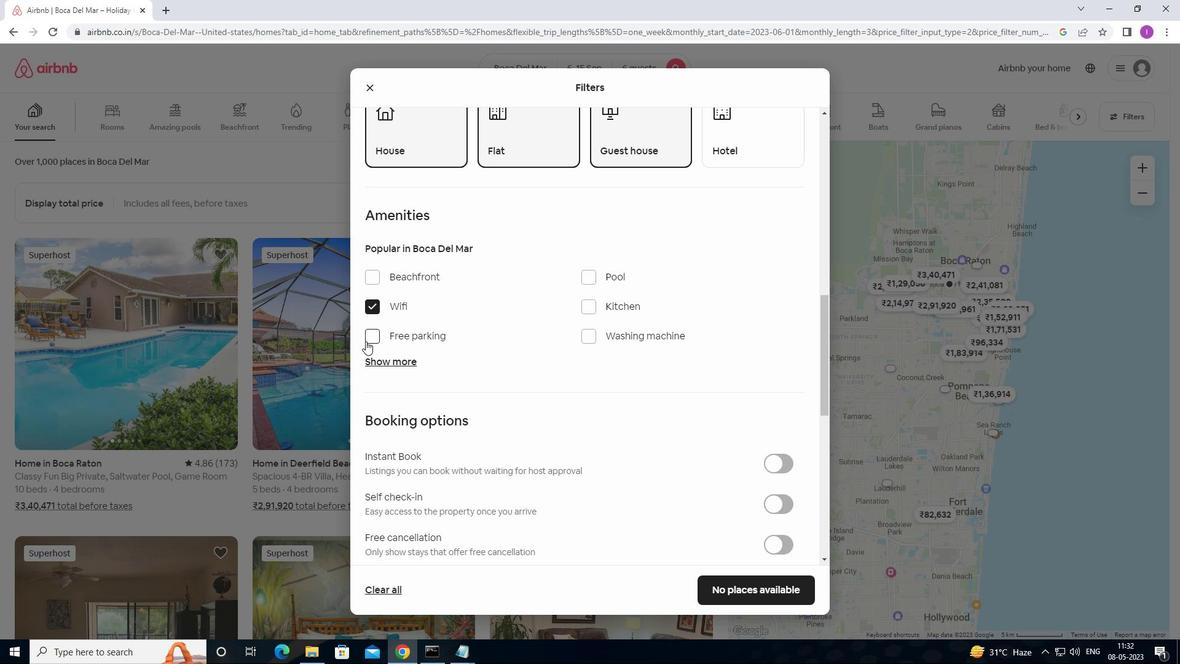 
Action: Mouse moved to (378, 356)
Screenshot: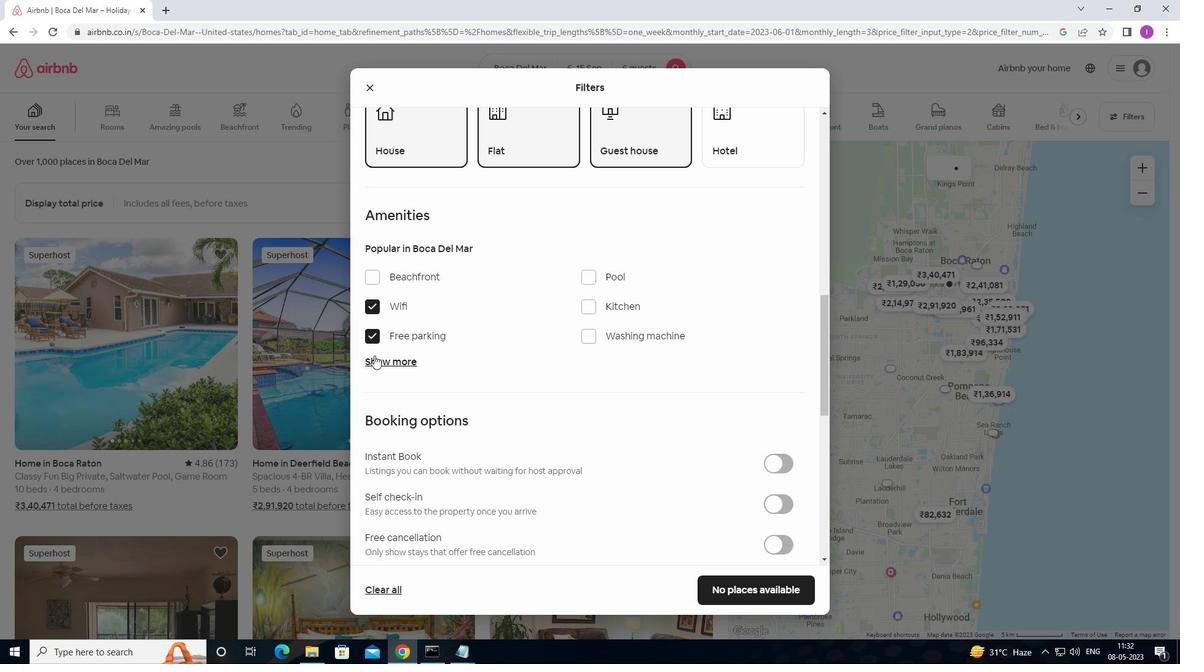 
Action: Mouse pressed left at (378, 356)
Screenshot: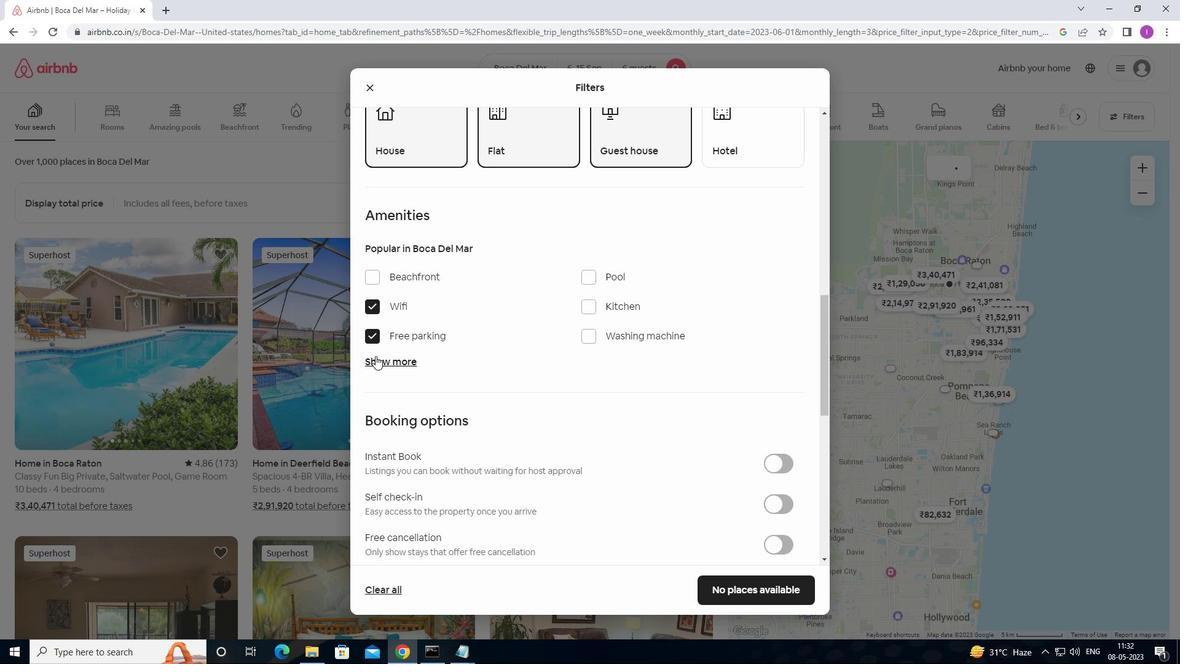 
Action: Mouse moved to (605, 378)
Screenshot: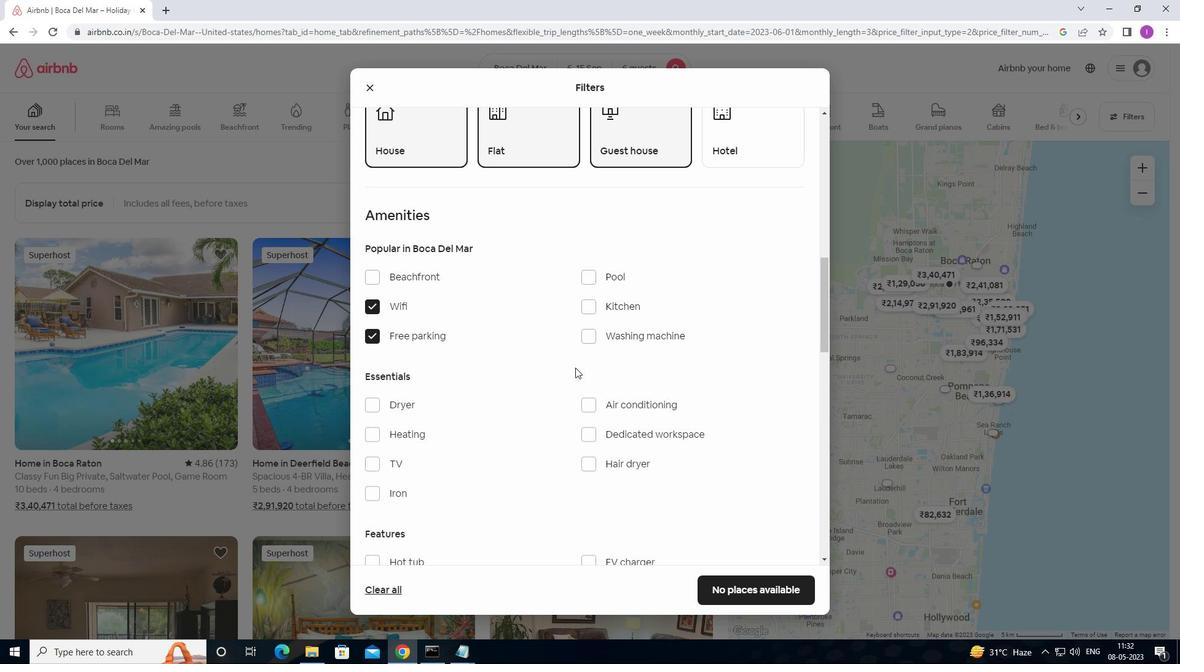
Action: Mouse scrolled (605, 378) with delta (0, 0)
Screenshot: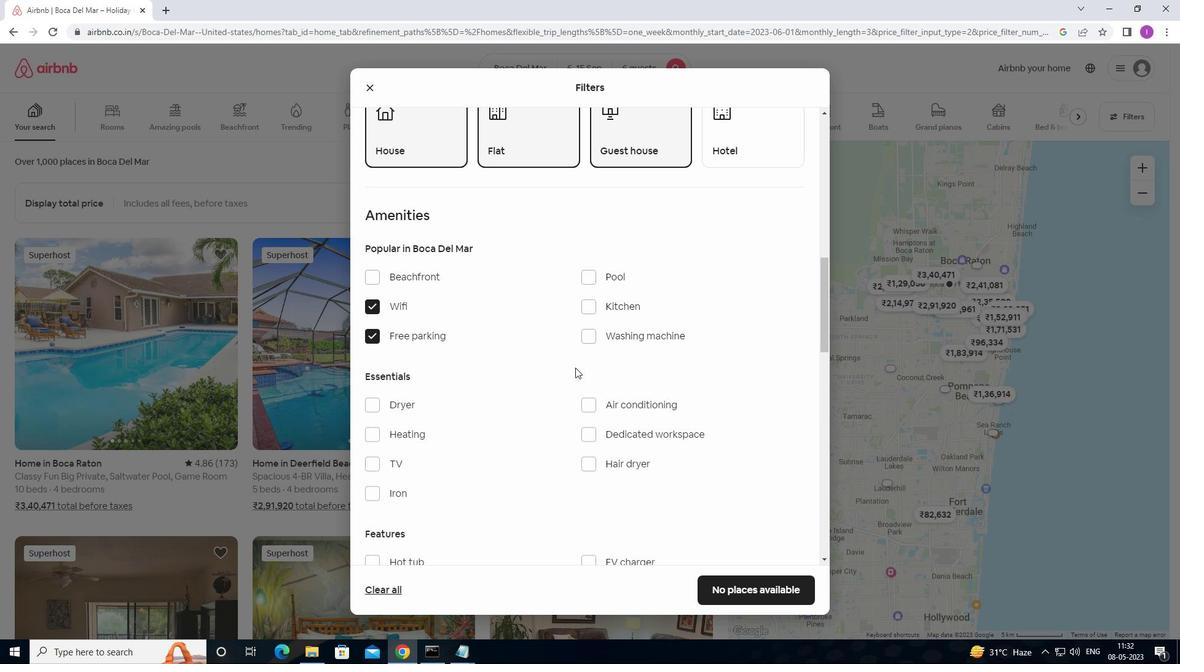 
Action: Mouse moved to (606, 378)
Screenshot: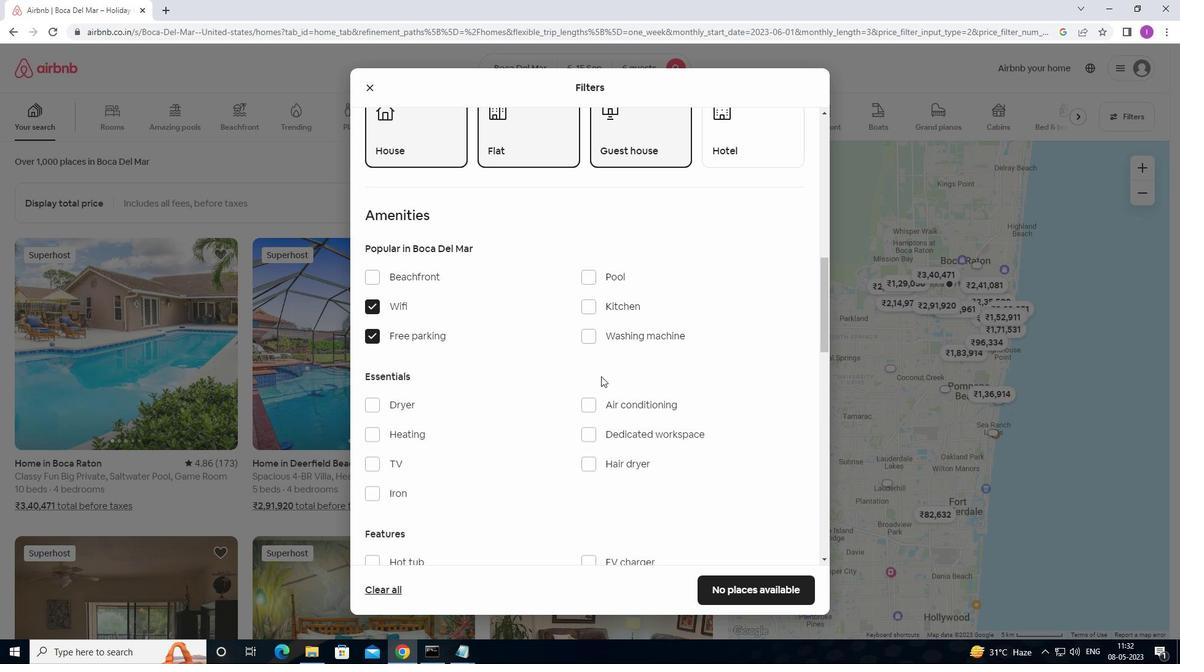 
Action: Mouse scrolled (606, 378) with delta (0, 0)
Screenshot: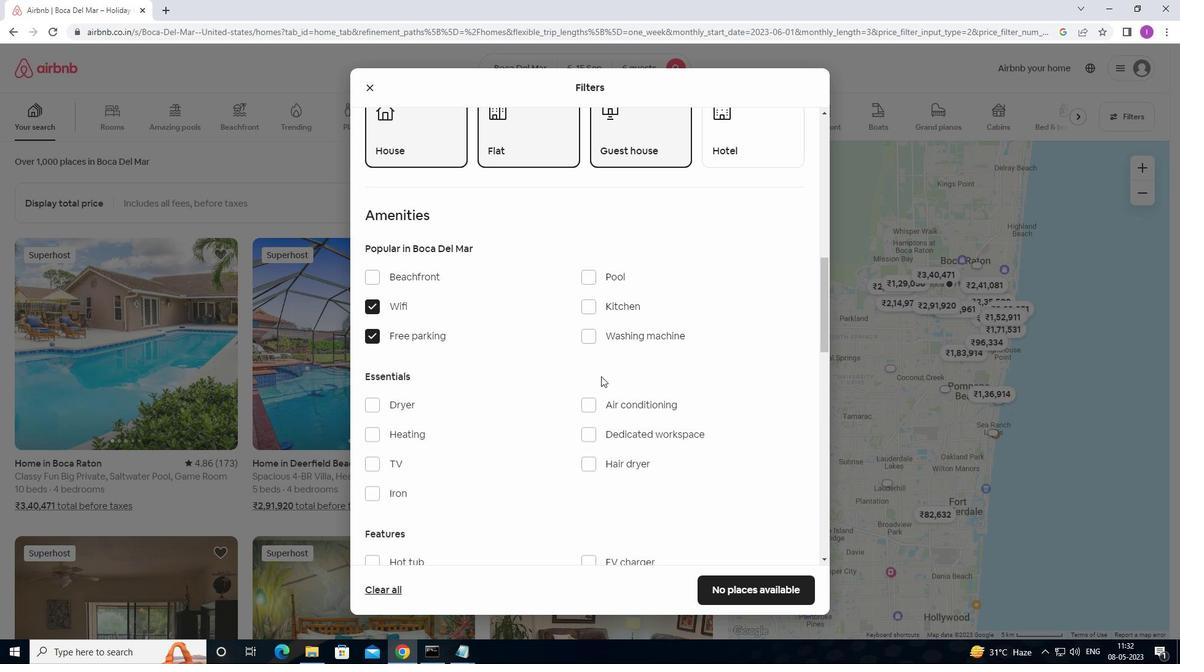 
Action: Mouse moved to (367, 341)
Screenshot: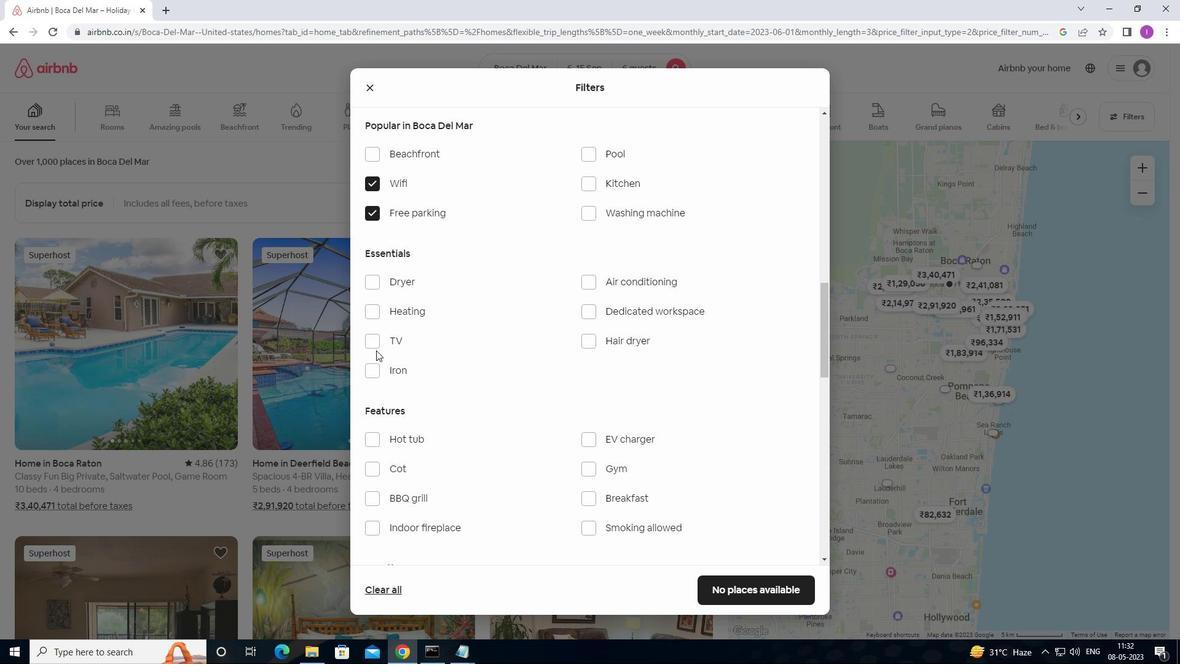 
Action: Mouse pressed left at (367, 341)
Screenshot: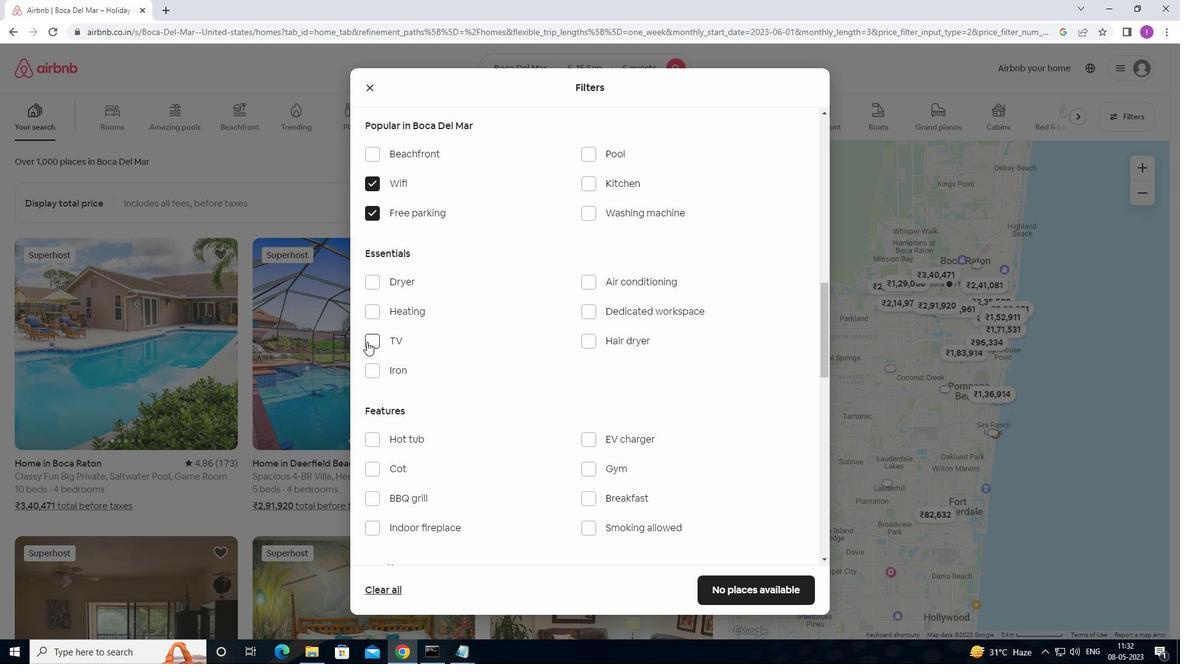 
Action: Mouse moved to (524, 378)
Screenshot: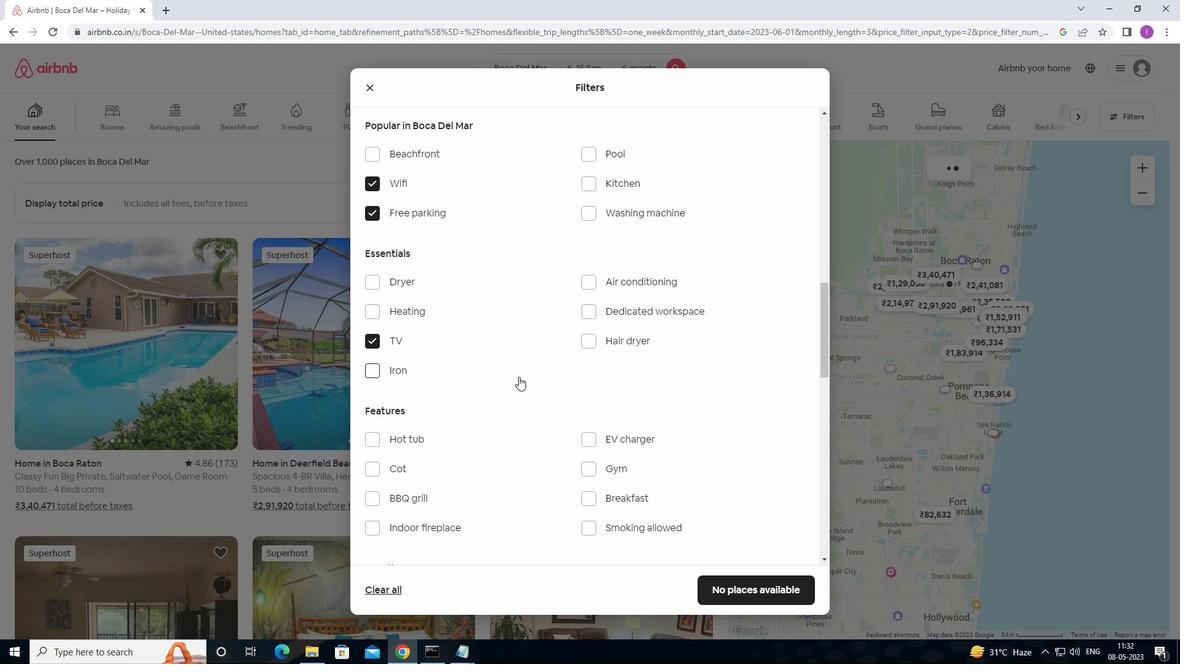
Action: Mouse scrolled (524, 378) with delta (0, 0)
Screenshot: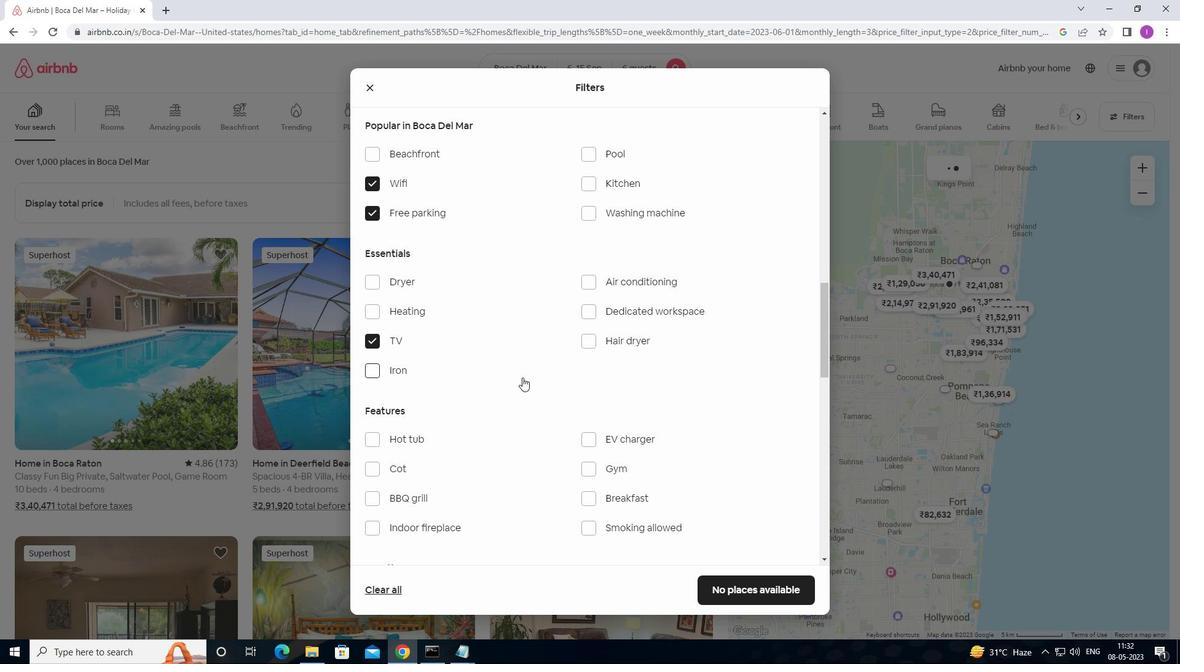 
Action: Mouse scrolled (524, 378) with delta (0, 0)
Screenshot: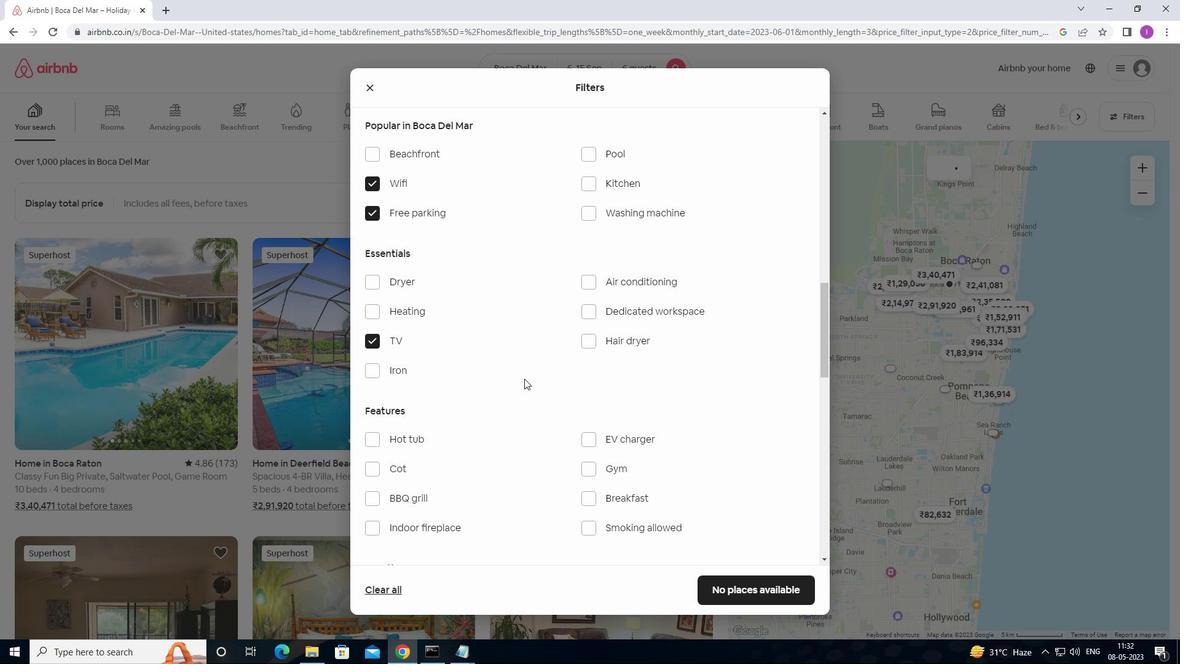 
Action: Mouse moved to (592, 346)
Screenshot: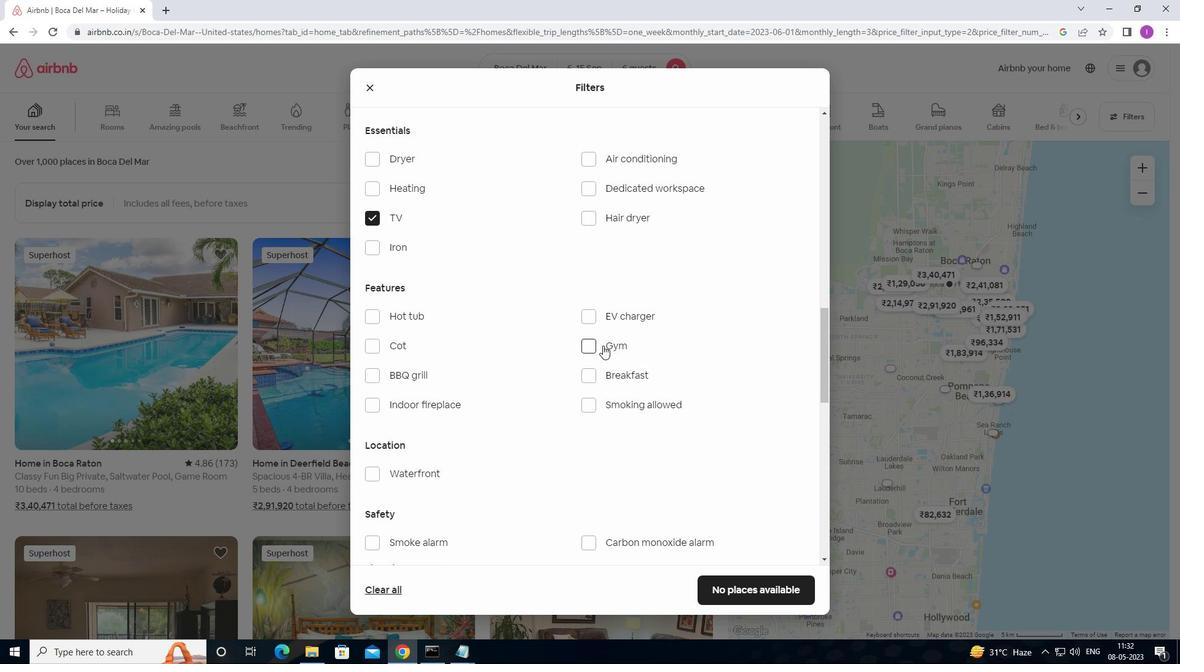 
Action: Mouse pressed left at (592, 346)
Screenshot: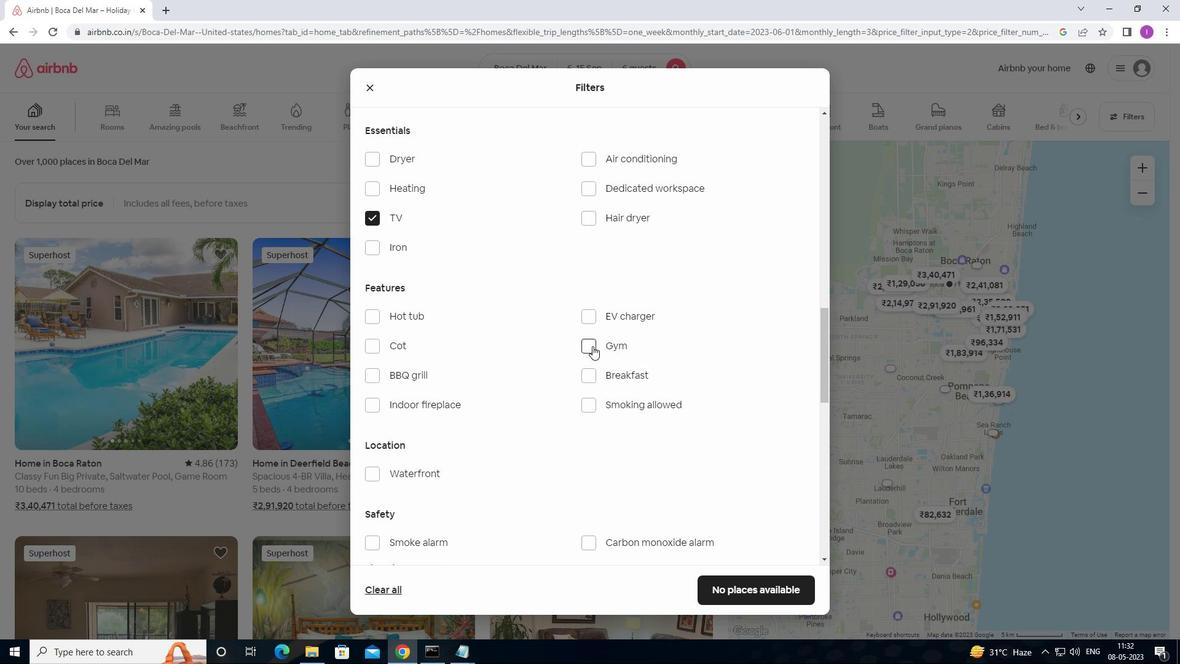 
Action: Mouse moved to (589, 373)
Screenshot: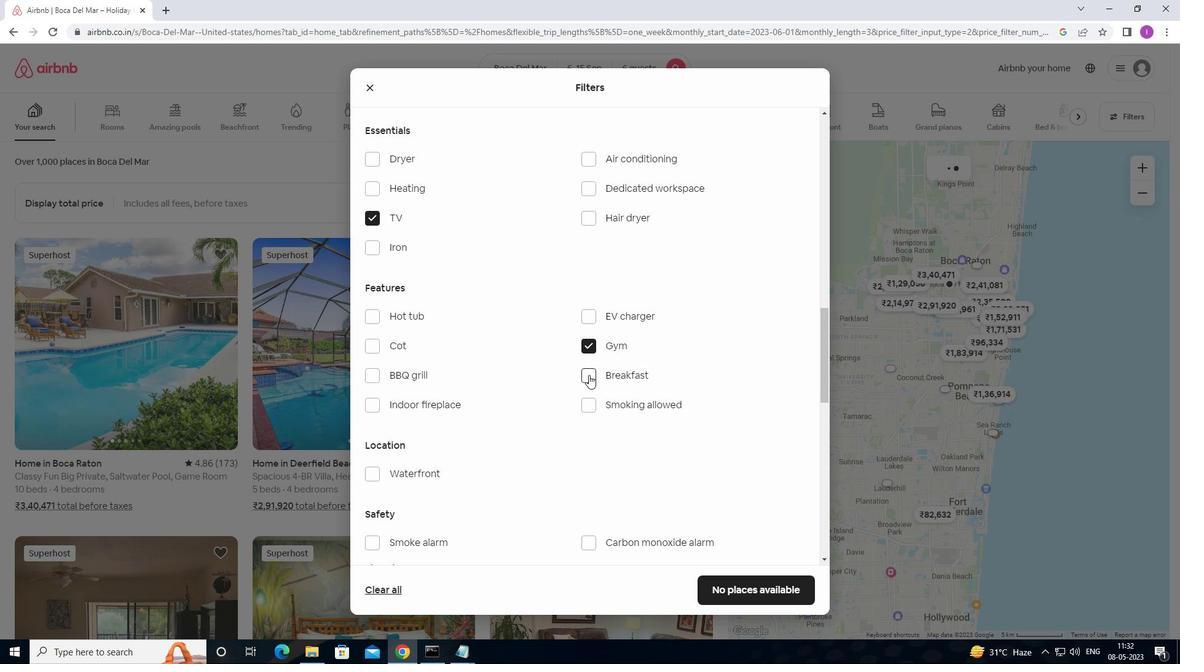 
Action: Mouse pressed left at (589, 373)
Screenshot: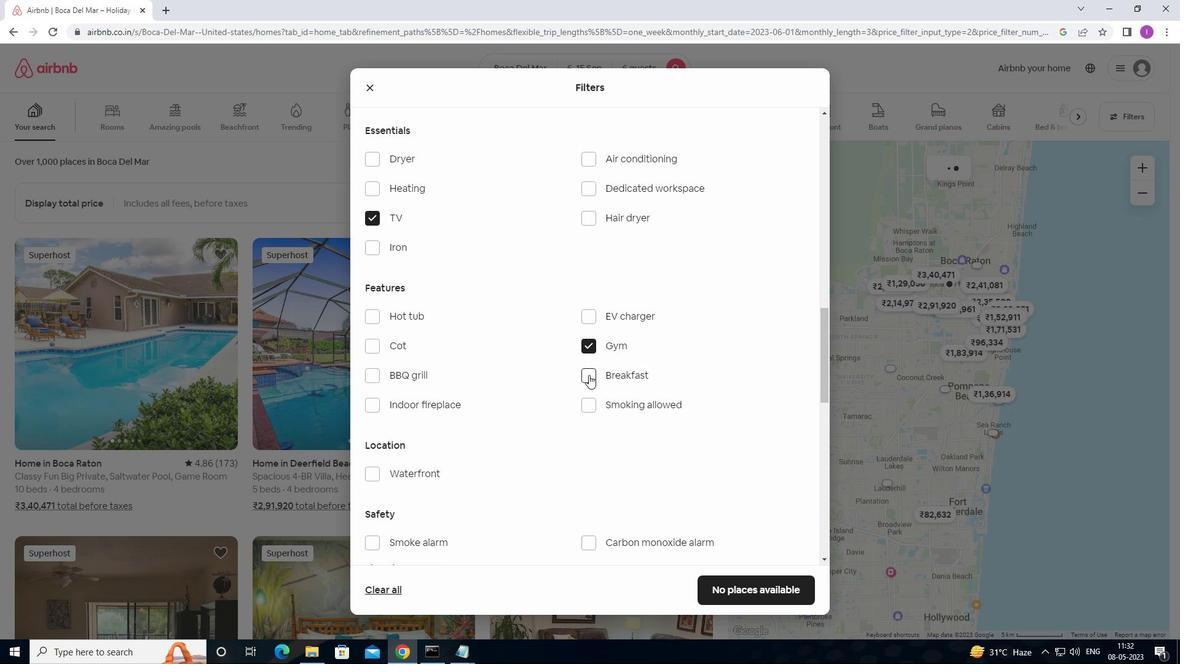 
Action: Mouse moved to (591, 372)
Screenshot: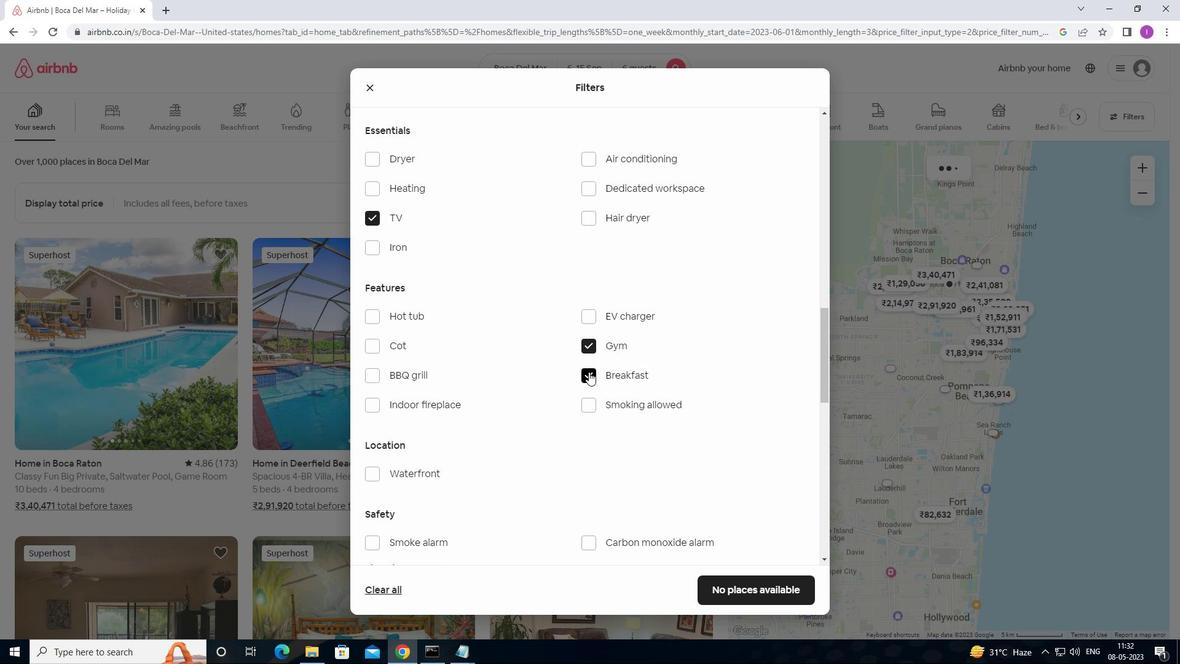 
Action: Mouse scrolled (591, 371) with delta (0, 0)
Screenshot: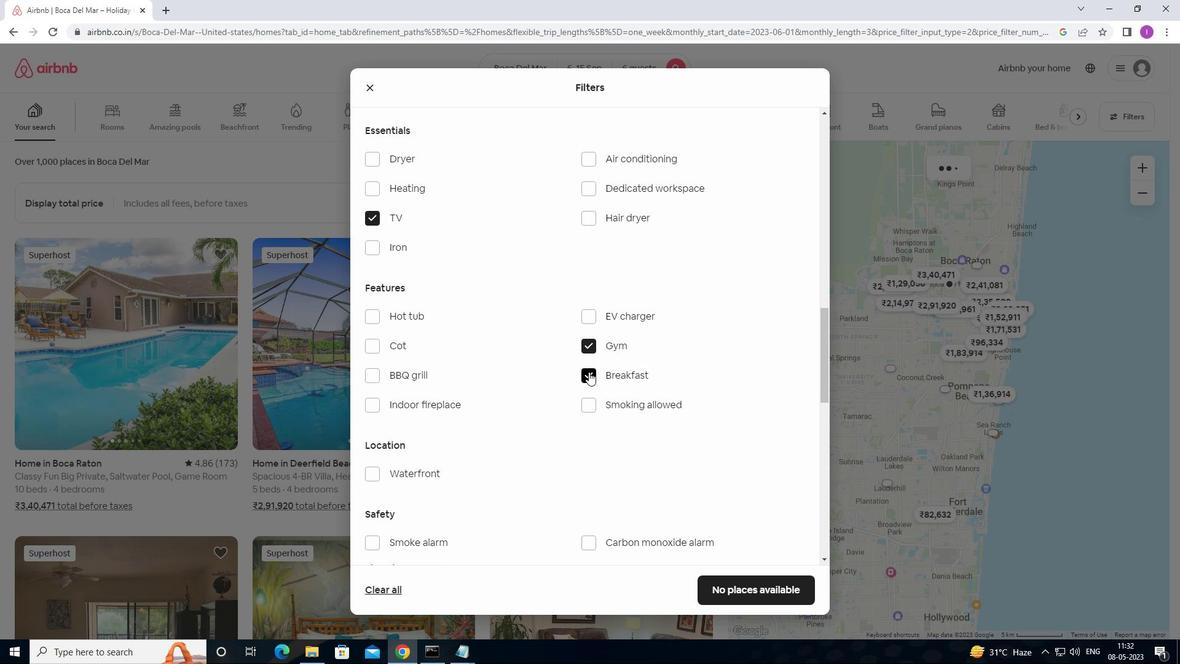 
Action: Mouse moved to (596, 382)
Screenshot: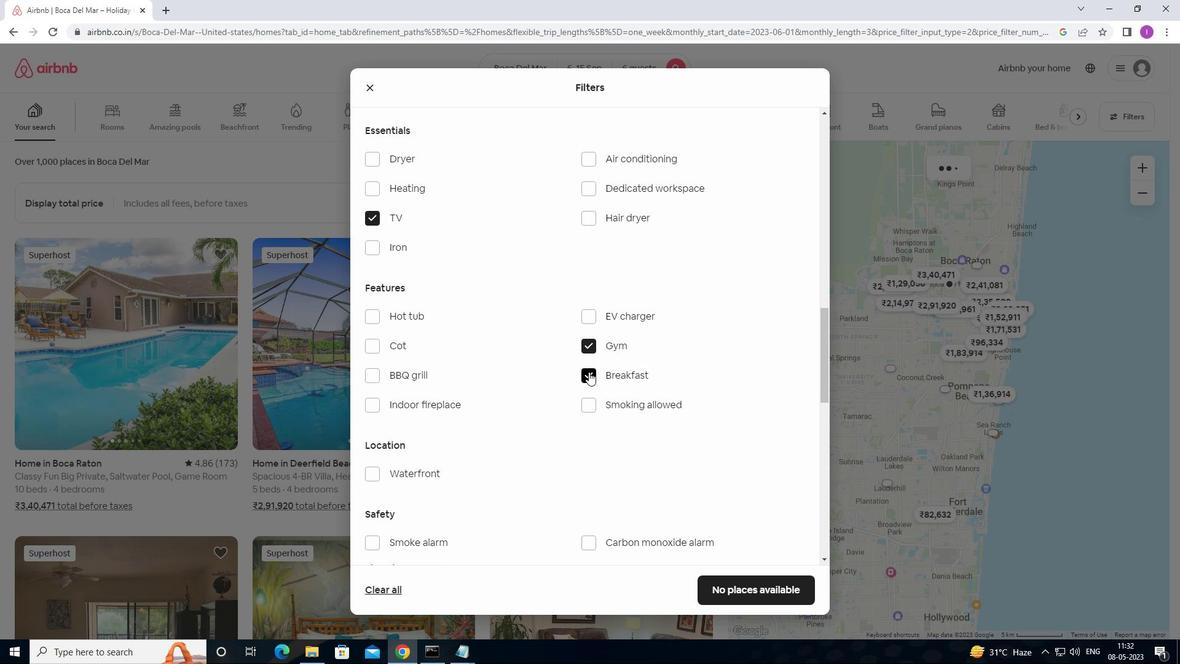 
Action: Mouse scrolled (596, 381) with delta (0, 0)
Screenshot: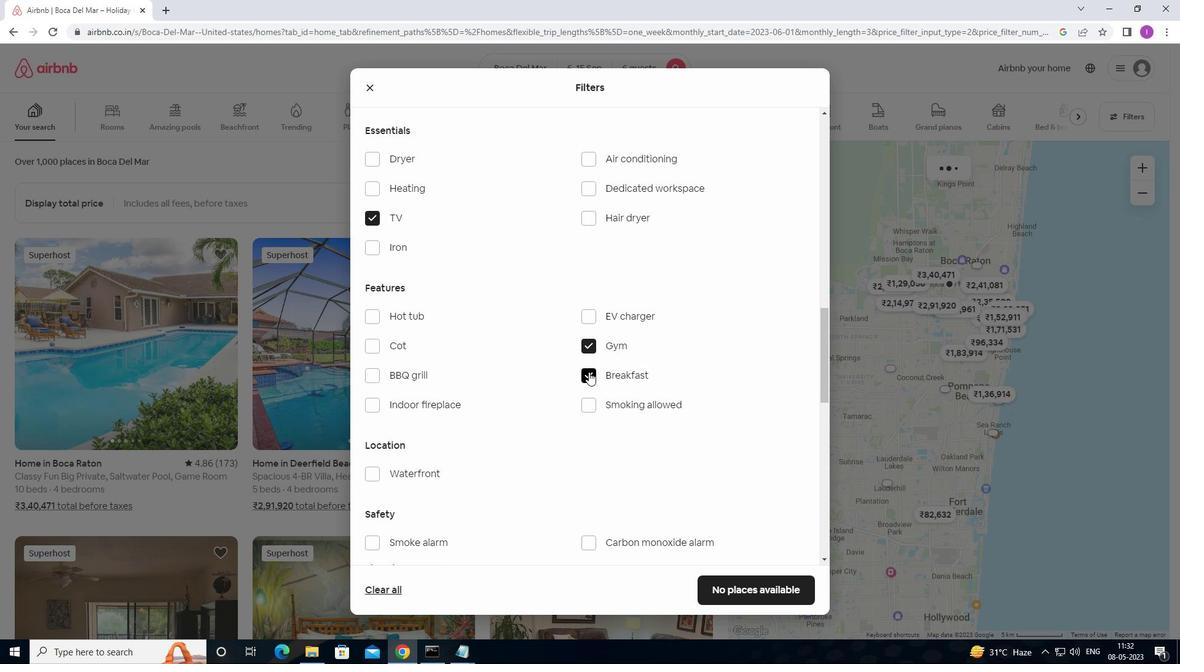
Action: Mouse moved to (596, 383)
Screenshot: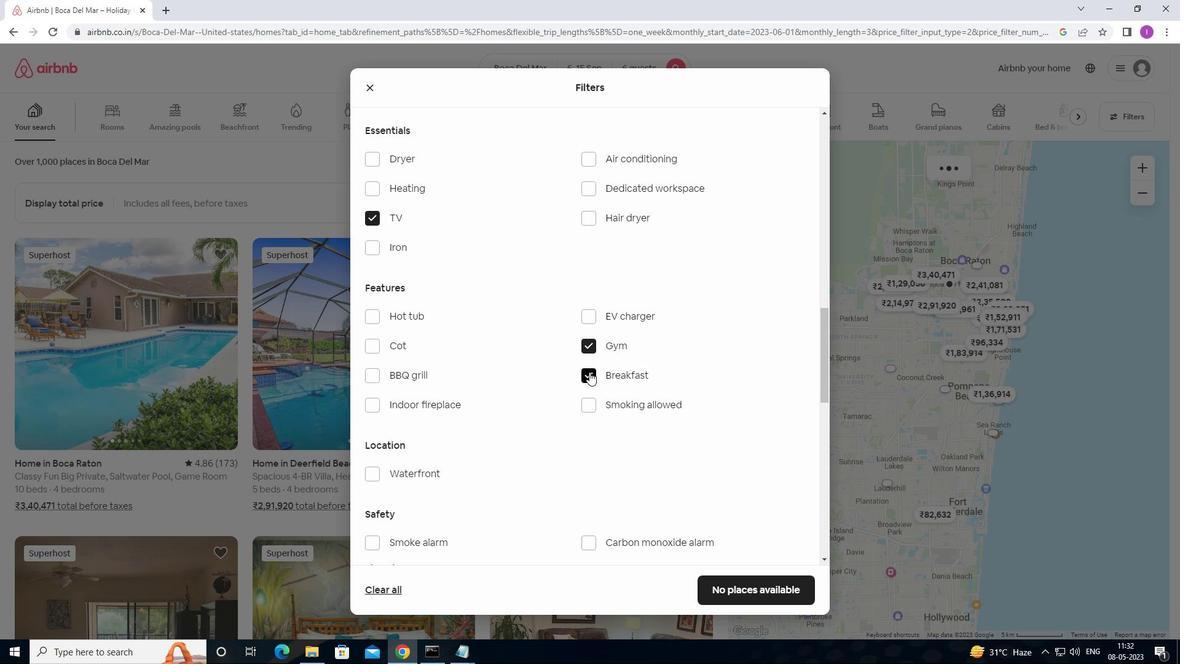 
Action: Mouse scrolled (596, 383) with delta (0, 0)
Screenshot: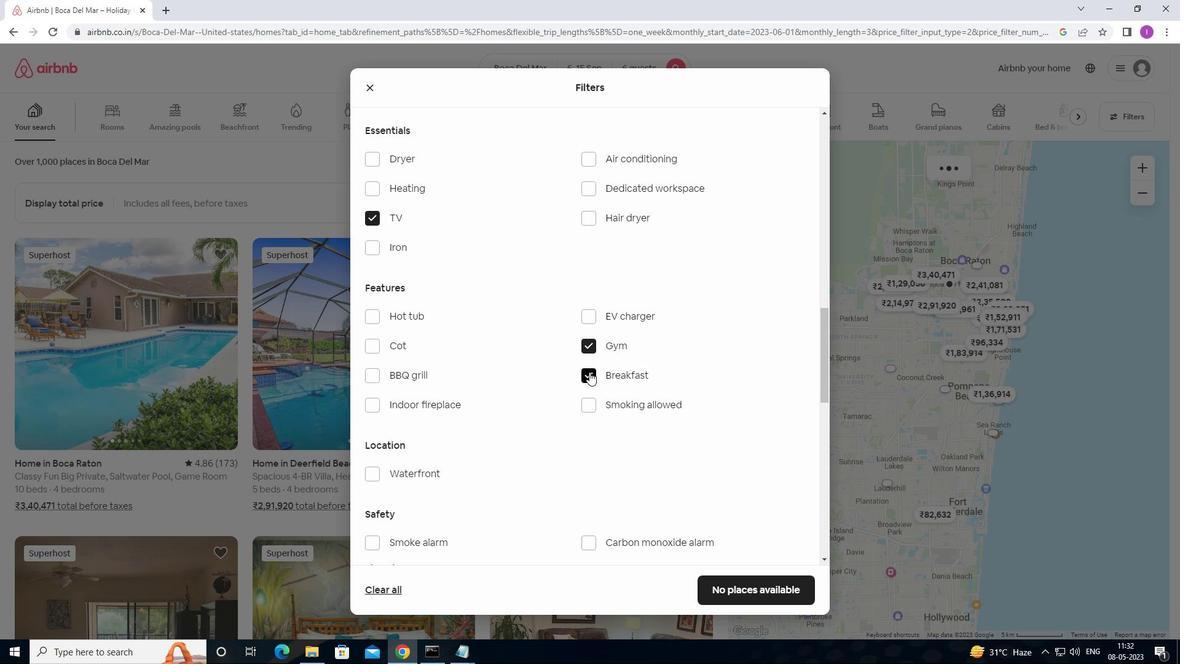 
Action: Mouse moved to (609, 380)
Screenshot: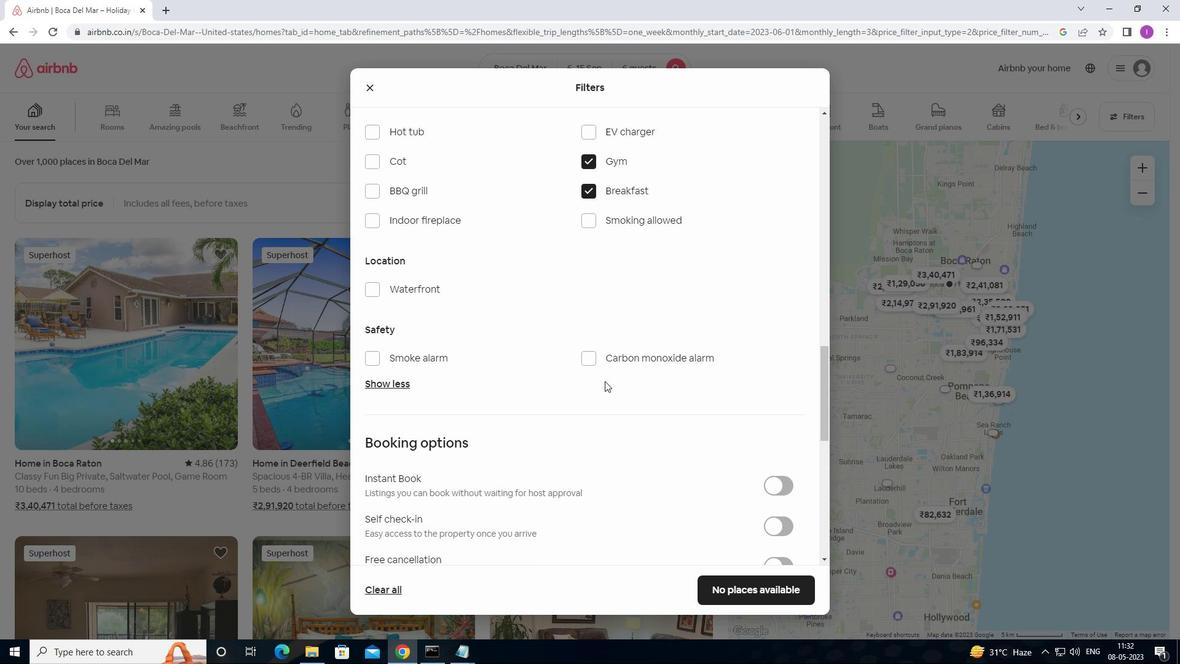 
Action: Mouse scrolled (609, 379) with delta (0, 0)
Screenshot: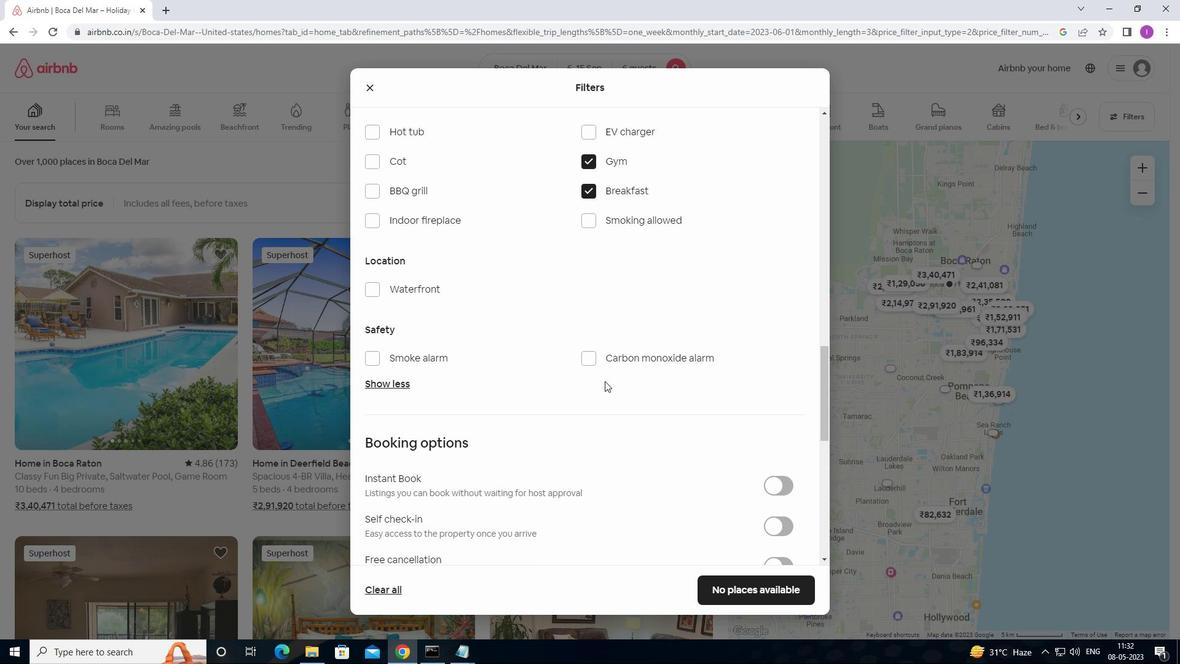 
Action: Mouse moved to (610, 380)
Screenshot: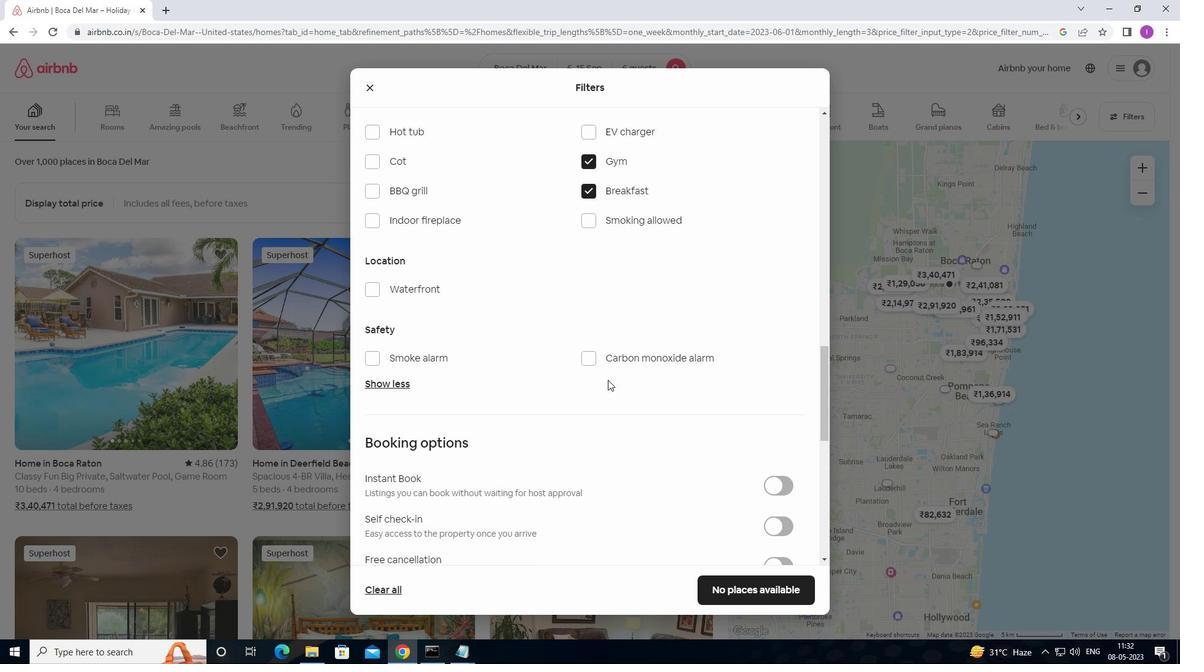 
Action: Mouse scrolled (610, 379) with delta (0, 0)
Screenshot: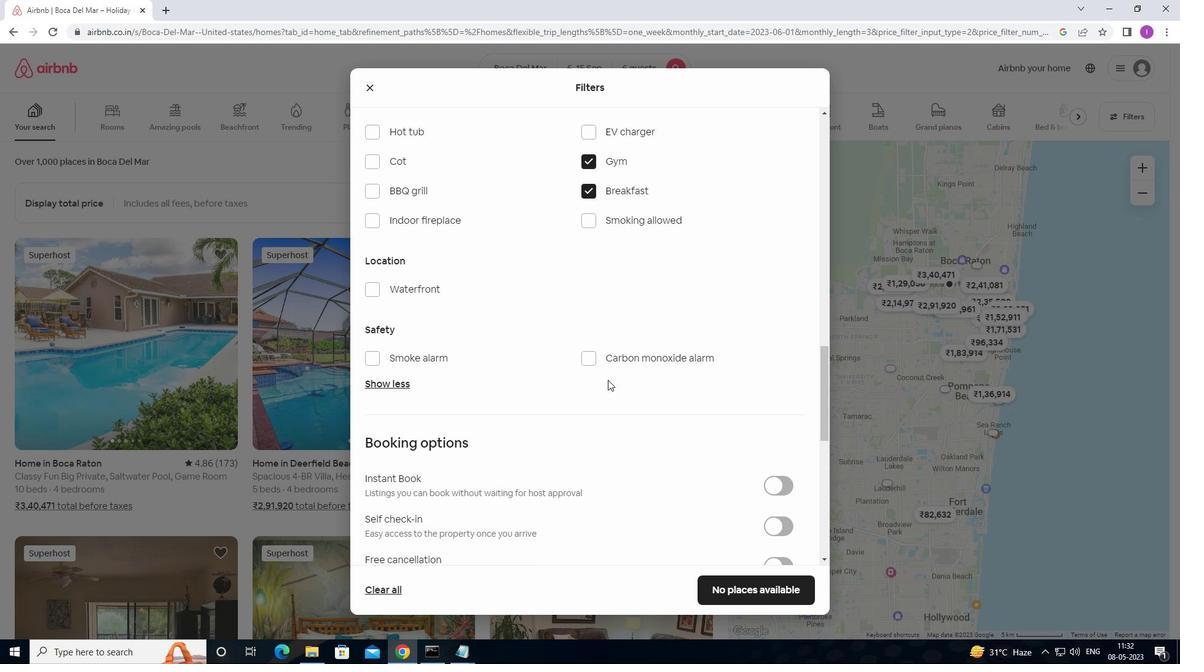 
Action: Mouse moved to (782, 399)
Screenshot: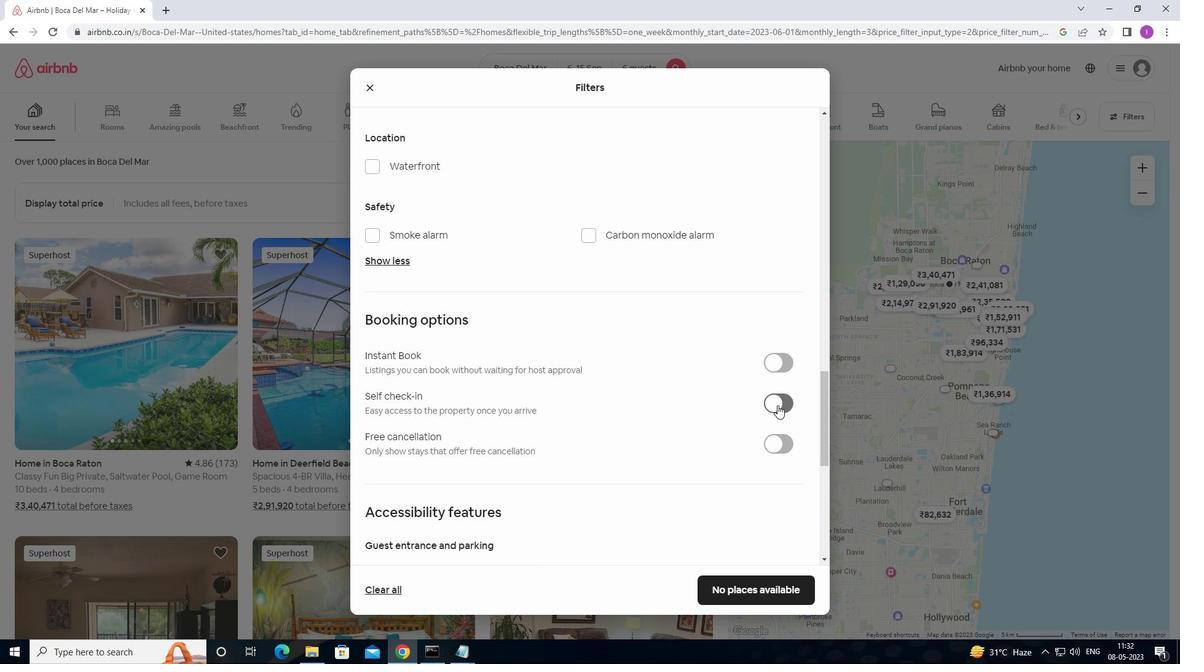 
Action: Mouse pressed left at (782, 399)
Screenshot: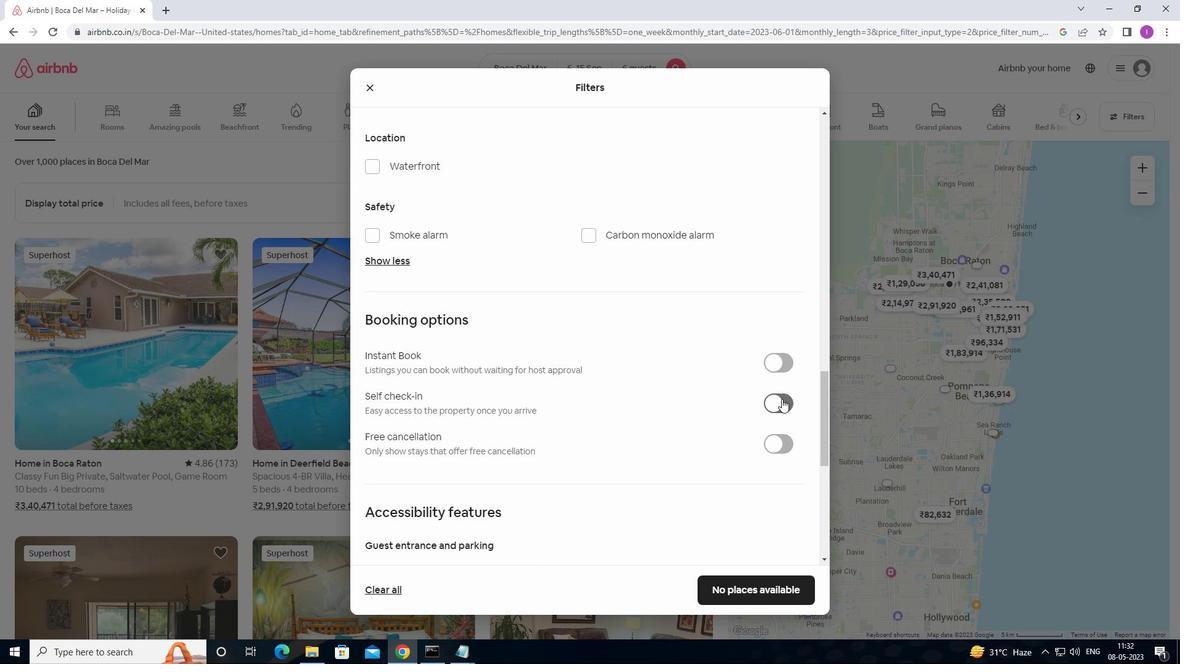 
Action: Mouse moved to (627, 474)
Screenshot: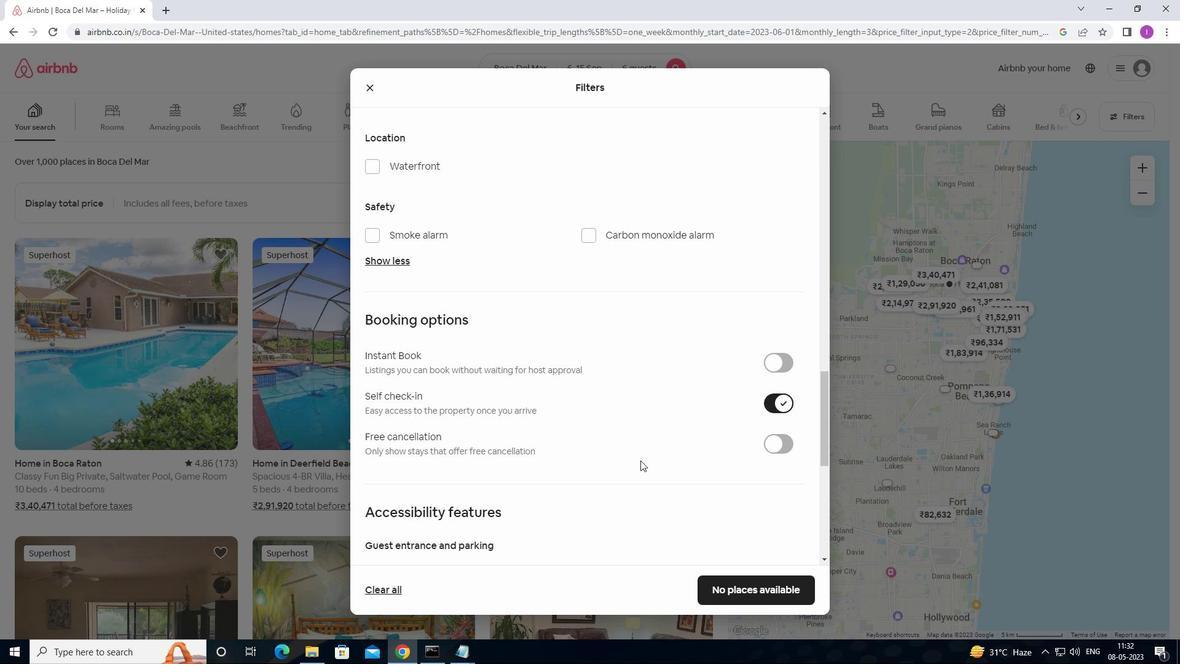 
Action: Mouse scrolled (627, 473) with delta (0, 0)
Screenshot: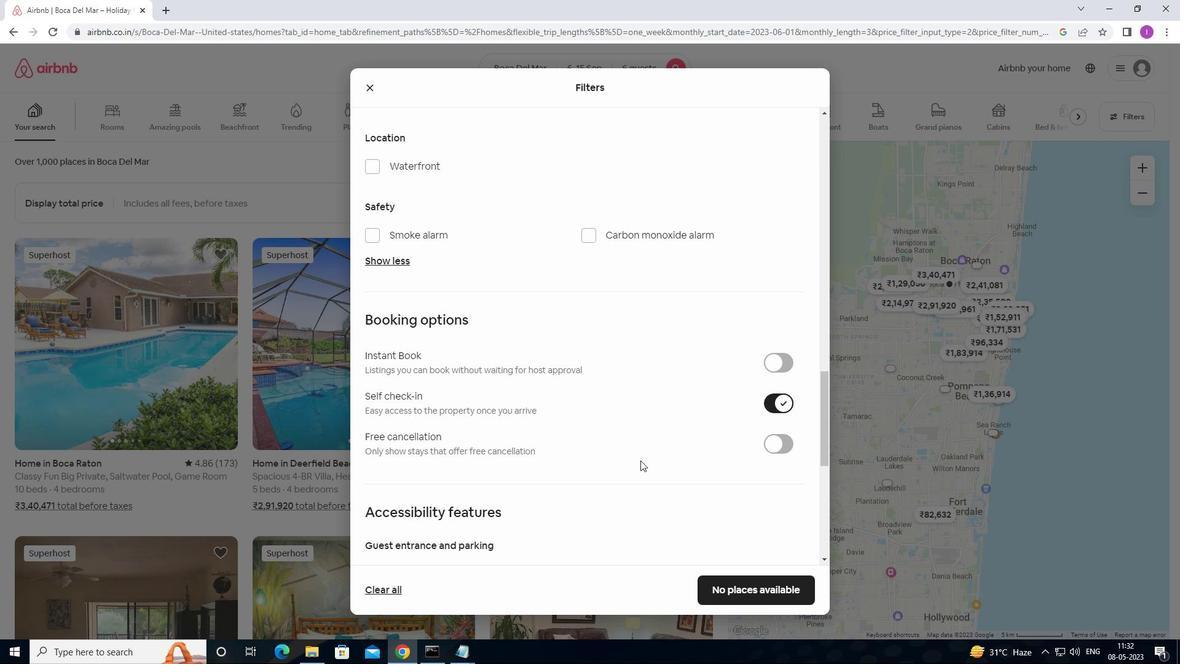 
Action: Mouse moved to (629, 480)
Screenshot: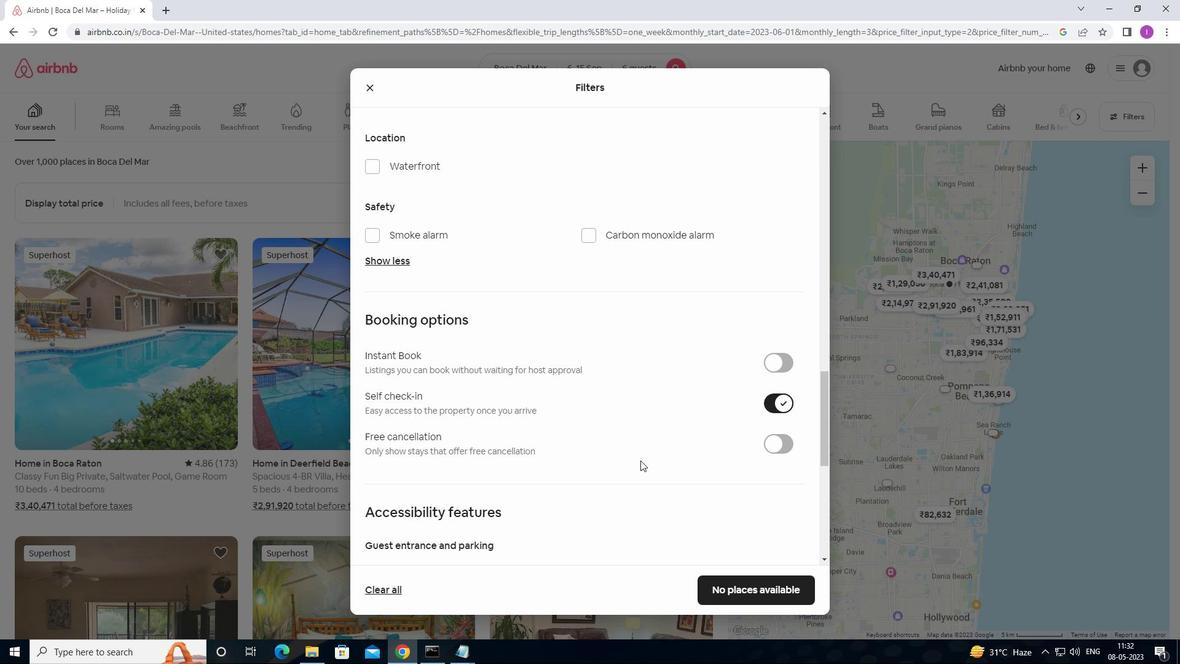
Action: Mouse scrolled (629, 479) with delta (0, 0)
Screenshot: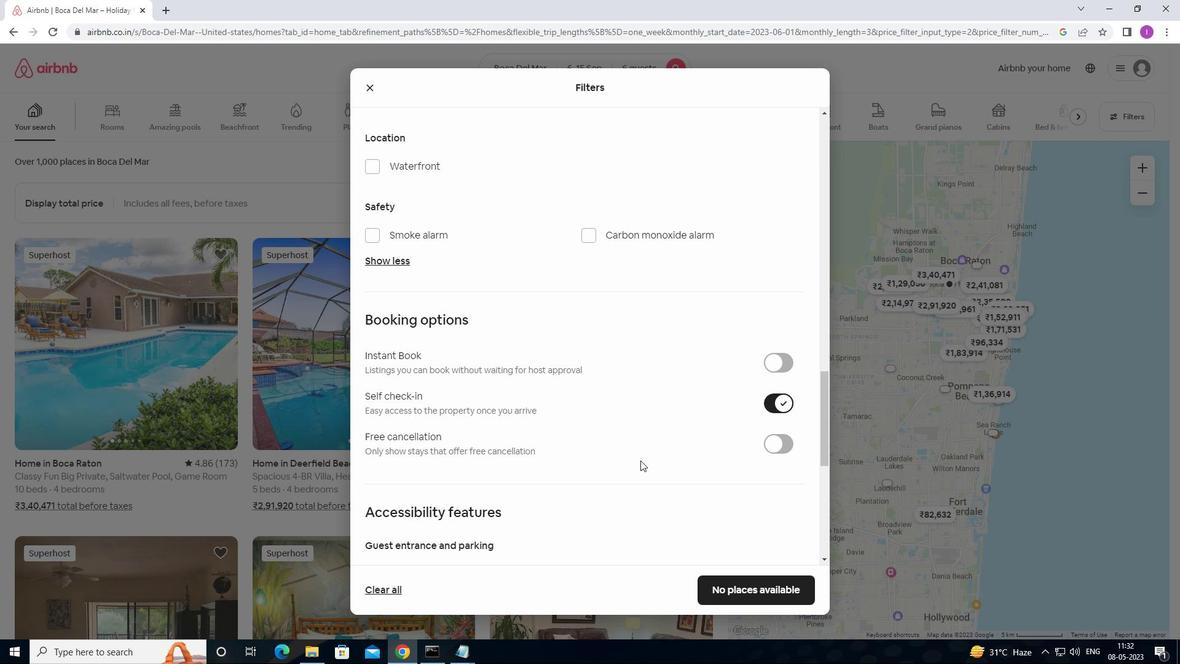 
Action: Mouse moved to (629, 482)
Screenshot: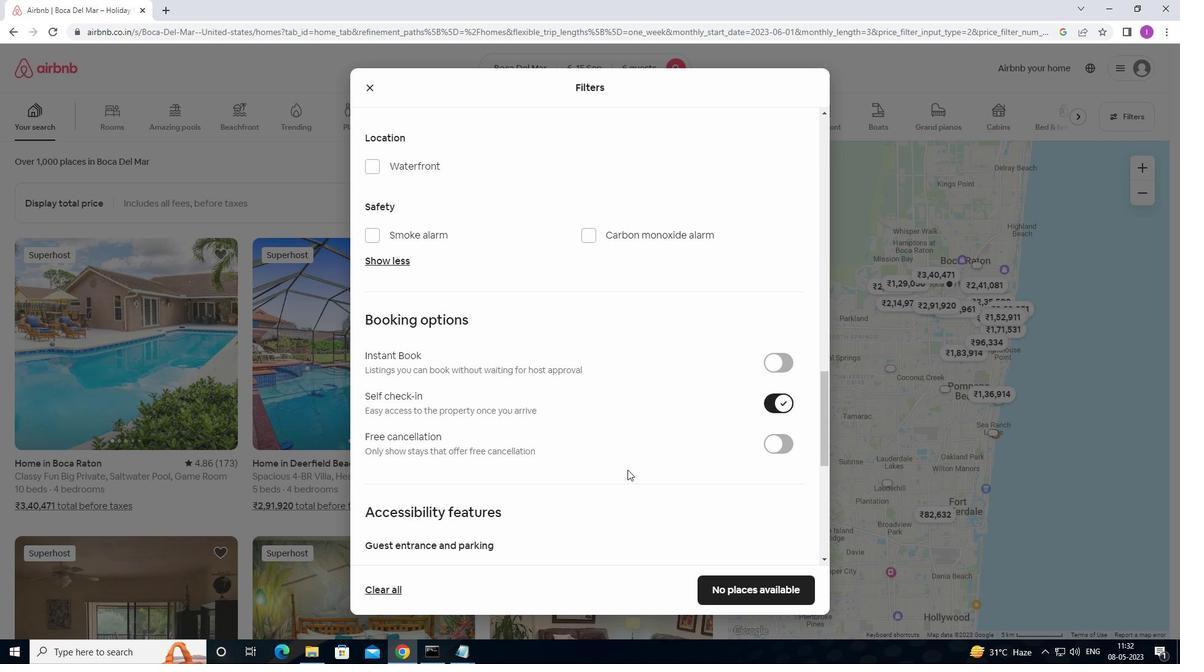 
Action: Mouse scrolled (629, 481) with delta (0, 0)
Screenshot: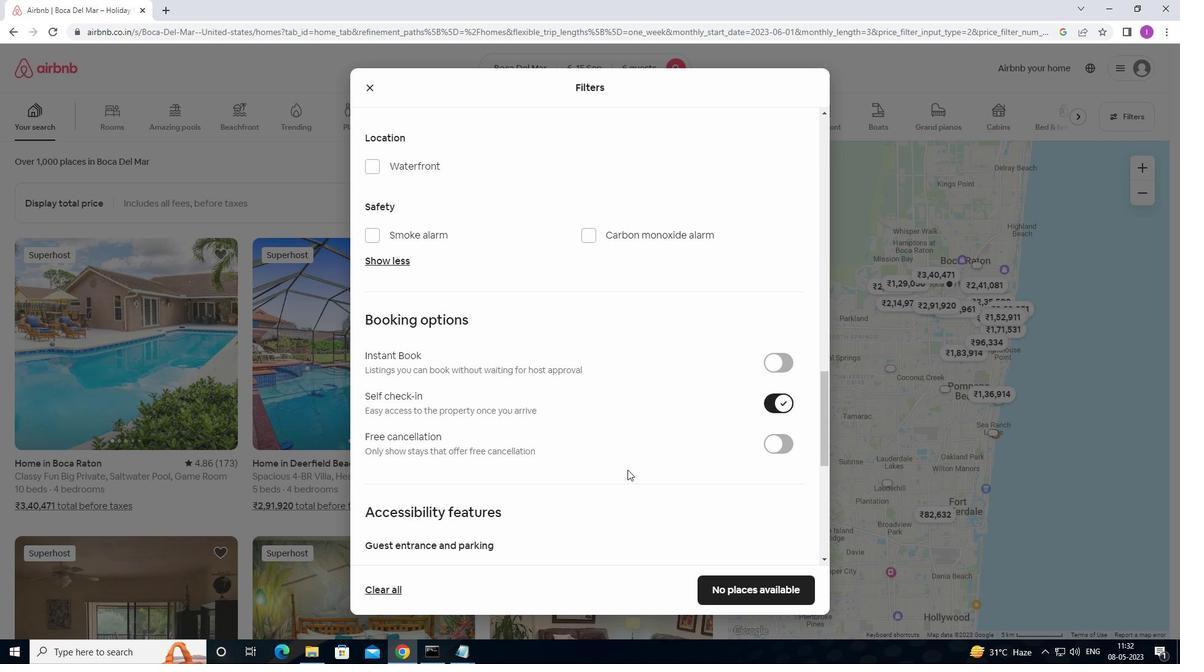 
Action: Mouse moved to (624, 470)
Screenshot: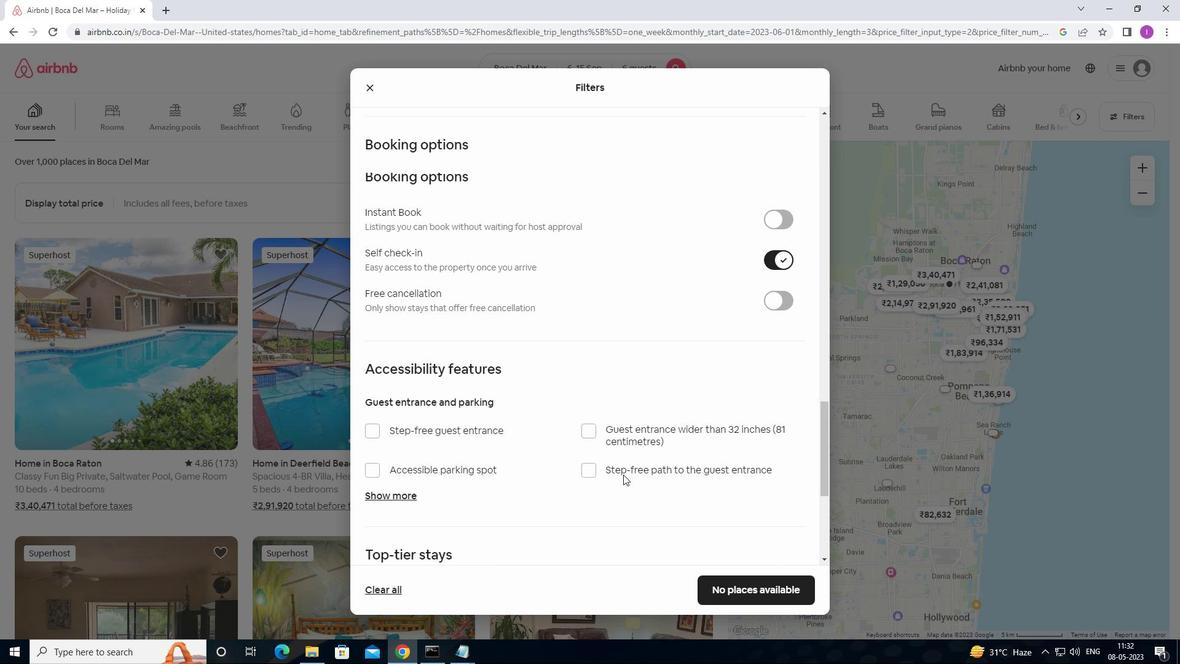 
Action: Mouse scrolled (624, 469) with delta (0, 0)
Screenshot: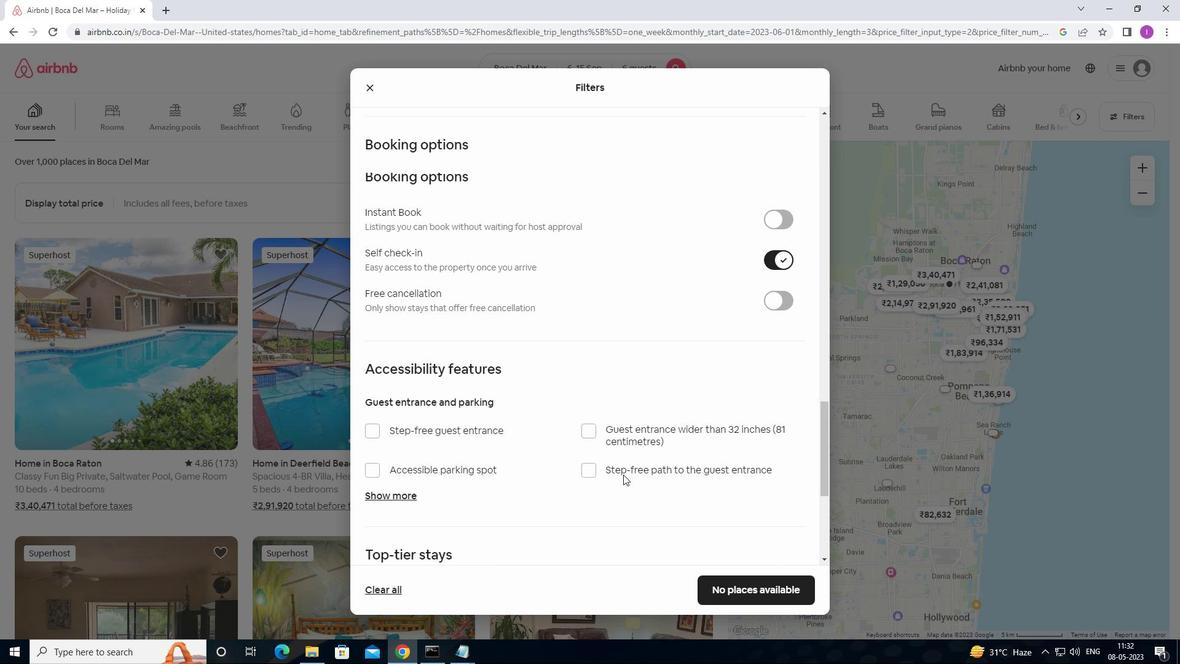 
Action: Mouse moved to (631, 472)
Screenshot: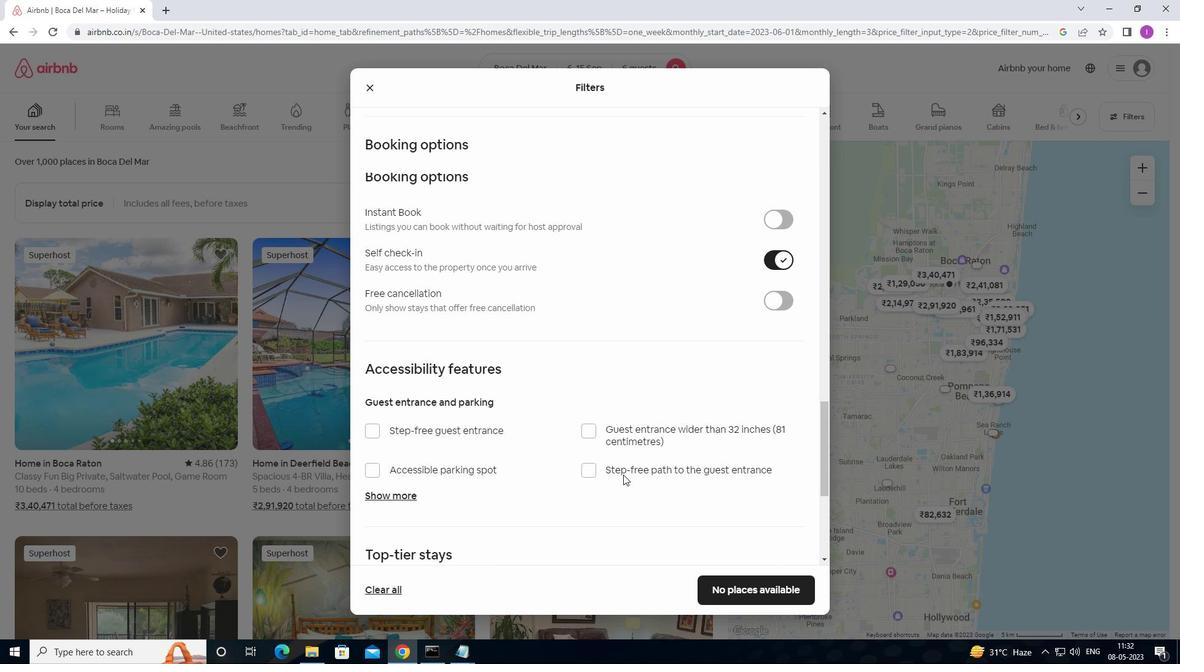 
Action: Mouse scrolled (631, 471) with delta (0, 0)
Screenshot: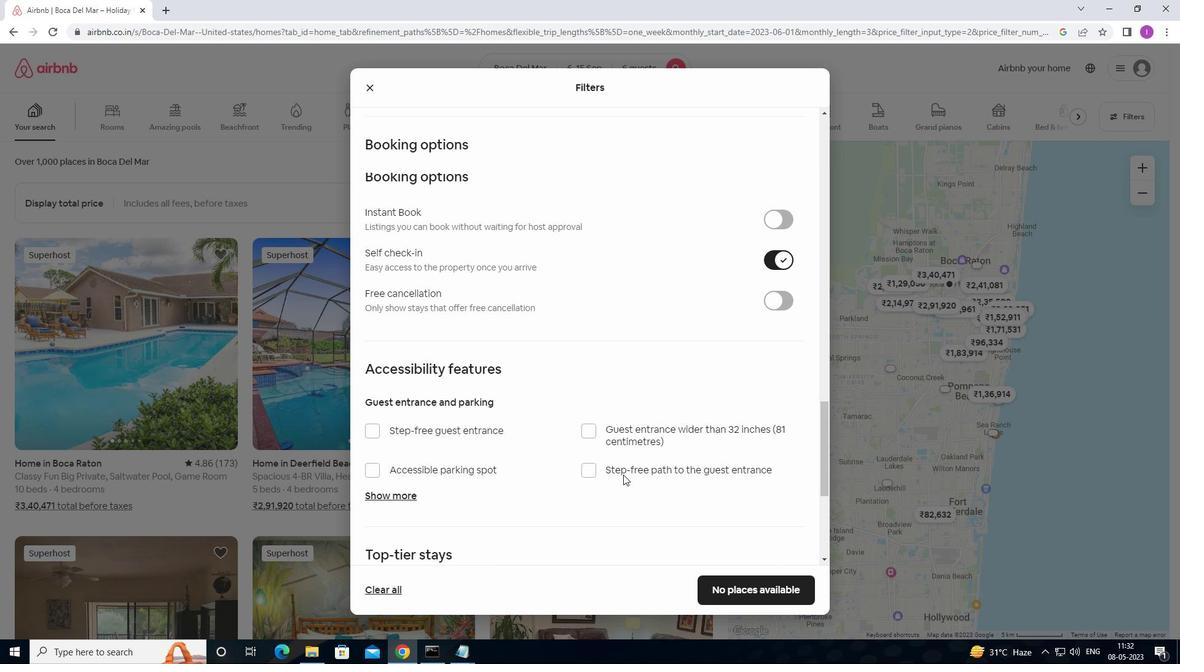
Action: Mouse moved to (577, 474)
Screenshot: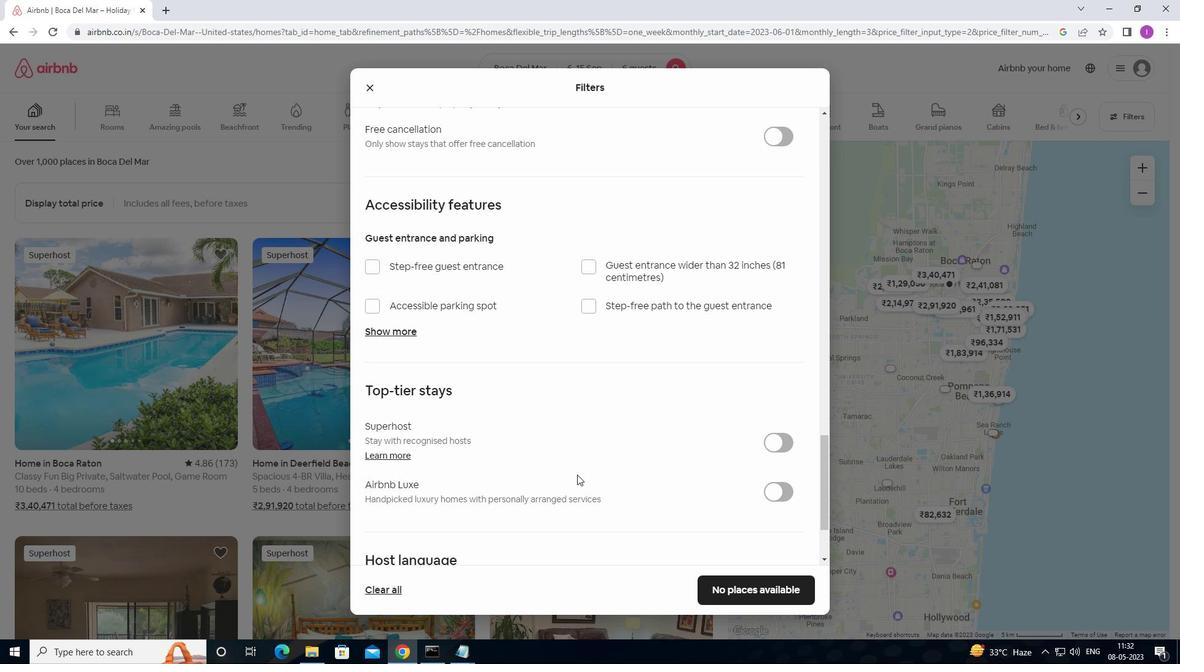
Action: Mouse scrolled (577, 473) with delta (0, 0)
Screenshot: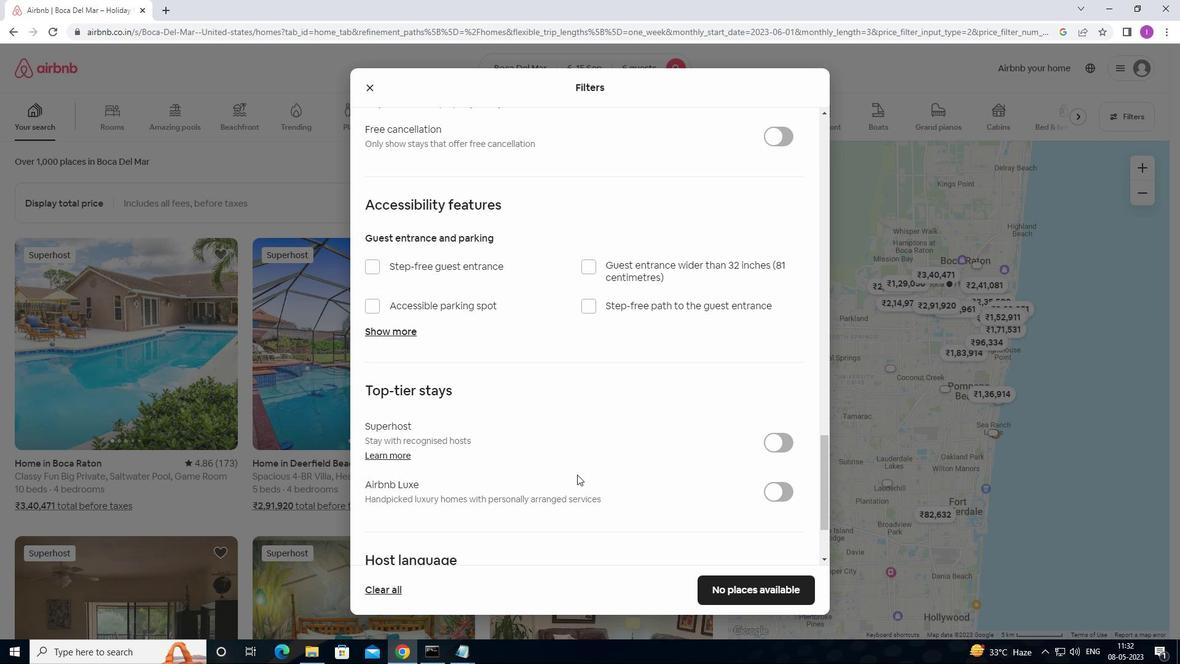 
Action: Mouse moved to (578, 473)
Screenshot: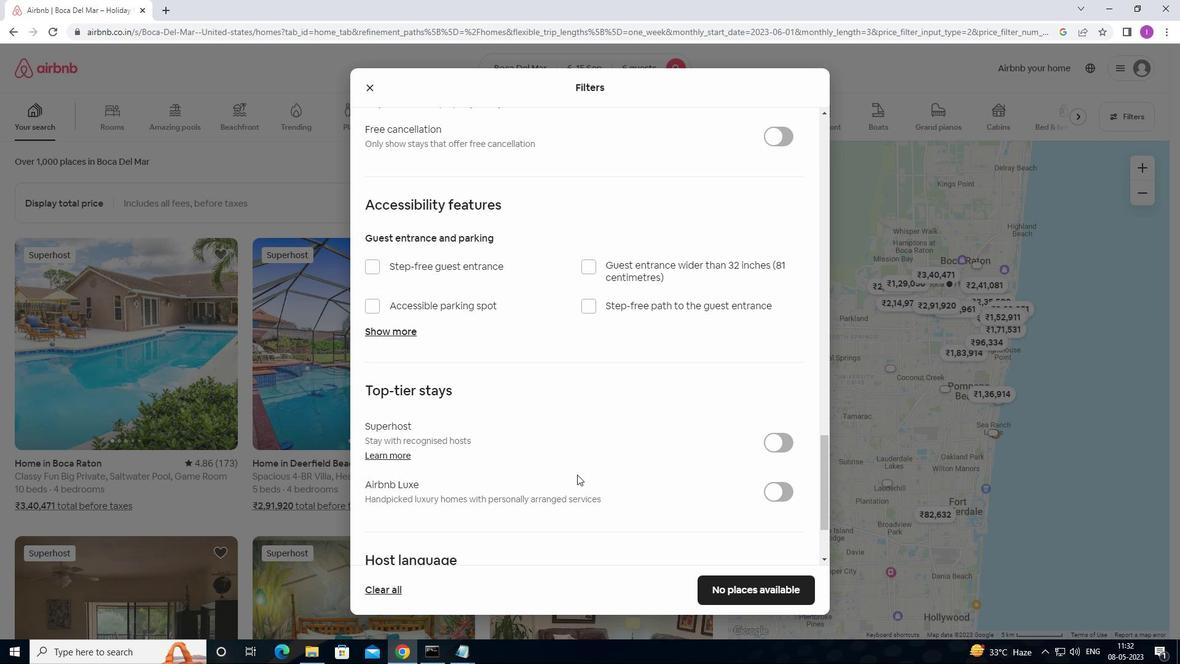 
Action: Mouse scrolled (578, 472) with delta (0, 0)
Screenshot: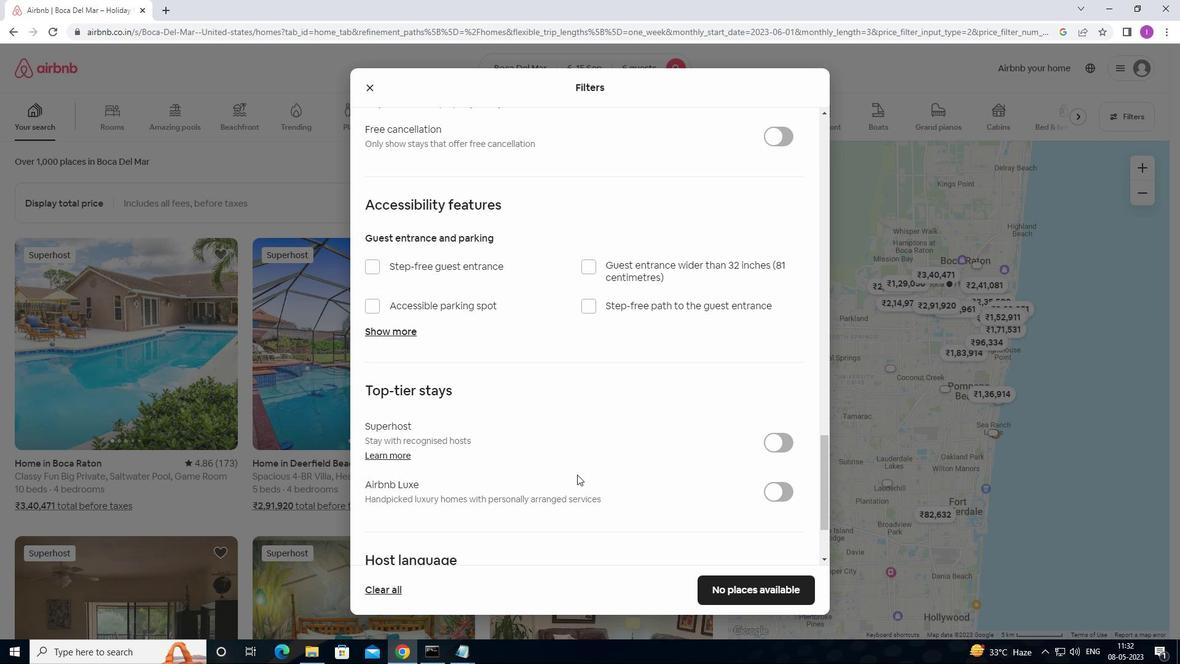 
Action: Mouse moved to (597, 469)
Screenshot: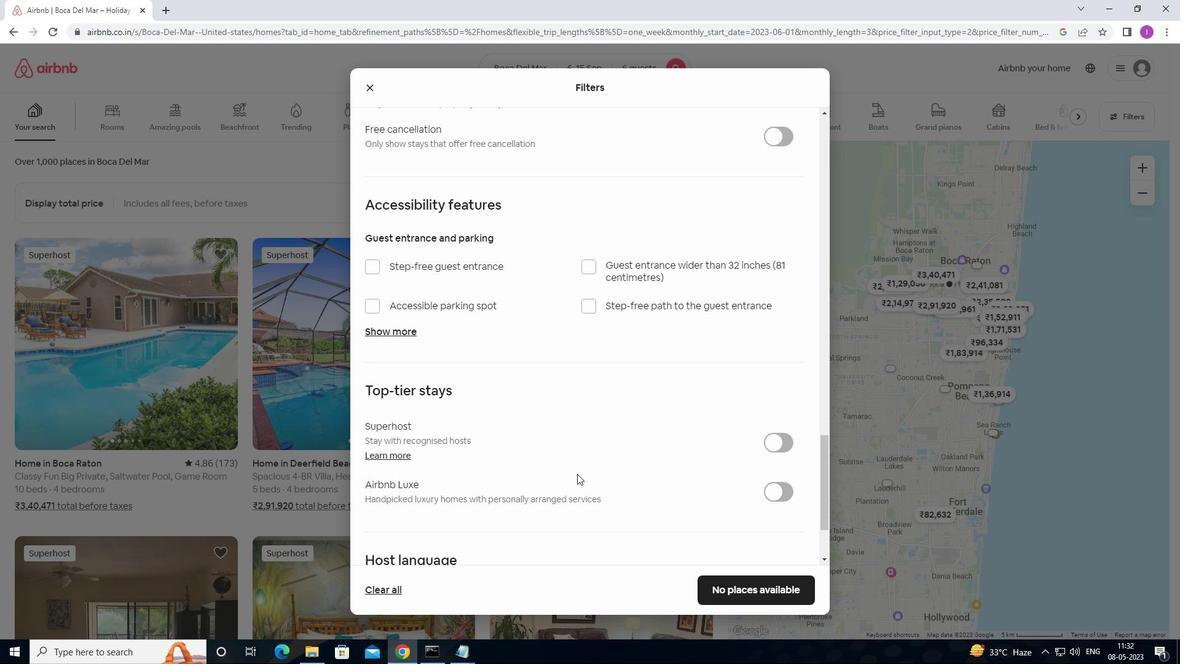 
Action: Mouse scrolled (597, 468) with delta (0, 0)
Screenshot: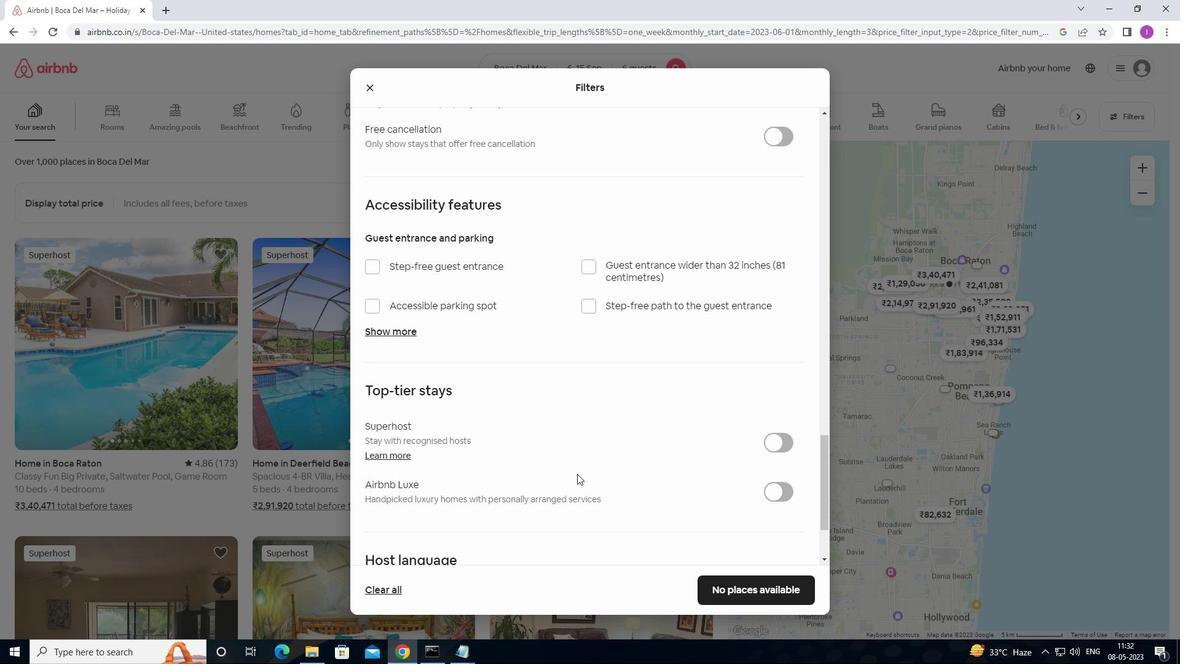 
Action: Mouse moved to (614, 453)
Screenshot: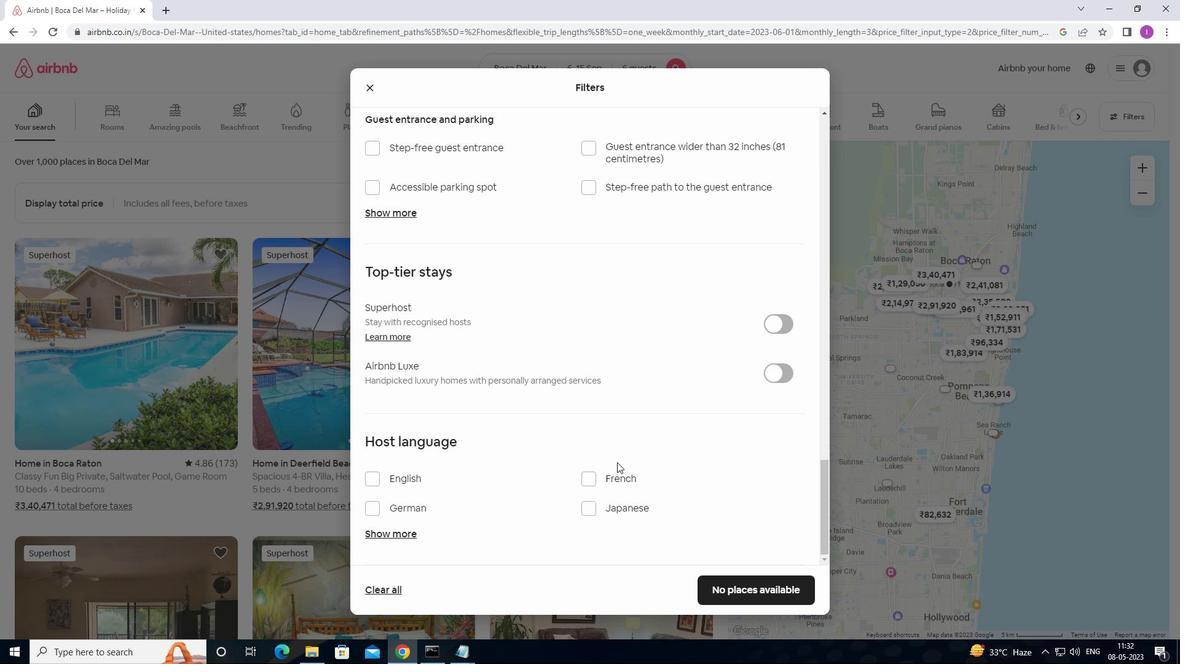 
Action: Mouse scrolled (614, 453) with delta (0, 0)
Screenshot: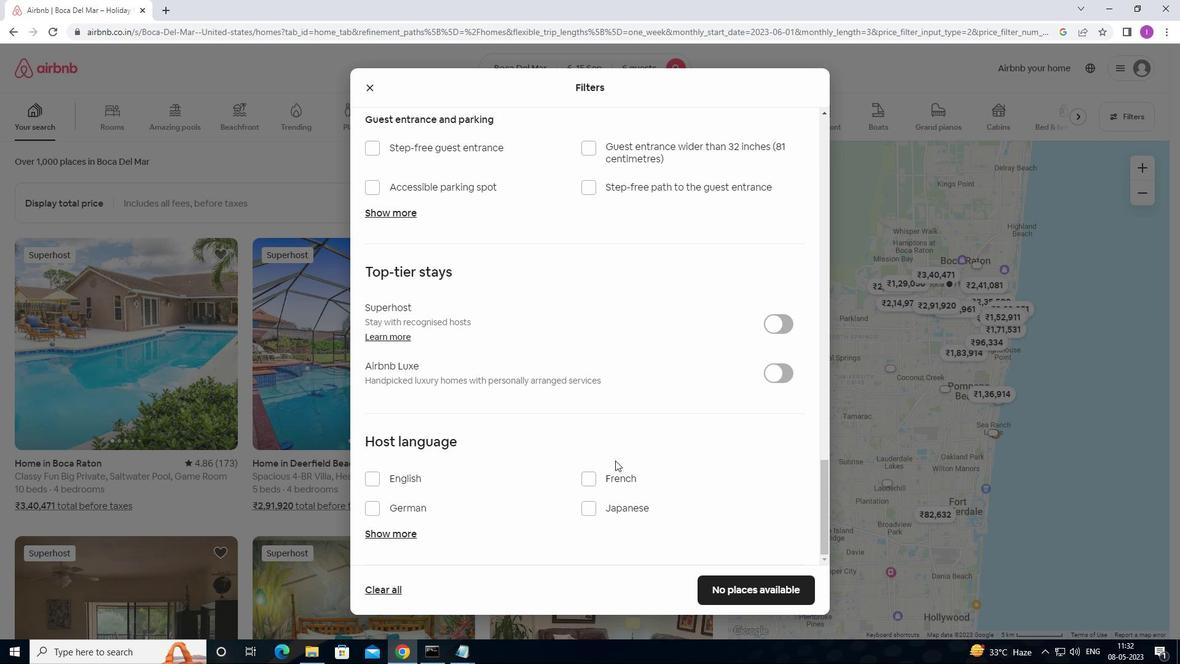
Action: Mouse moved to (615, 453)
Screenshot: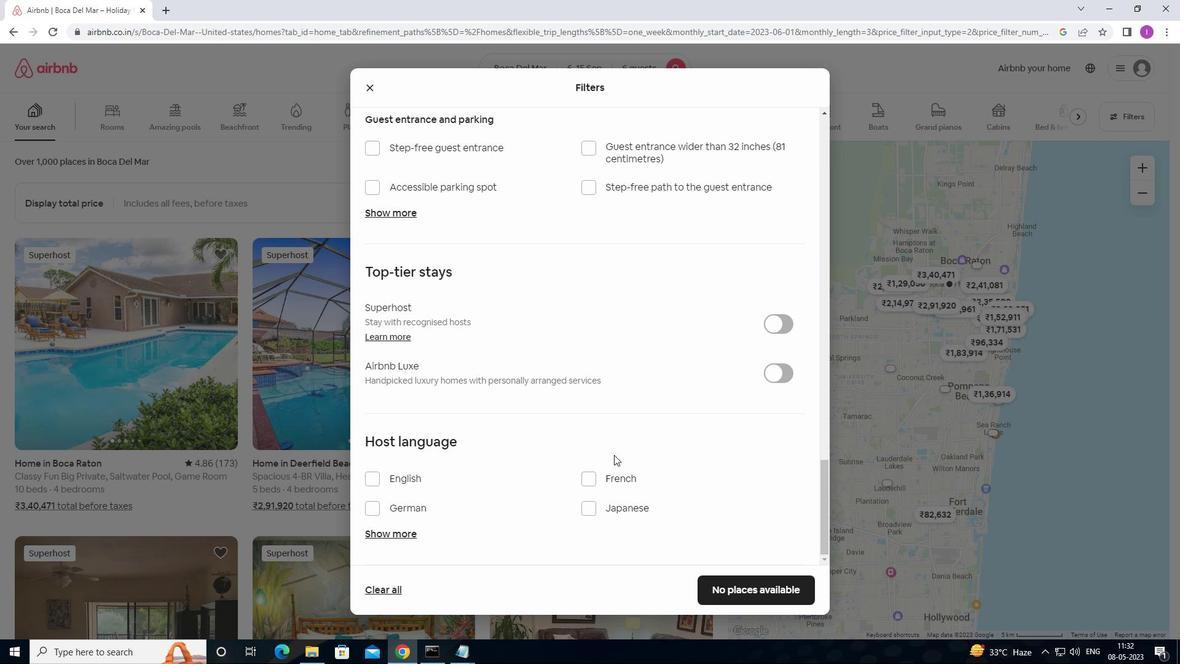 
Action: Mouse scrolled (615, 453) with delta (0, 0)
Screenshot: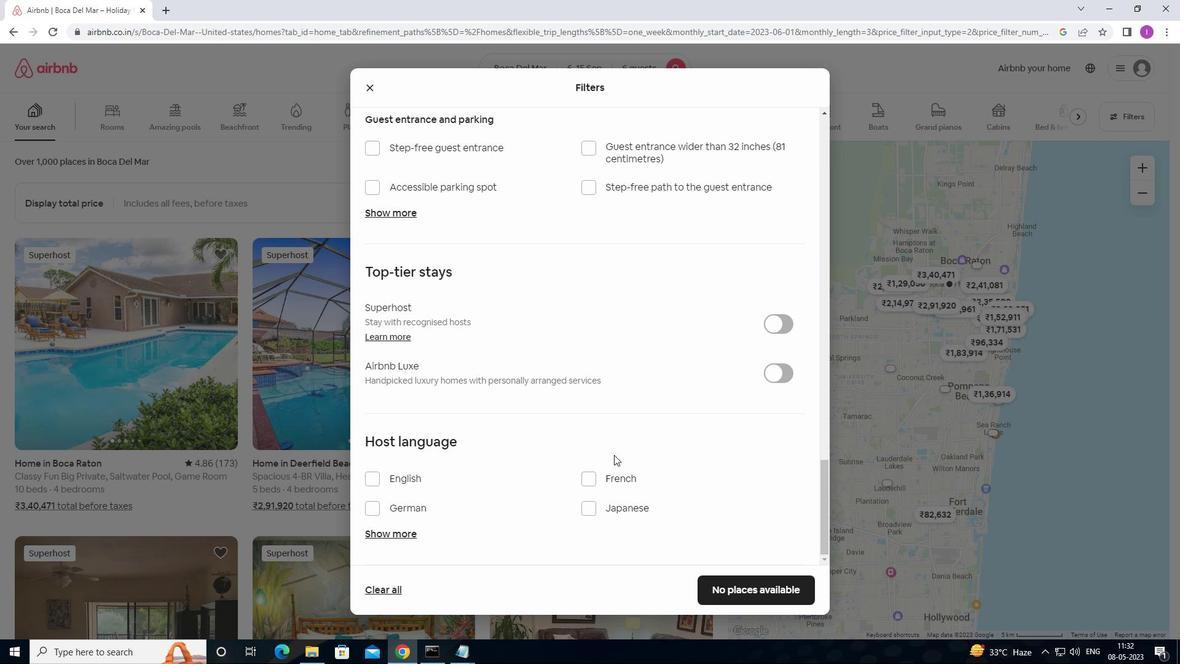 
Action: Mouse scrolled (615, 453) with delta (0, 0)
Screenshot: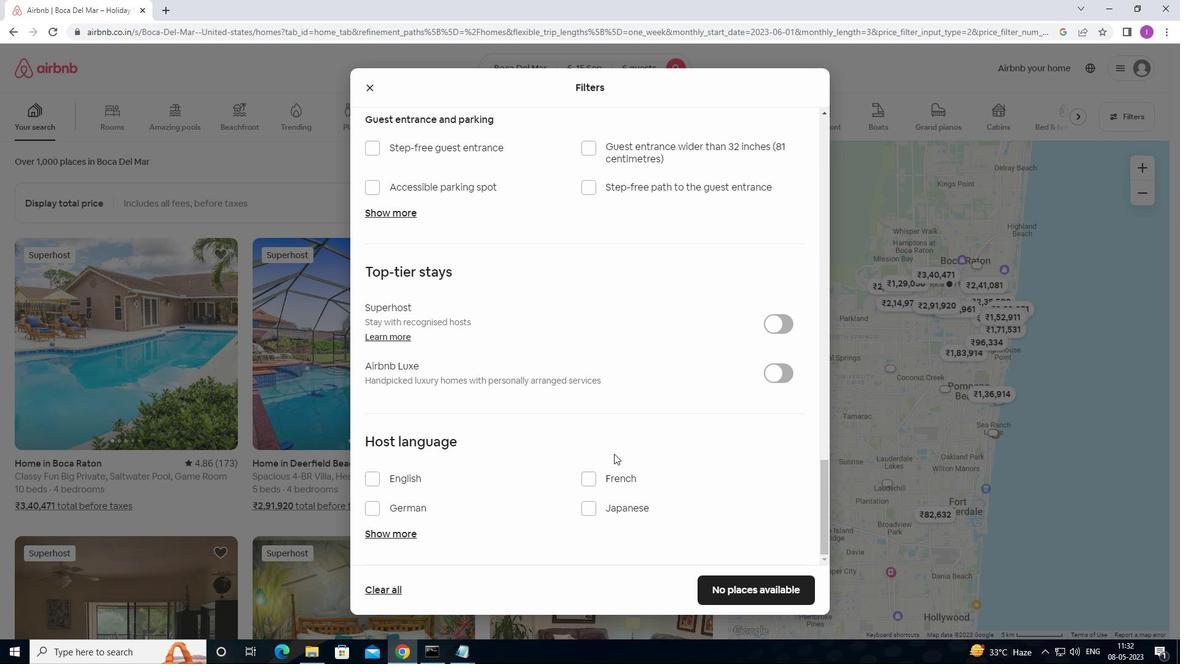 
Action: Mouse moved to (373, 477)
Screenshot: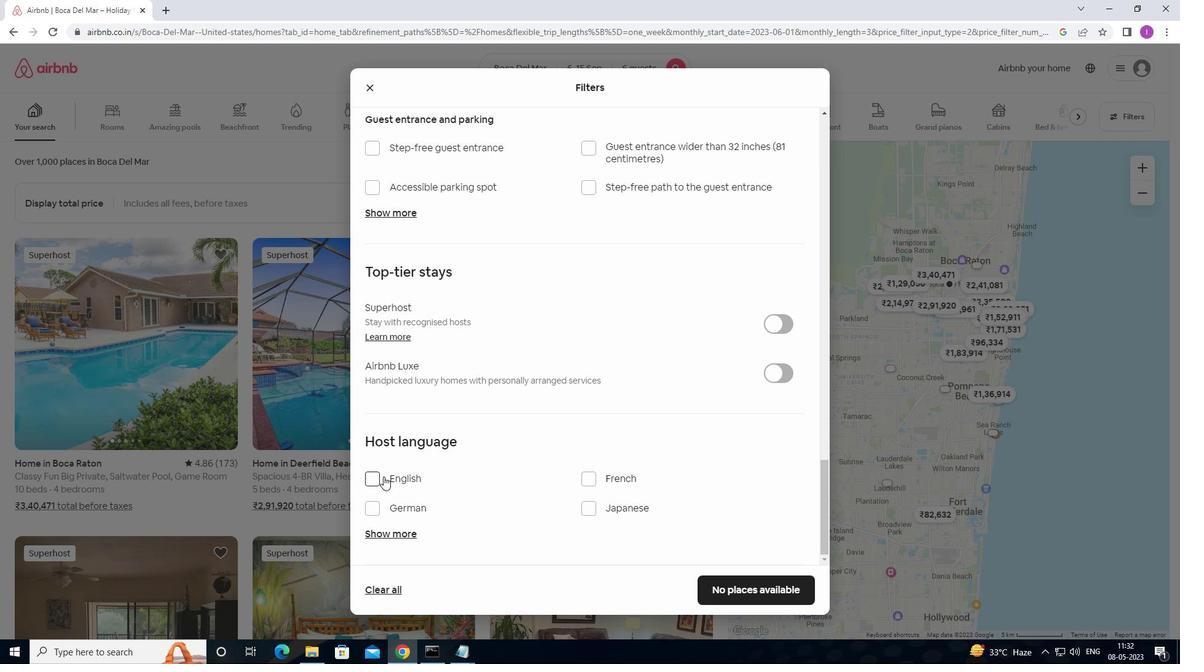 
Action: Mouse pressed left at (373, 477)
Screenshot: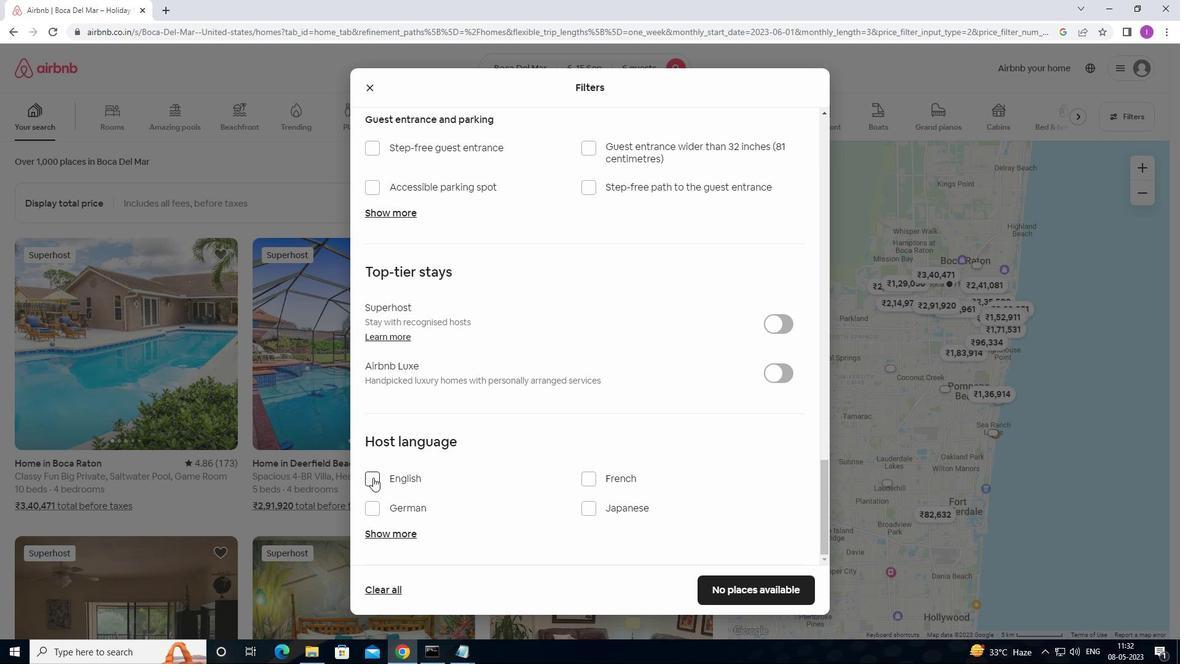 
Action: Mouse moved to (718, 588)
Screenshot: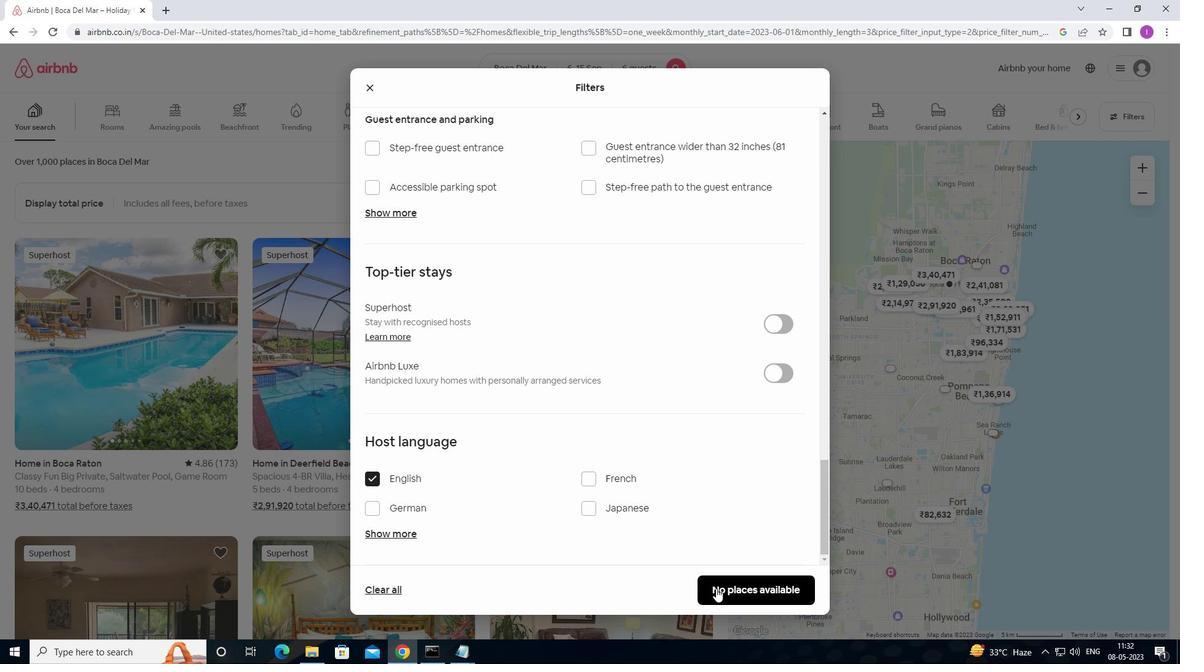 
Action: Mouse pressed left at (718, 588)
Screenshot: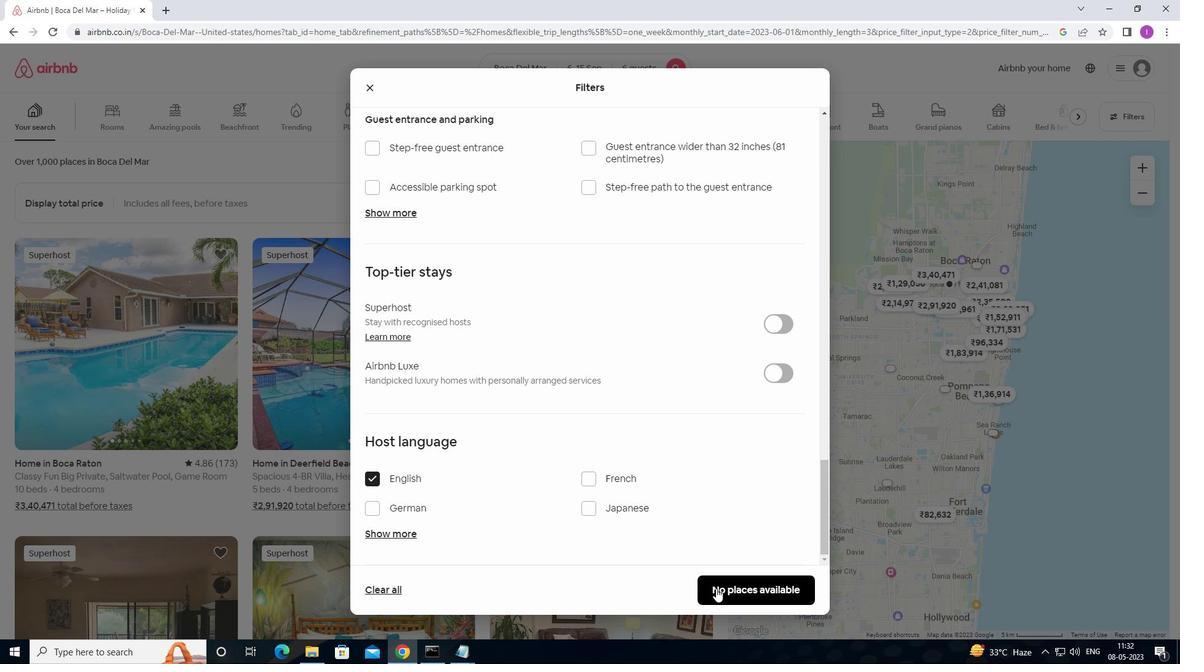 
Action: Mouse moved to (706, 583)
Screenshot: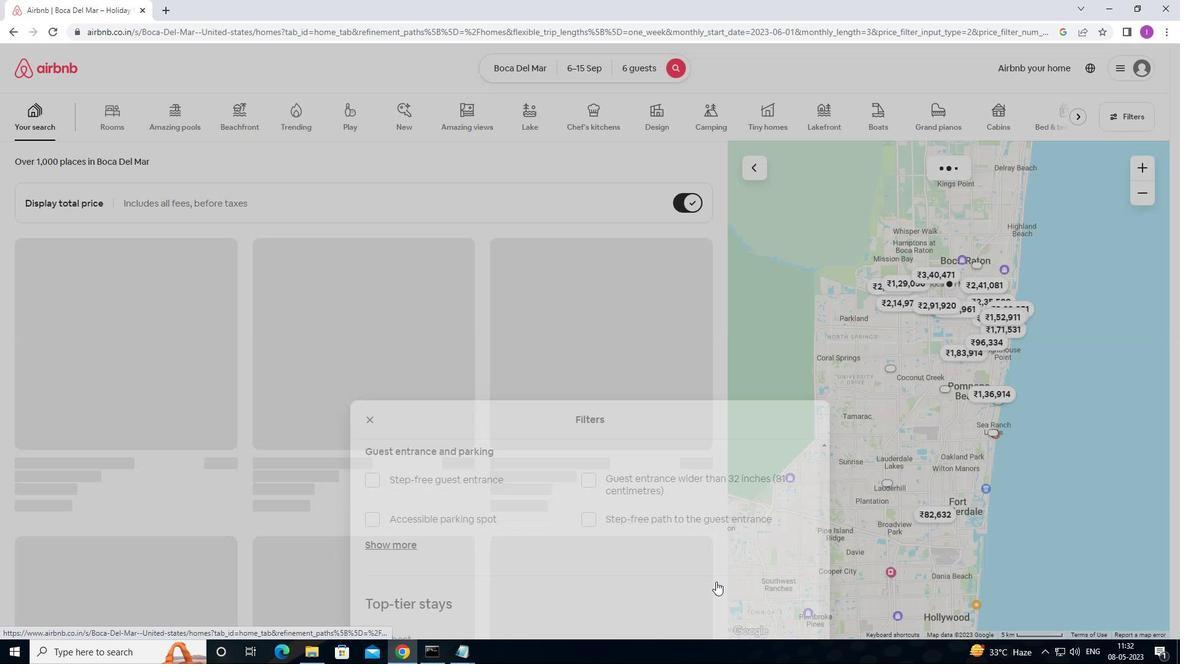 
